 Task: Check the sale-to-list ratio of den in the last 3 years.
Action: Mouse moved to (1076, 241)
Screenshot: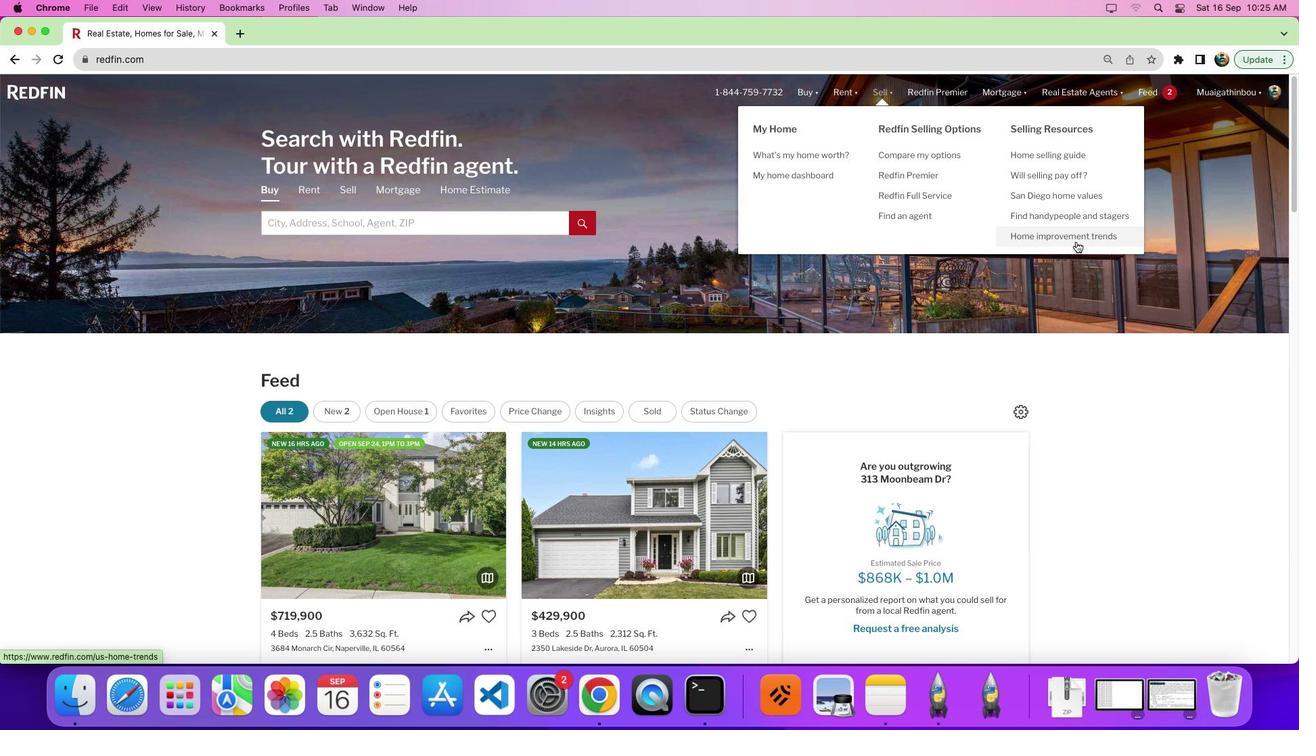 
Action: Mouse pressed left at (1076, 241)
Screenshot: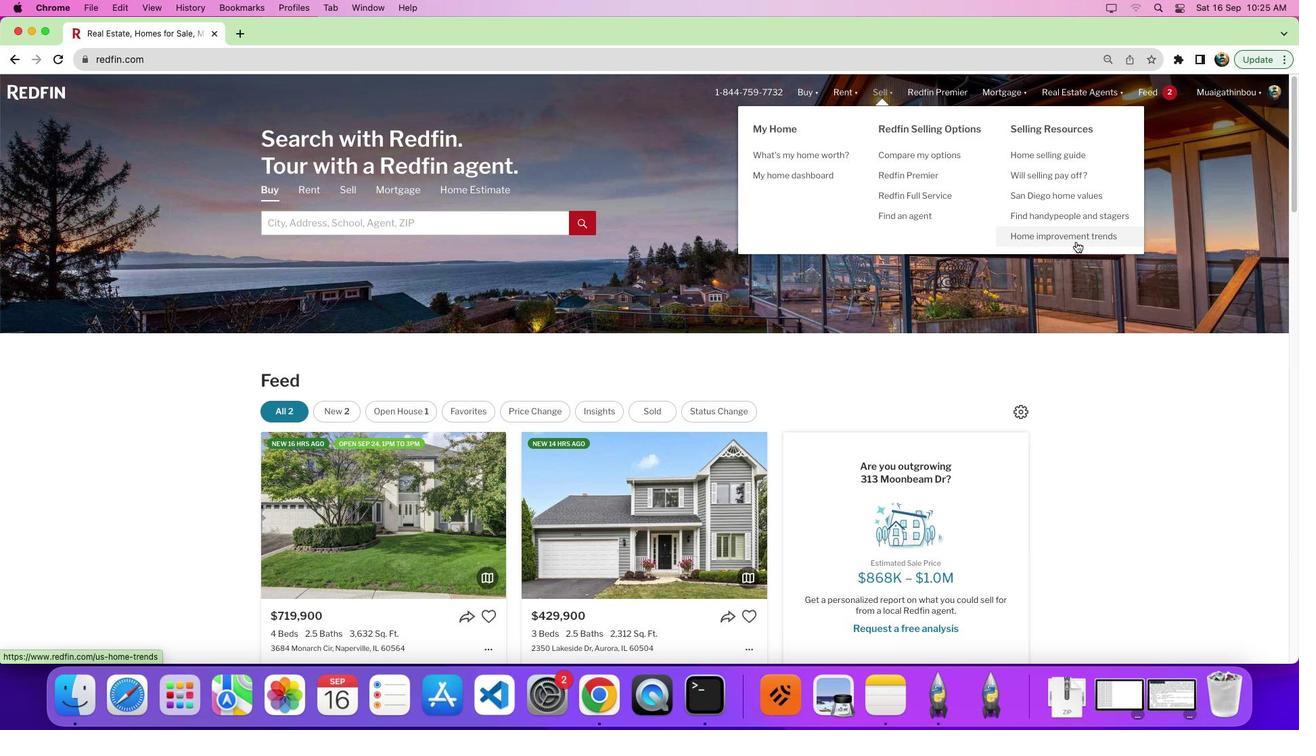 
Action: Mouse pressed left at (1076, 241)
Screenshot: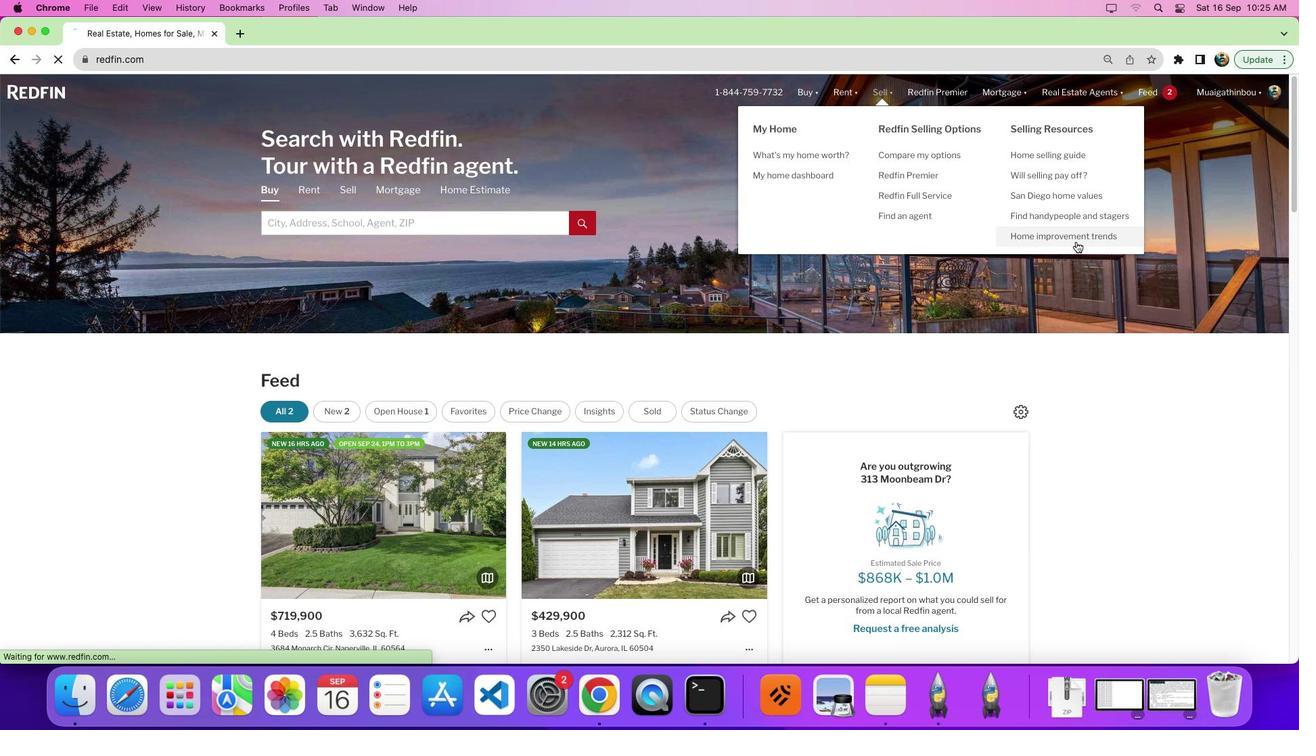 
Action: Mouse moved to (348, 258)
Screenshot: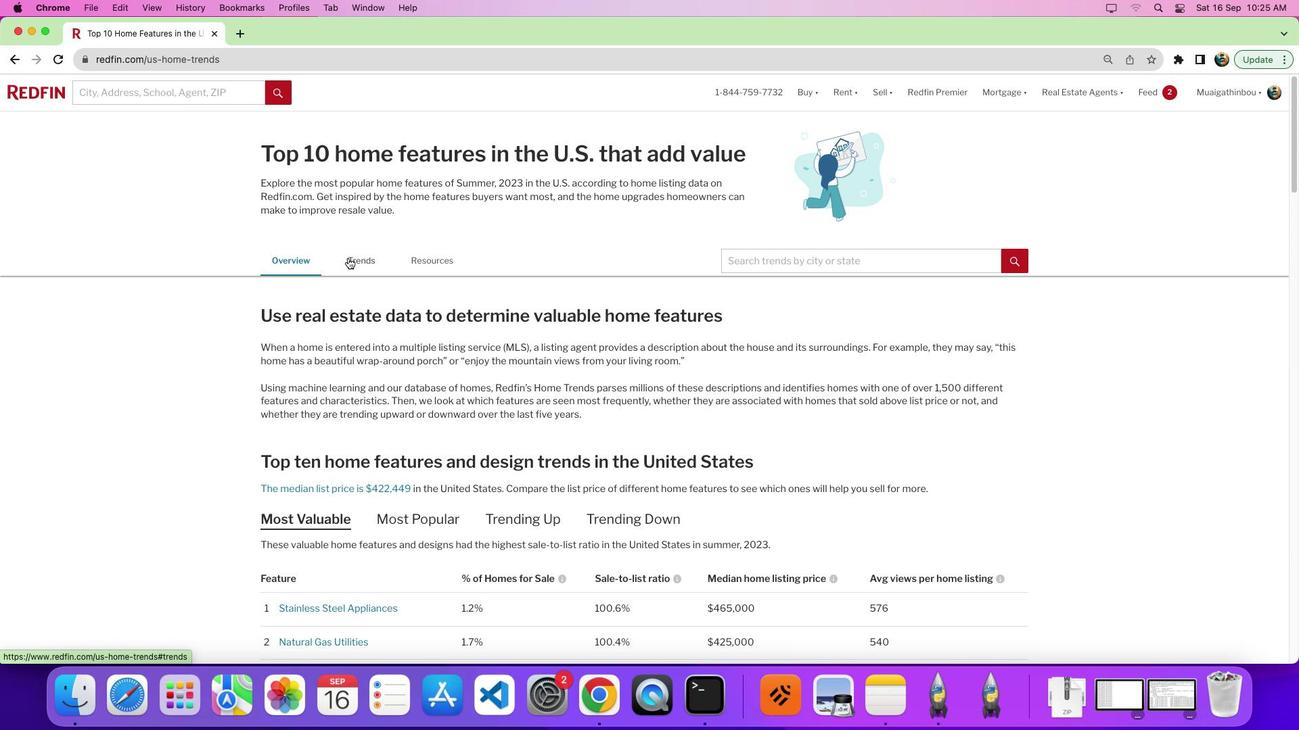 
Action: Mouse pressed left at (348, 258)
Screenshot: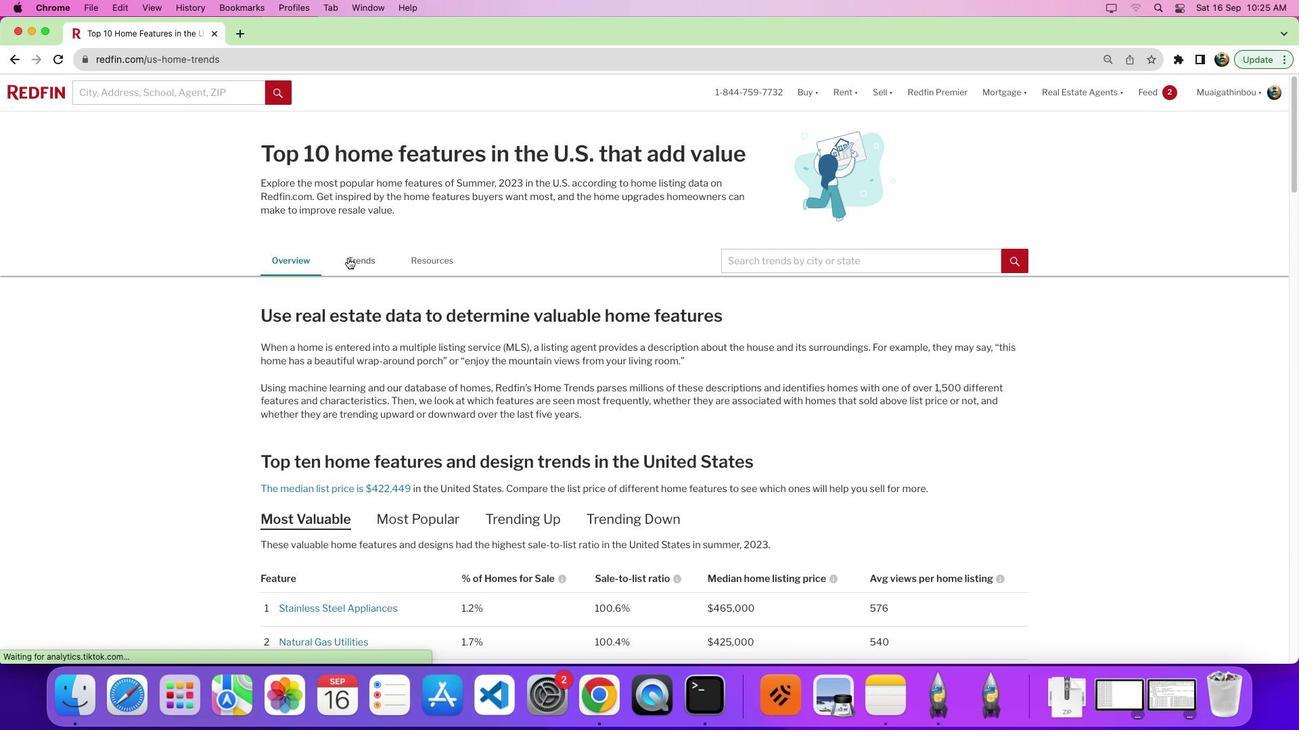 
Action: Mouse pressed left at (348, 258)
Screenshot: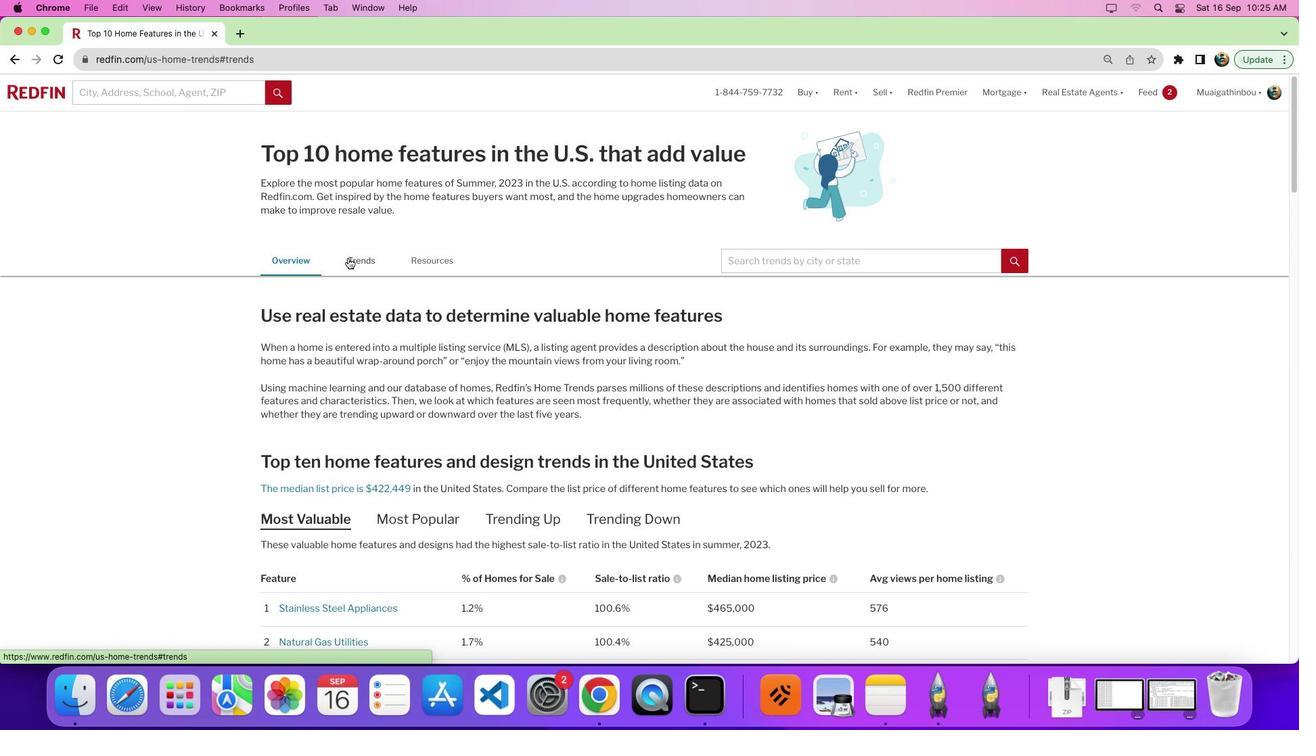 
Action: Mouse moved to (452, 245)
Screenshot: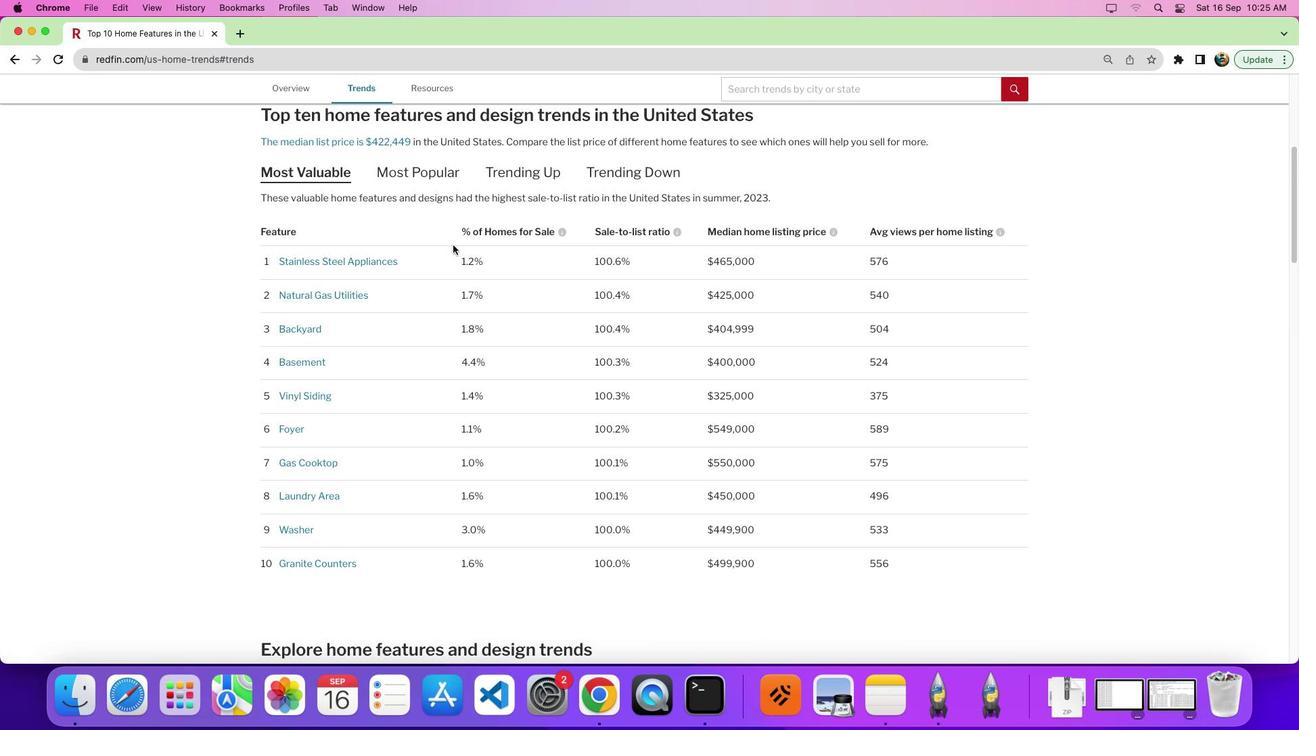 
Action: Mouse scrolled (452, 245) with delta (0, 0)
Screenshot: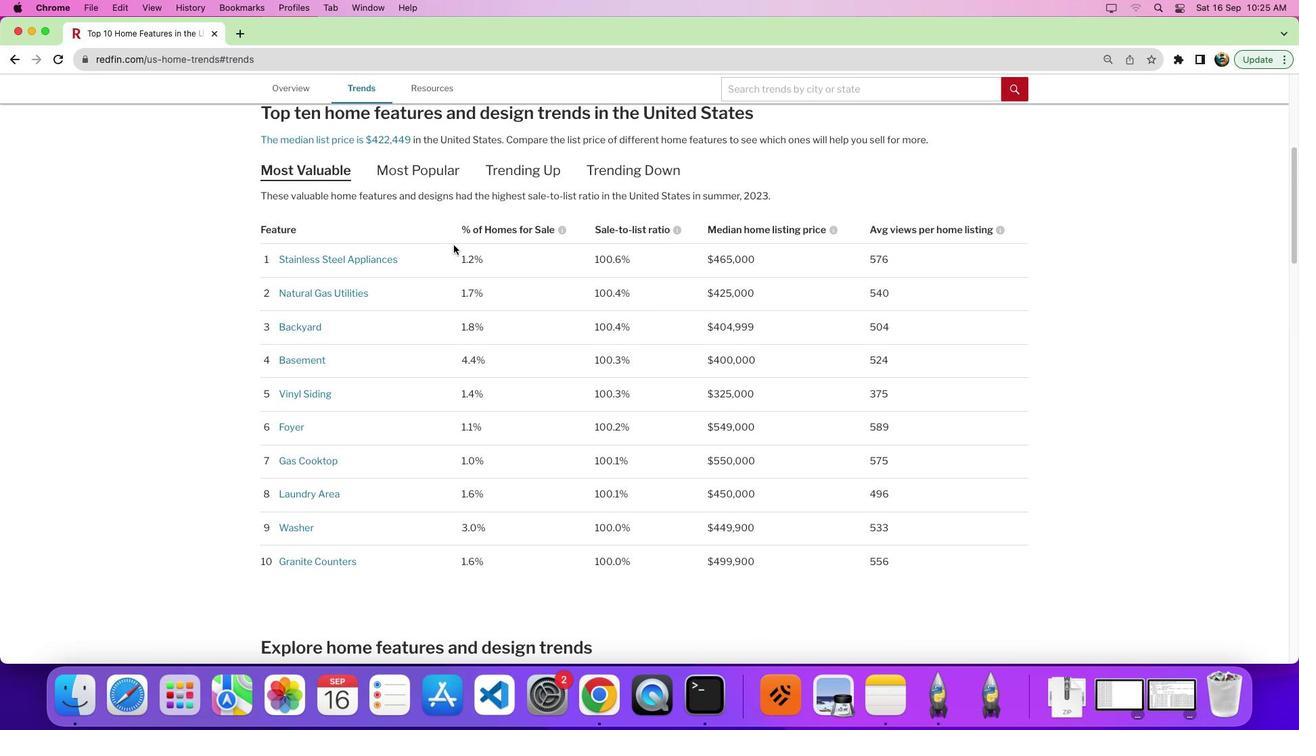 
Action: Mouse scrolled (452, 245) with delta (0, 0)
Screenshot: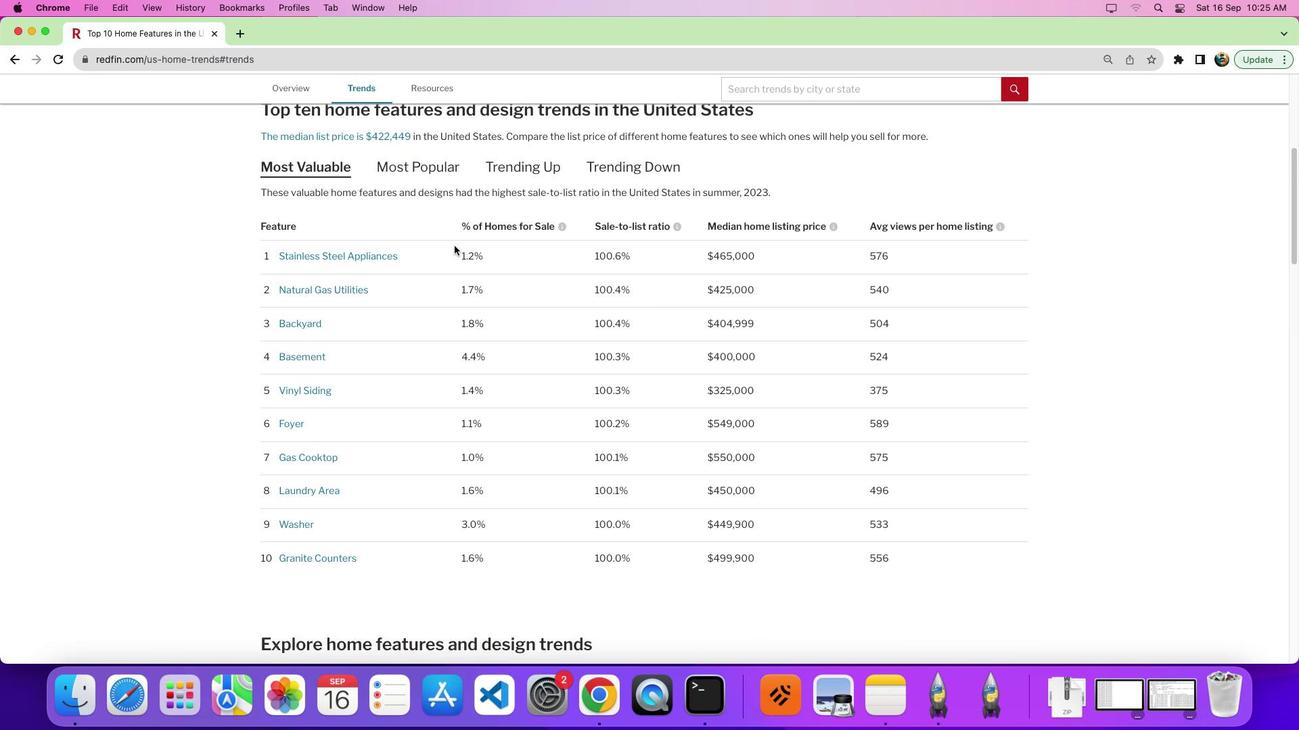 
Action: Mouse moved to (453, 245)
Screenshot: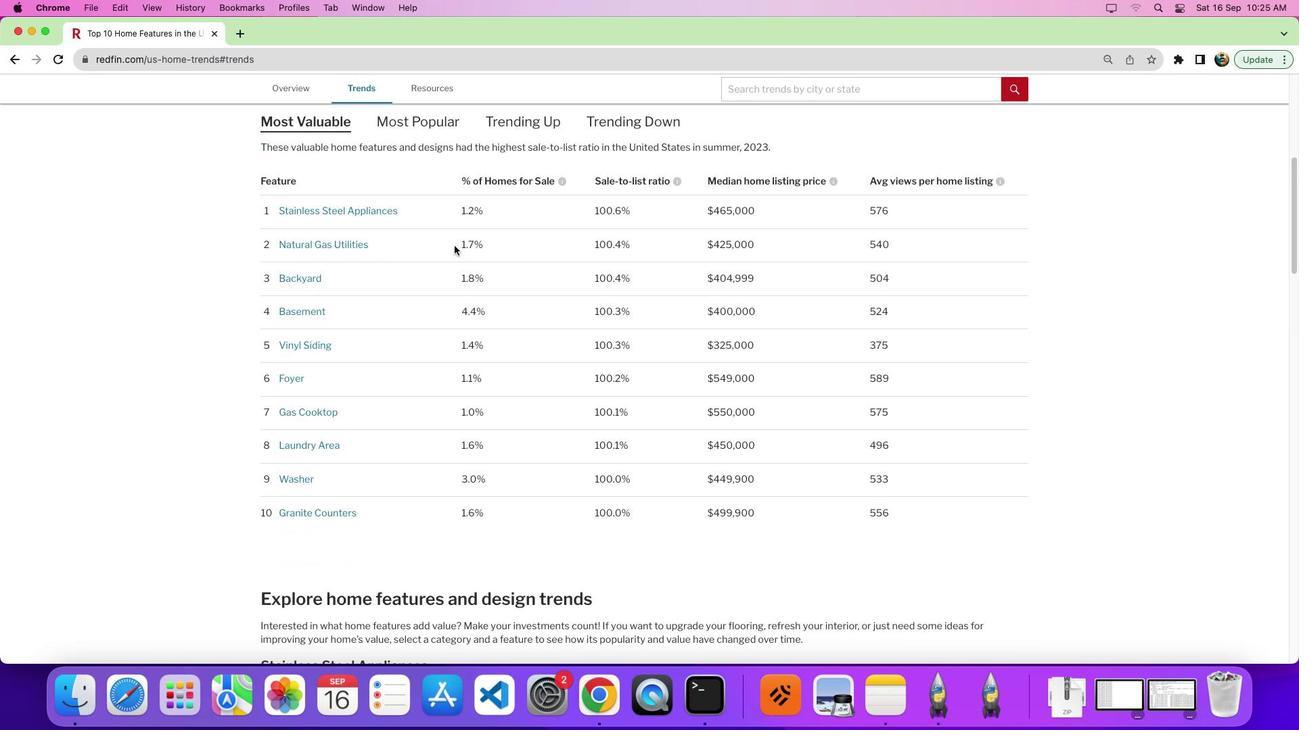
Action: Mouse scrolled (453, 245) with delta (0, -4)
Screenshot: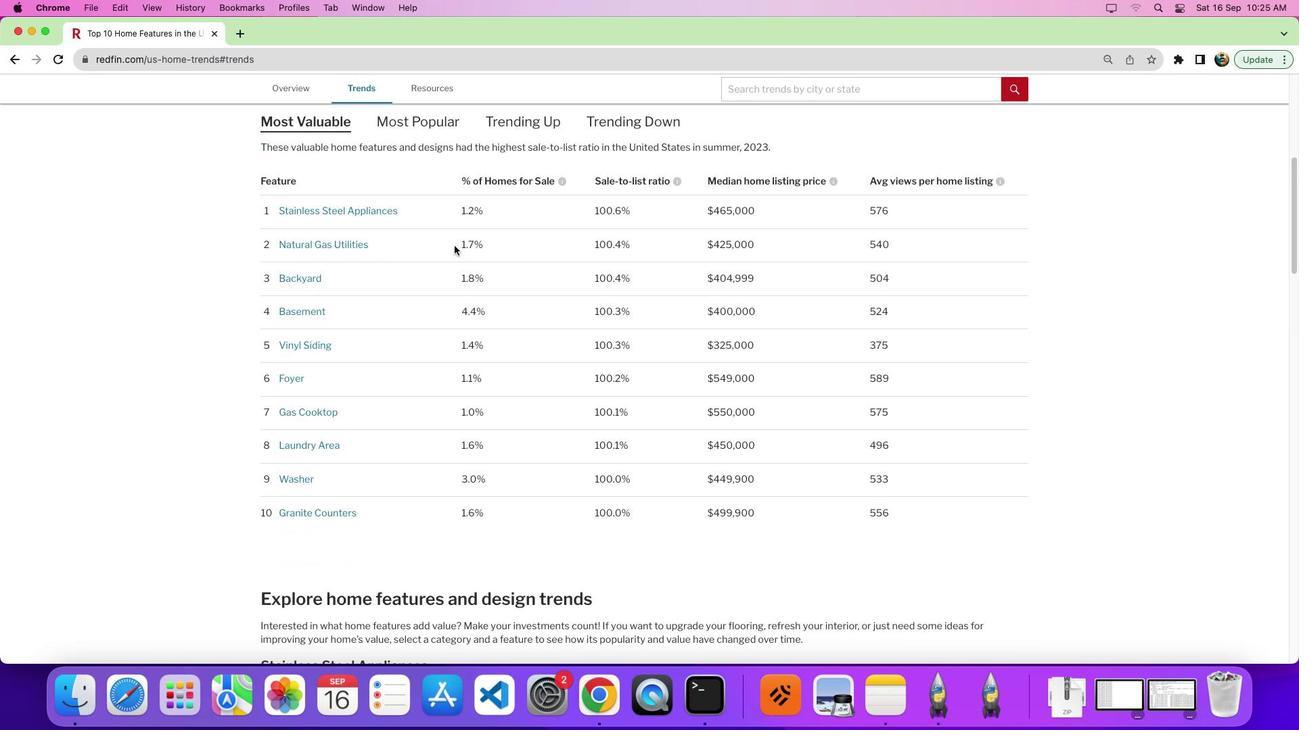 
Action: Mouse moved to (461, 247)
Screenshot: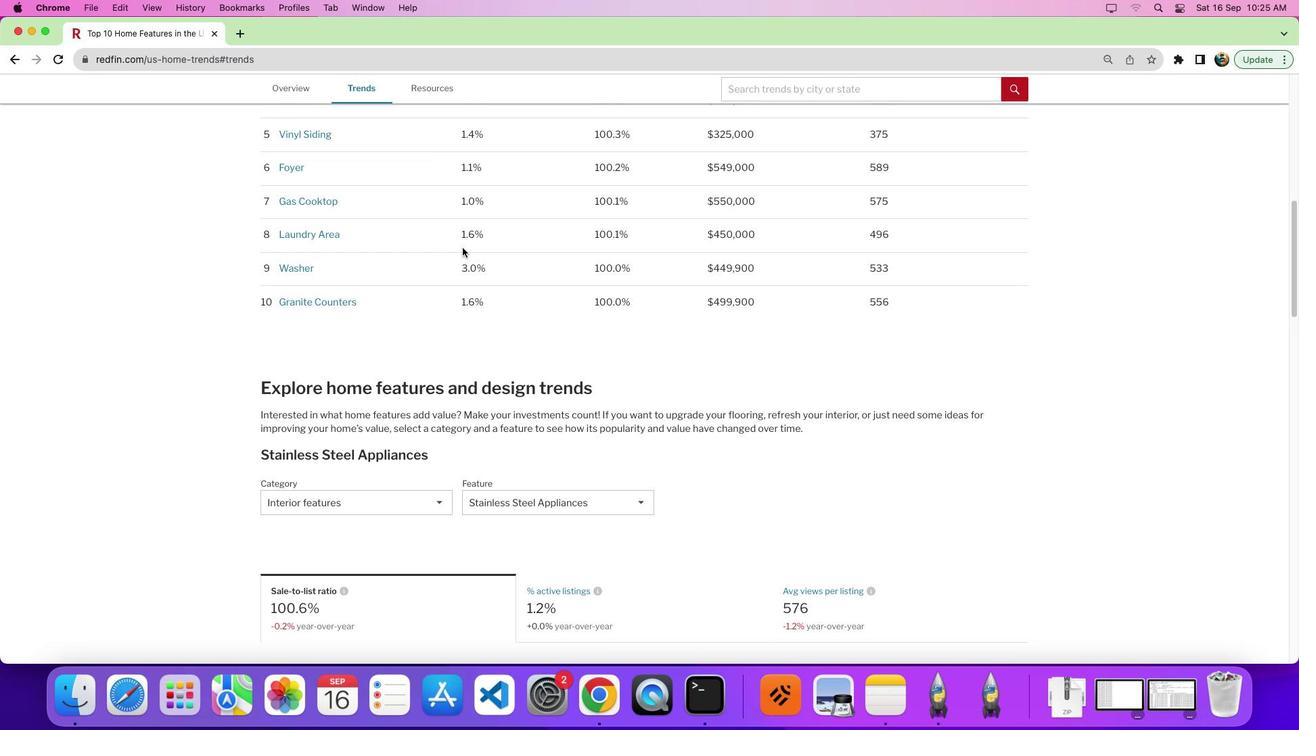 
Action: Mouse scrolled (461, 247) with delta (0, 0)
Screenshot: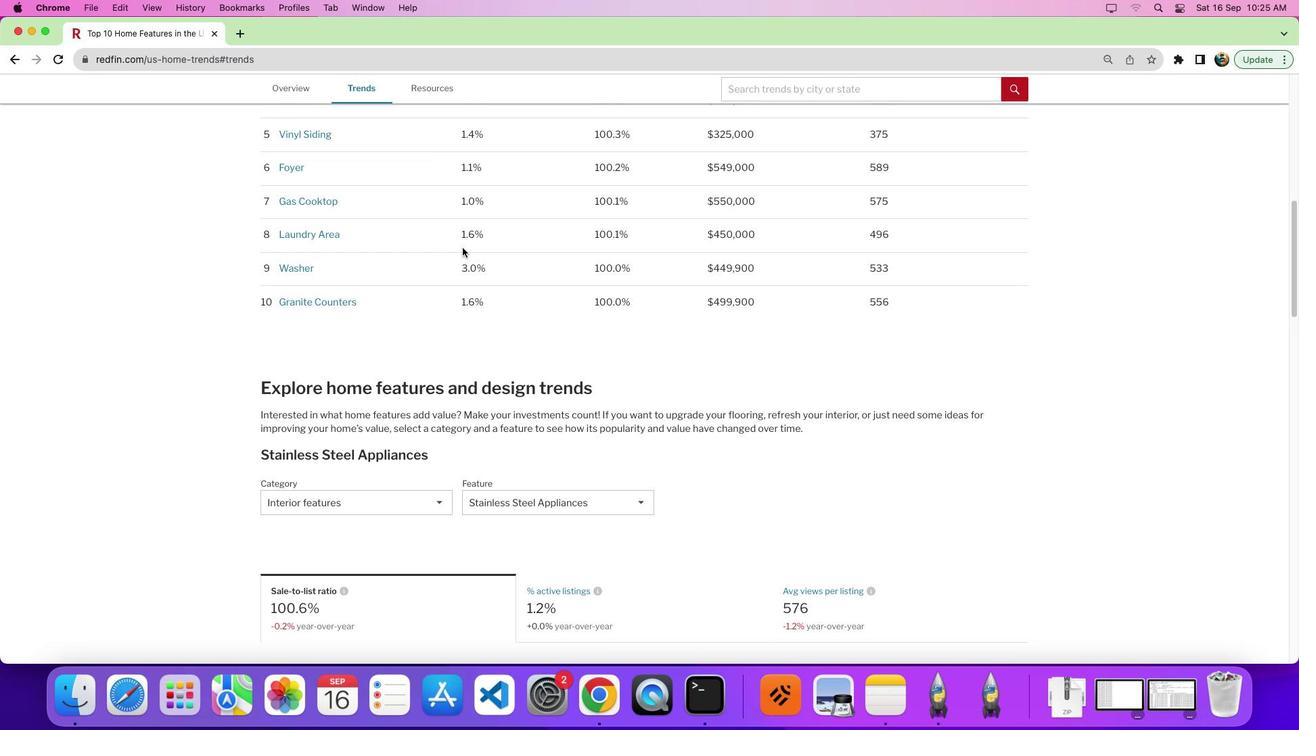 
Action: Mouse moved to (463, 249)
Screenshot: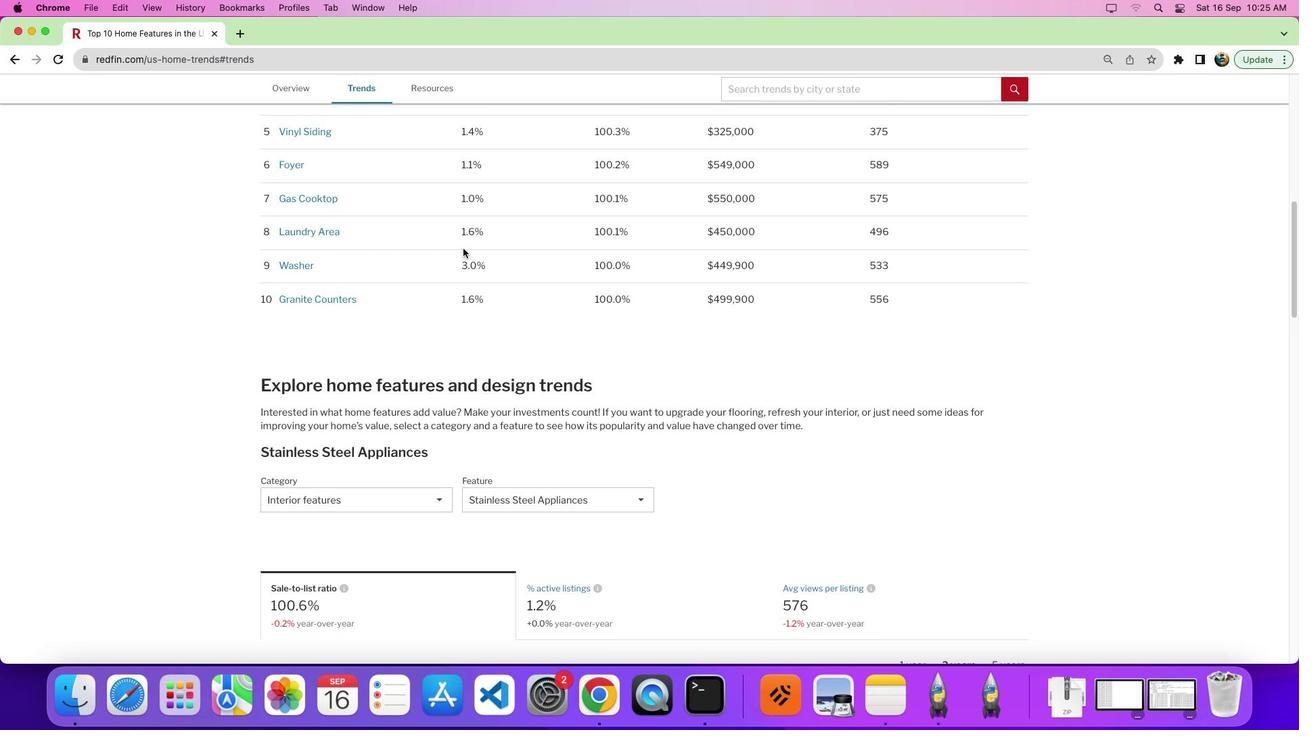 
Action: Mouse scrolled (463, 249) with delta (0, 0)
Screenshot: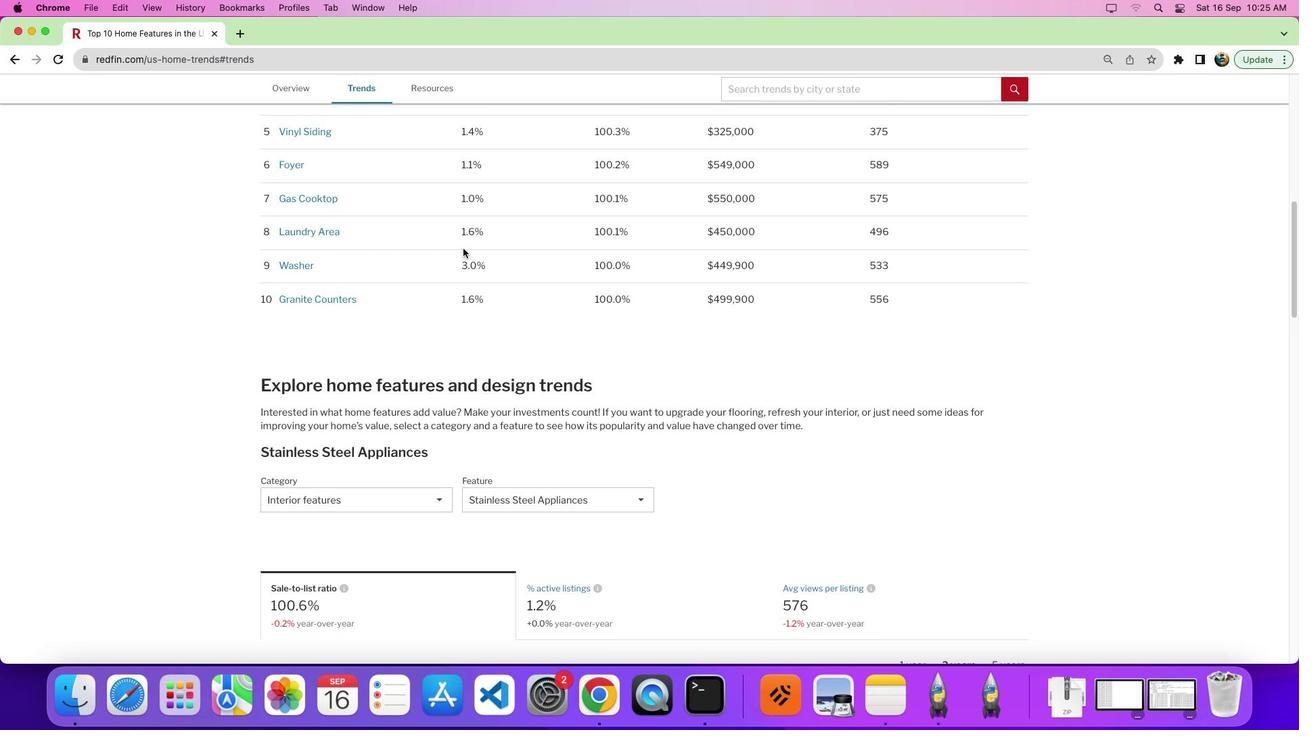 
Action: Mouse moved to (464, 251)
Screenshot: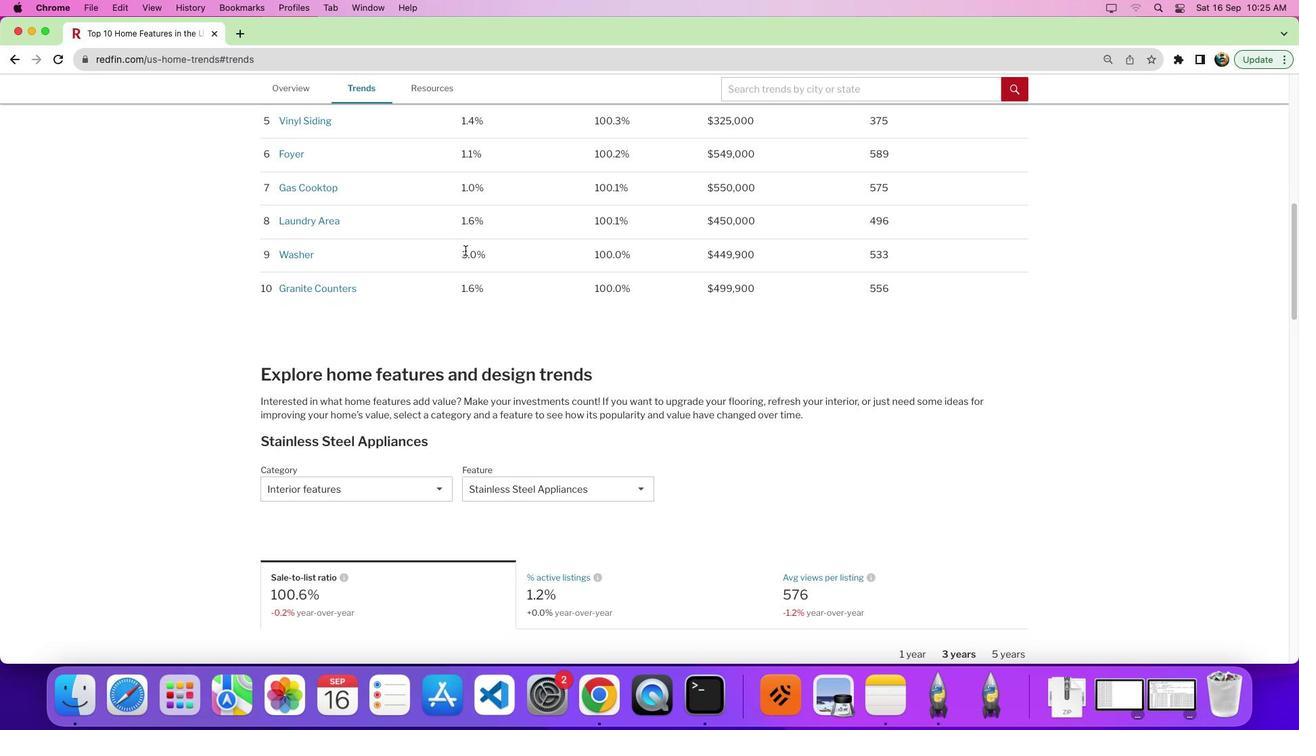 
Action: Mouse scrolled (464, 251) with delta (0, 0)
Screenshot: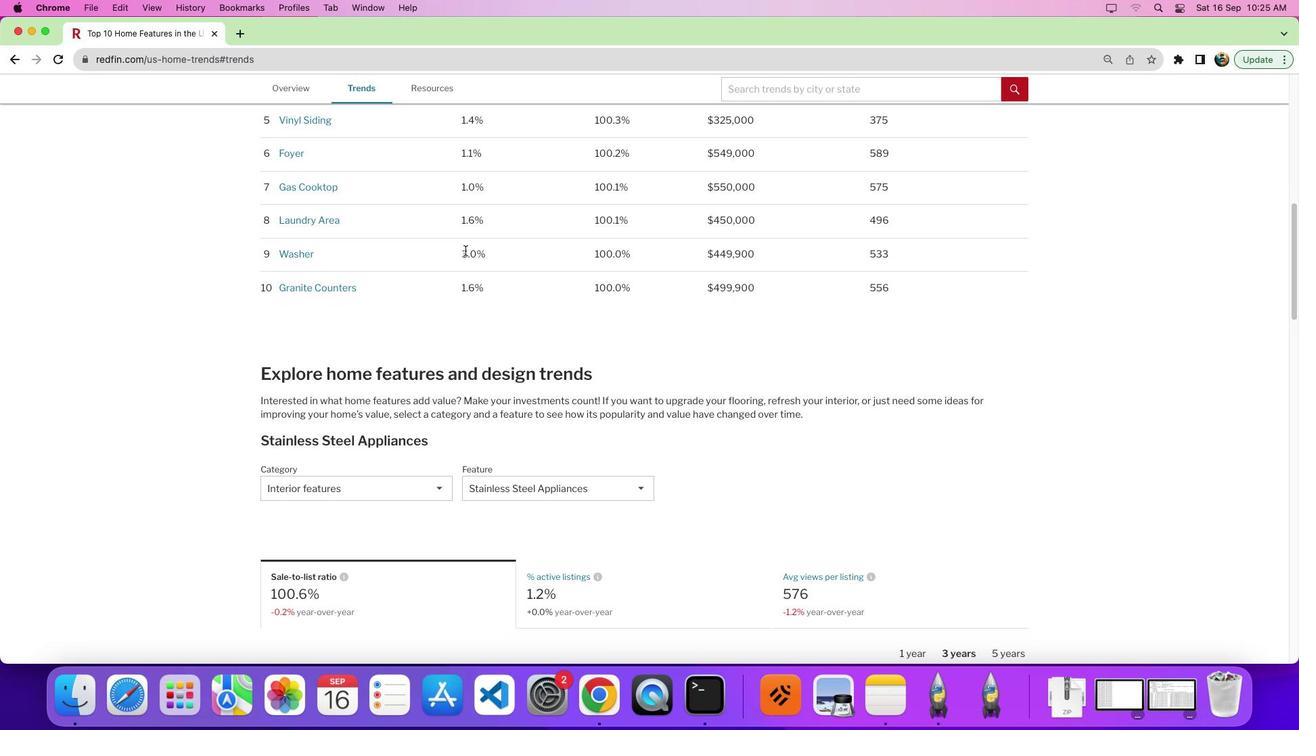 
Action: Mouse scrolled (464, 251) with delta (0, 0)
Screenshot: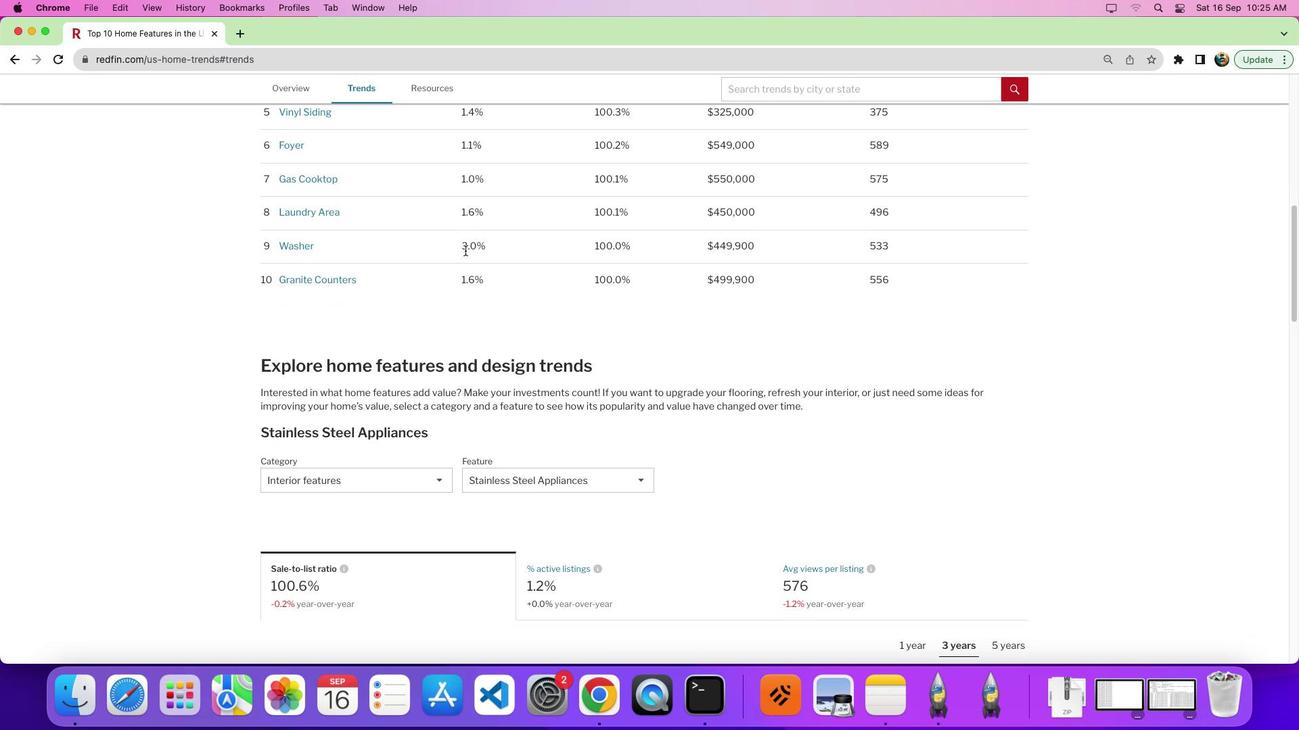 
Action: Mouse scrolled (464, 251) with delta (0, -2)
Screenshot: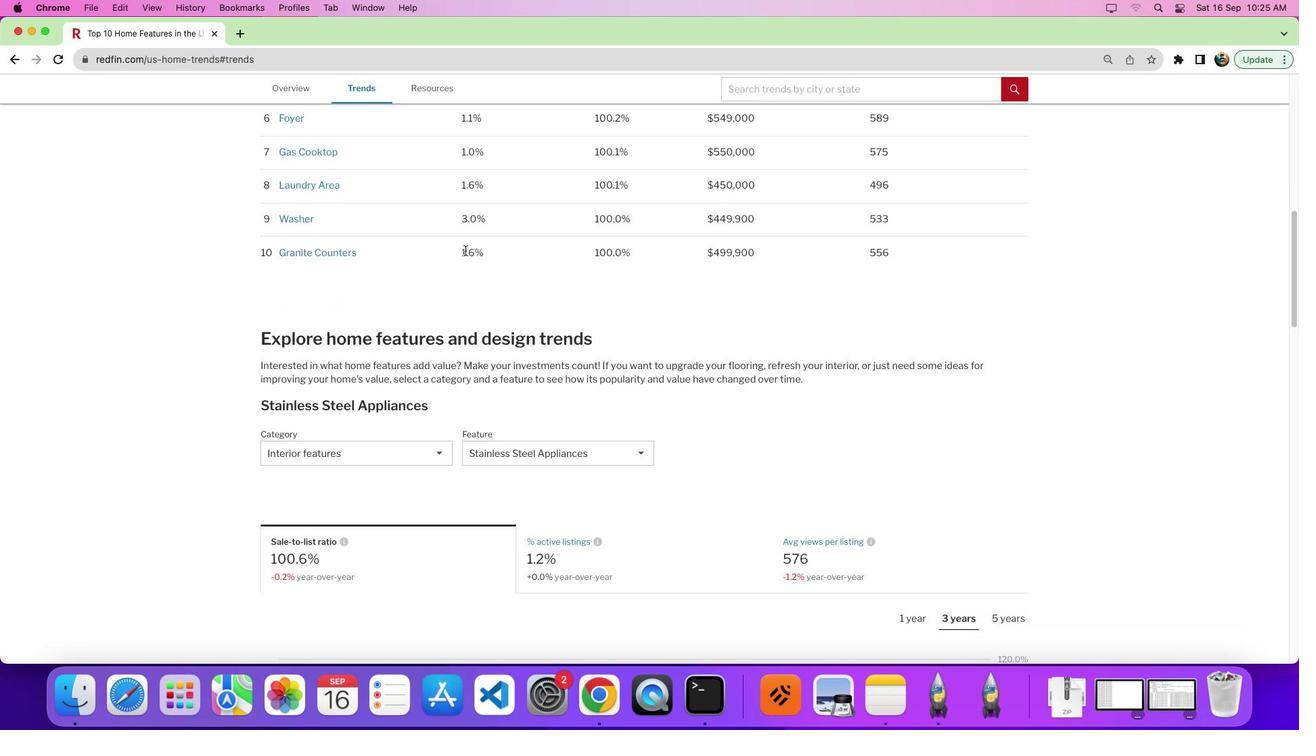 
Action: Mouse moved to (469, 253)
Screenshot: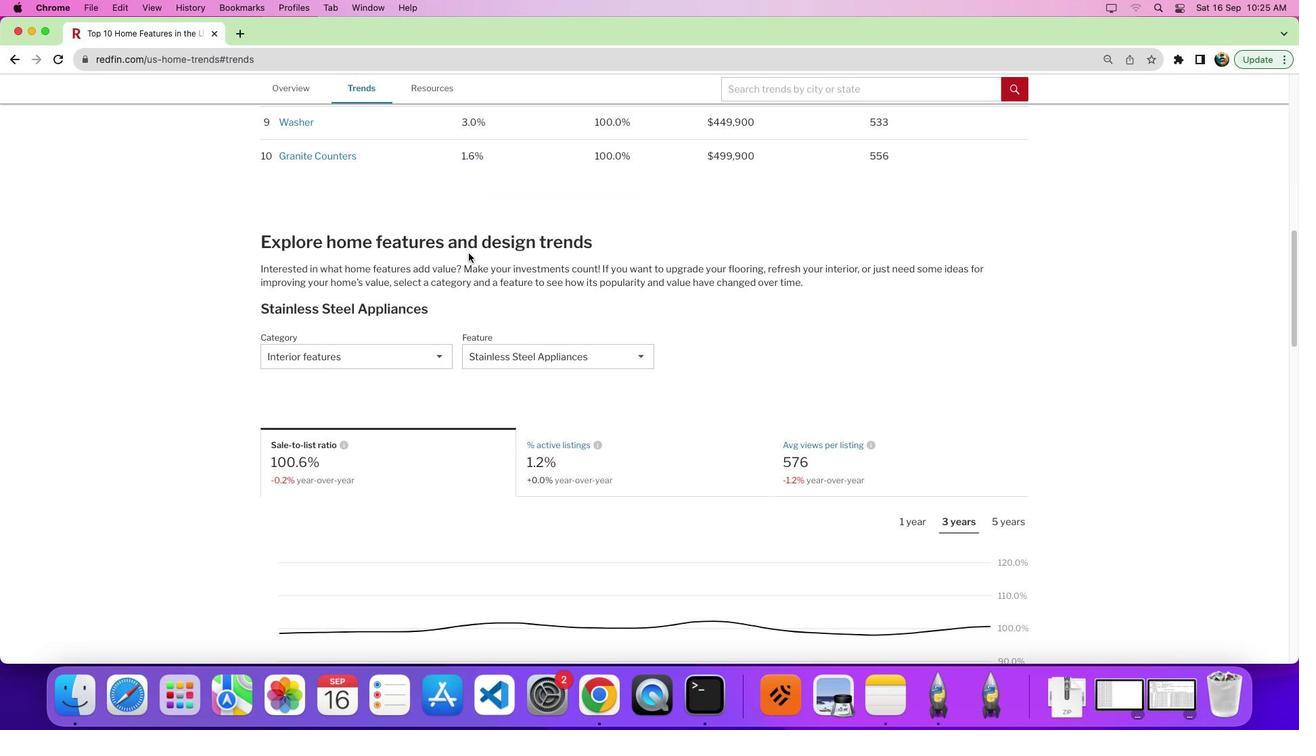 
Action: Mouse scrolled (469, 253) with delta (0, 0)
Screenshot: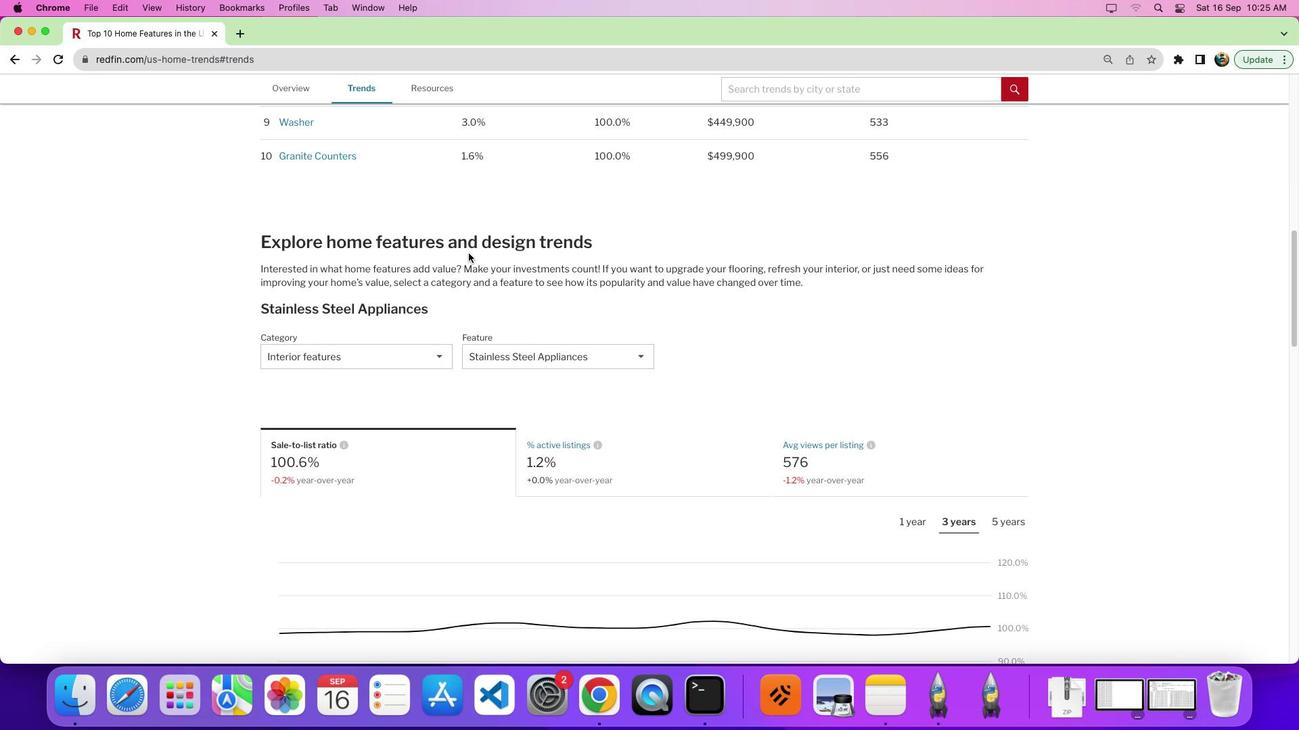
Action: Mouse scrolled (469, 253) with delta (0, 0)
Screenshot: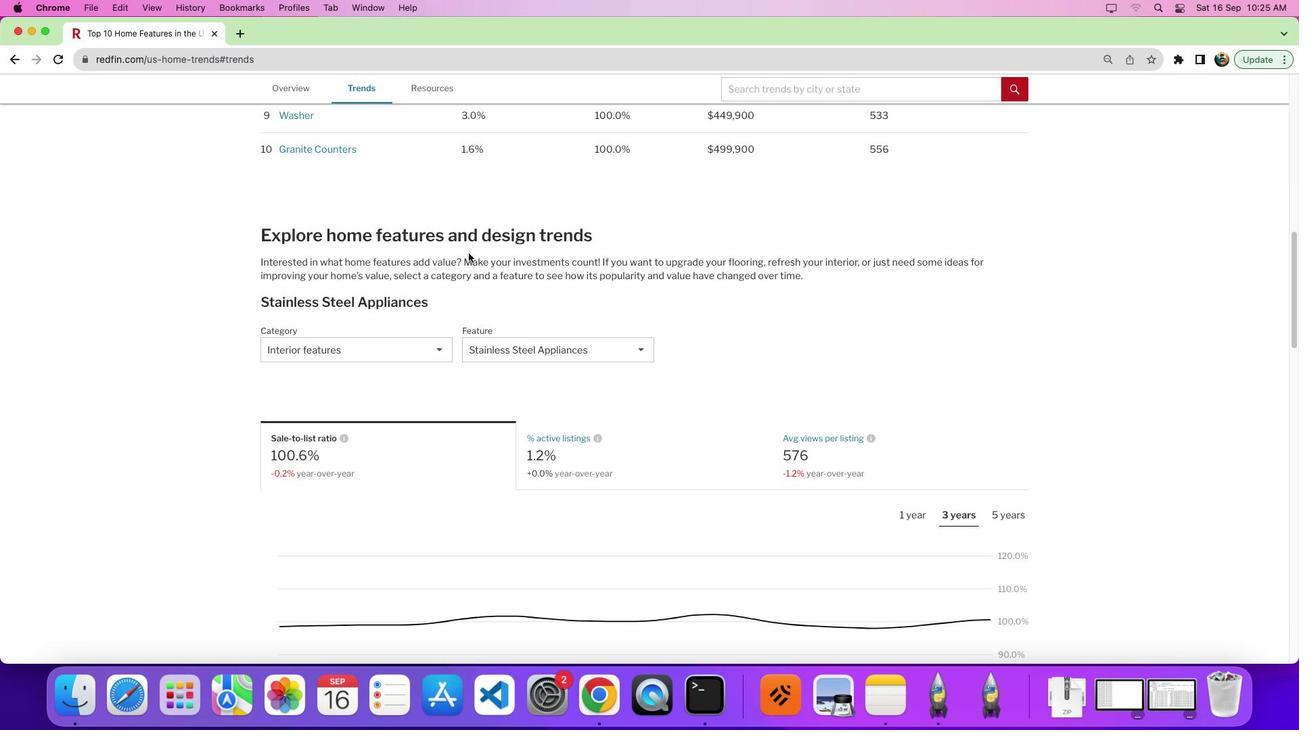 
Action: Mouse moved to (513, 304)
Screenshot: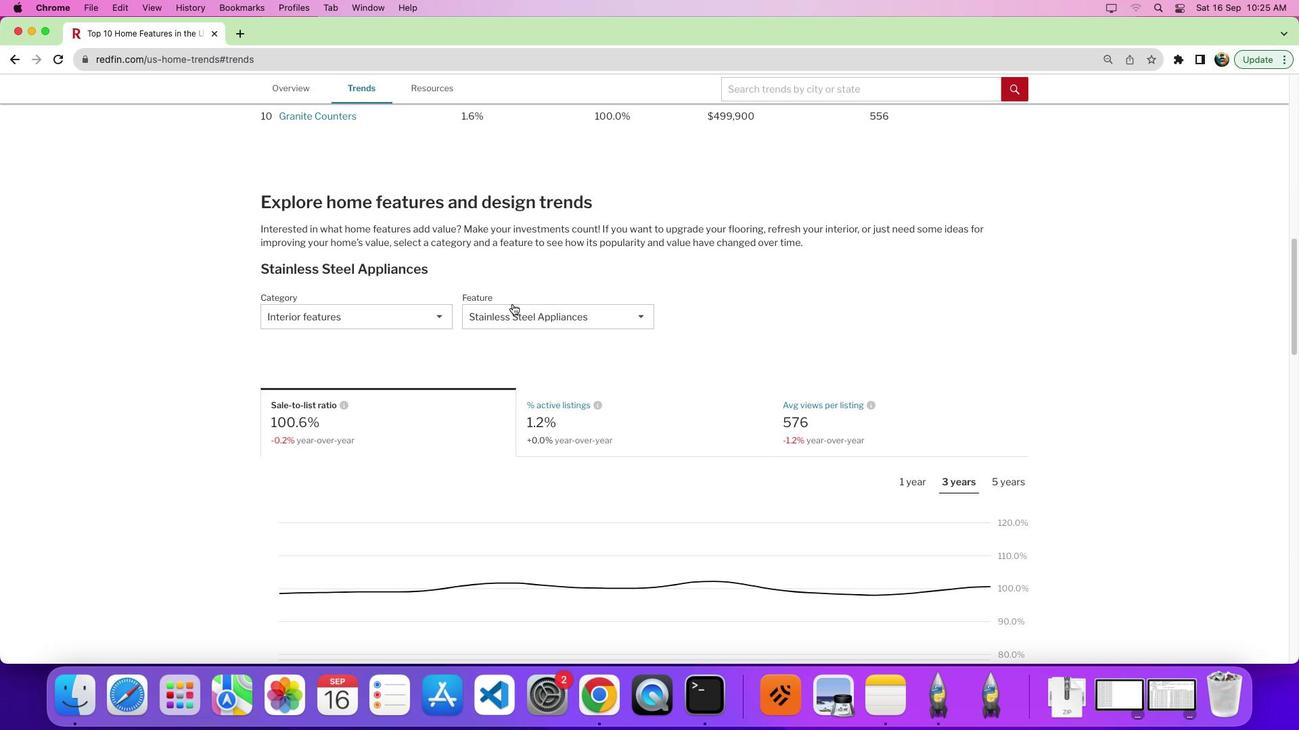 
Action: Mouse pressed left at (513, 304)
Screenshot: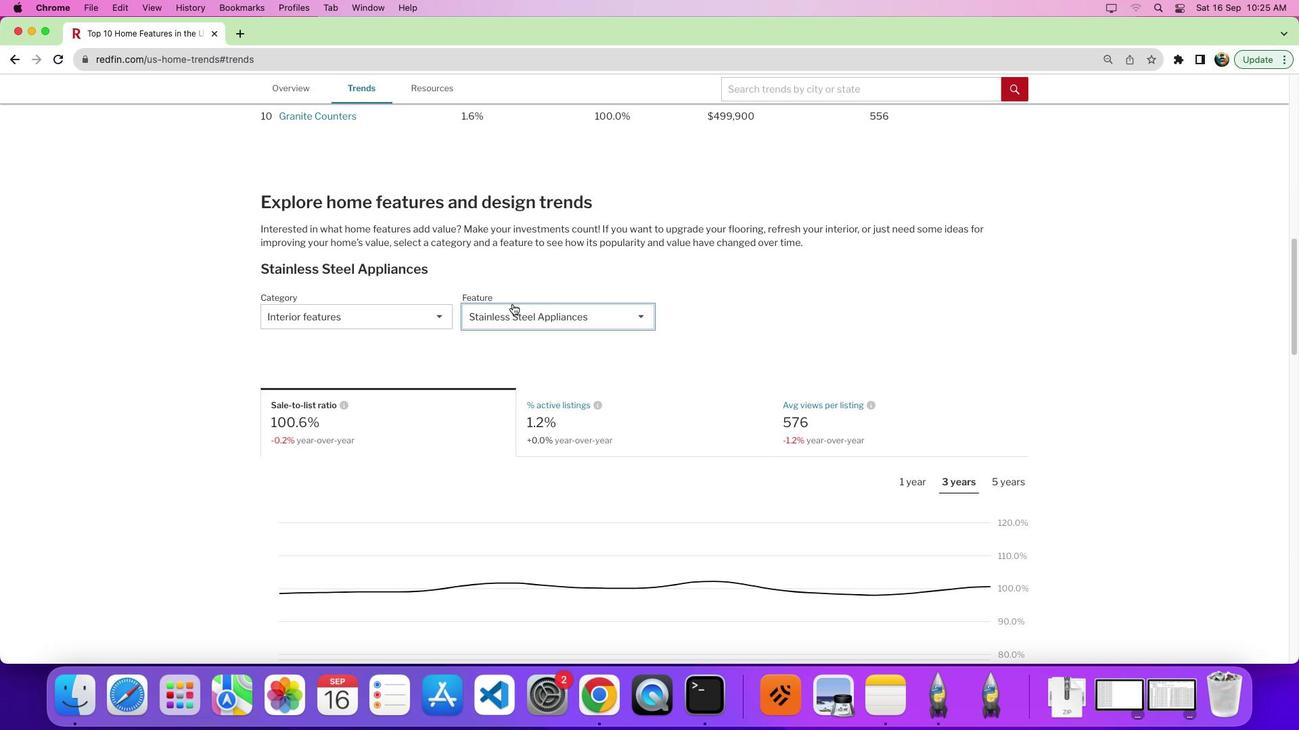 
Action: Mouse moved to (565, 390)
Screenshot: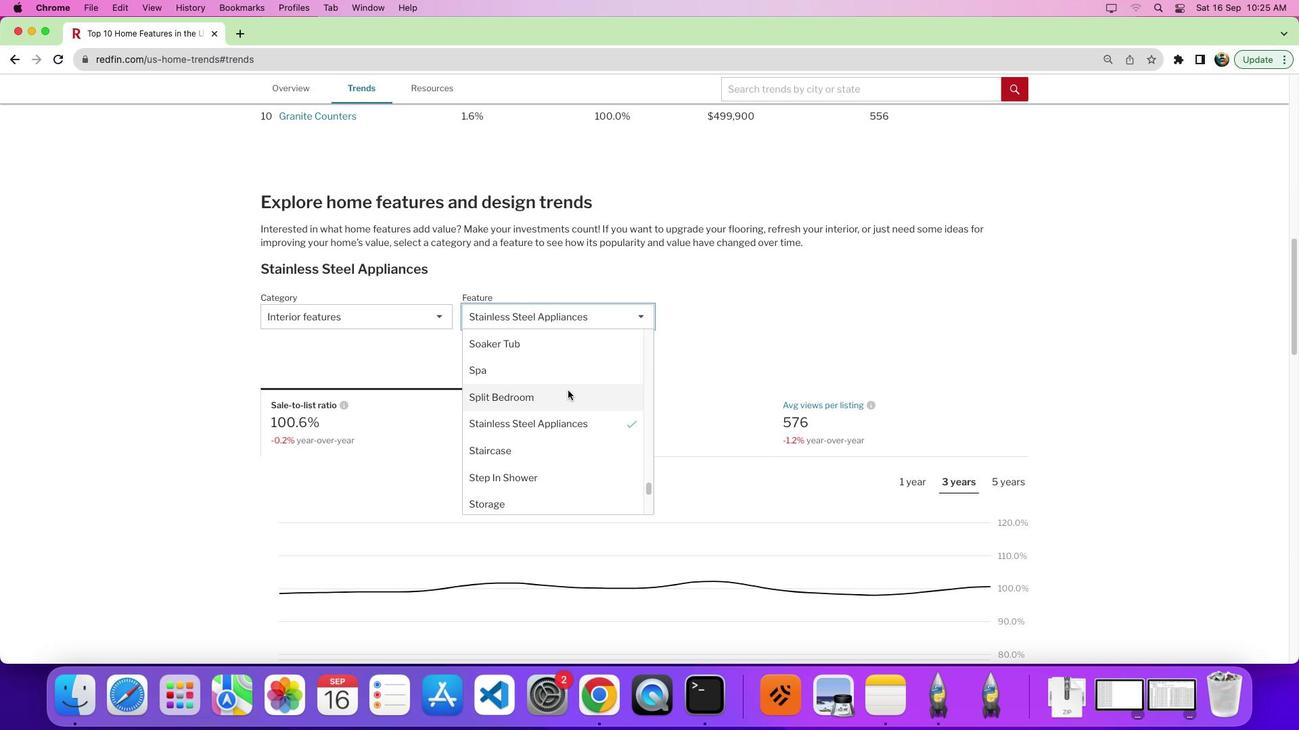 
Action: Mouse scrolled (565, 390) with delta (0, 0)
Screenshot: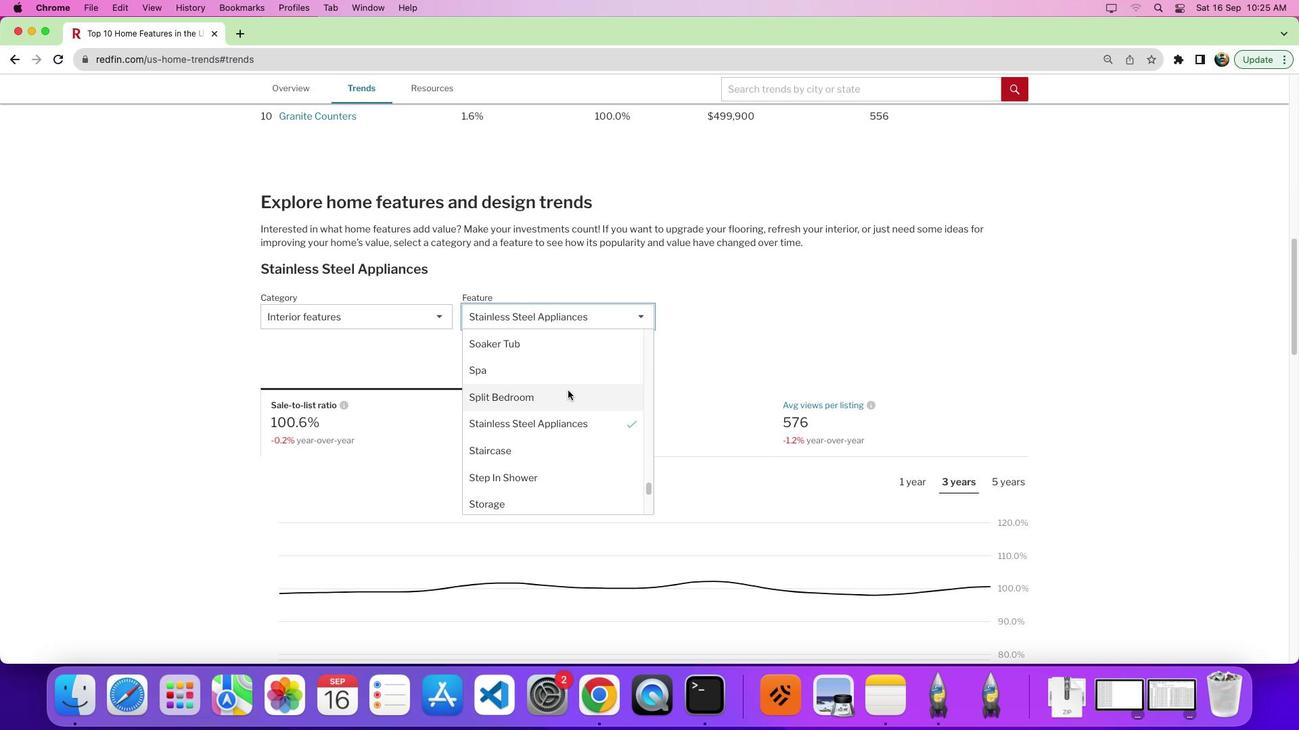
Action: Mouse moved to (567, 390)
Screenshot: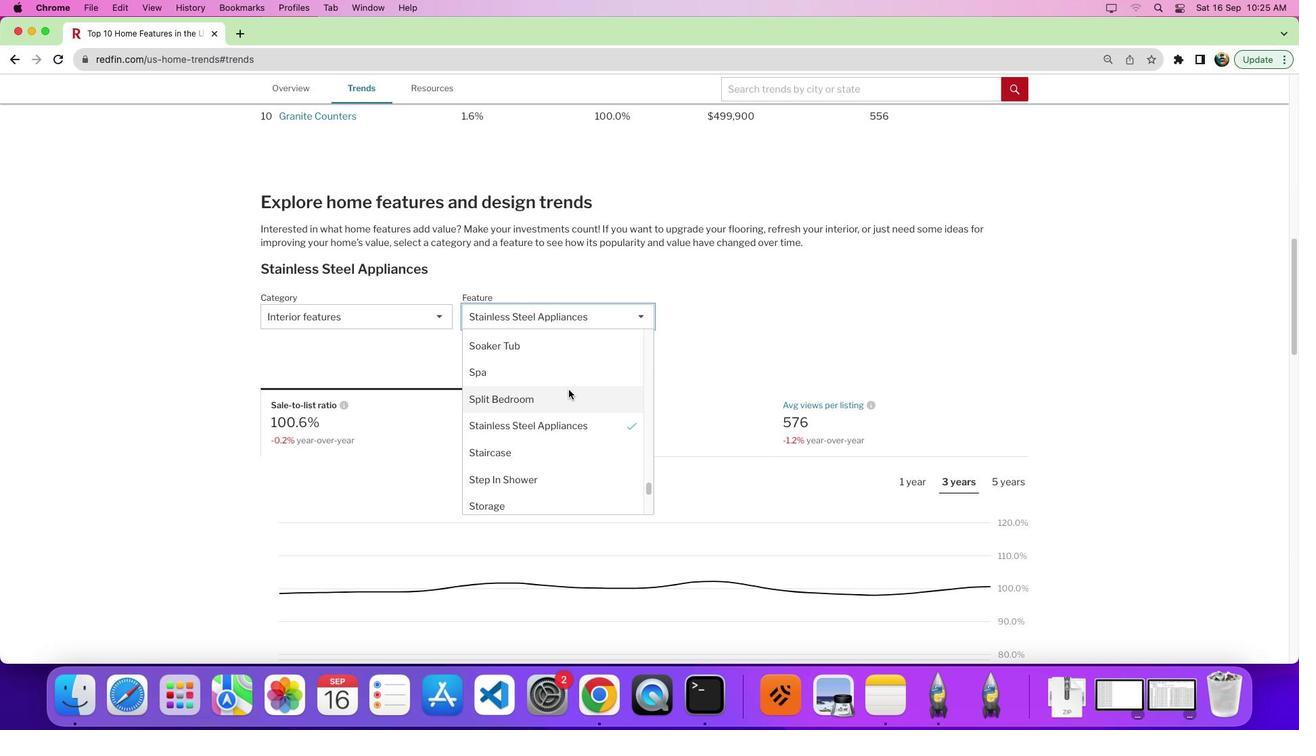 
Action: Mouse scrolled (567, 390) with delta (0, 0)
Screenshot: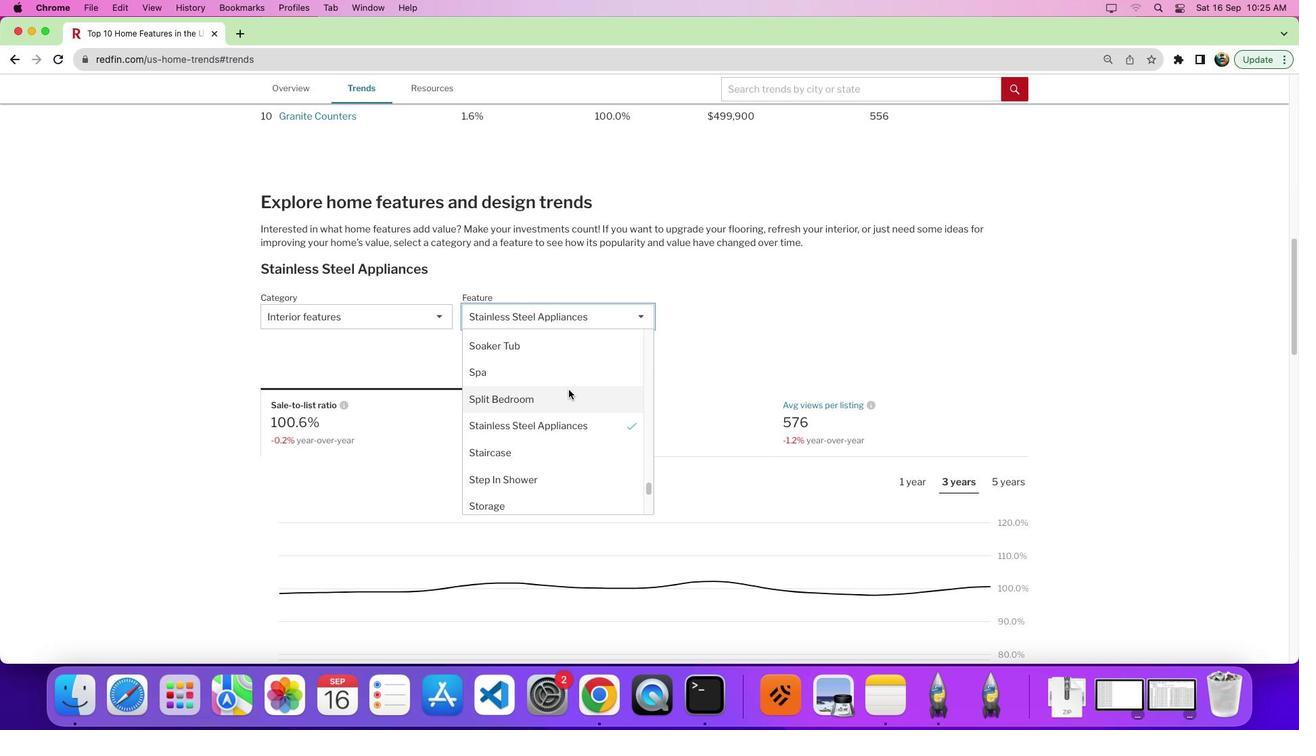 
Action: Mouse moved to (568, 390)
Screenshot: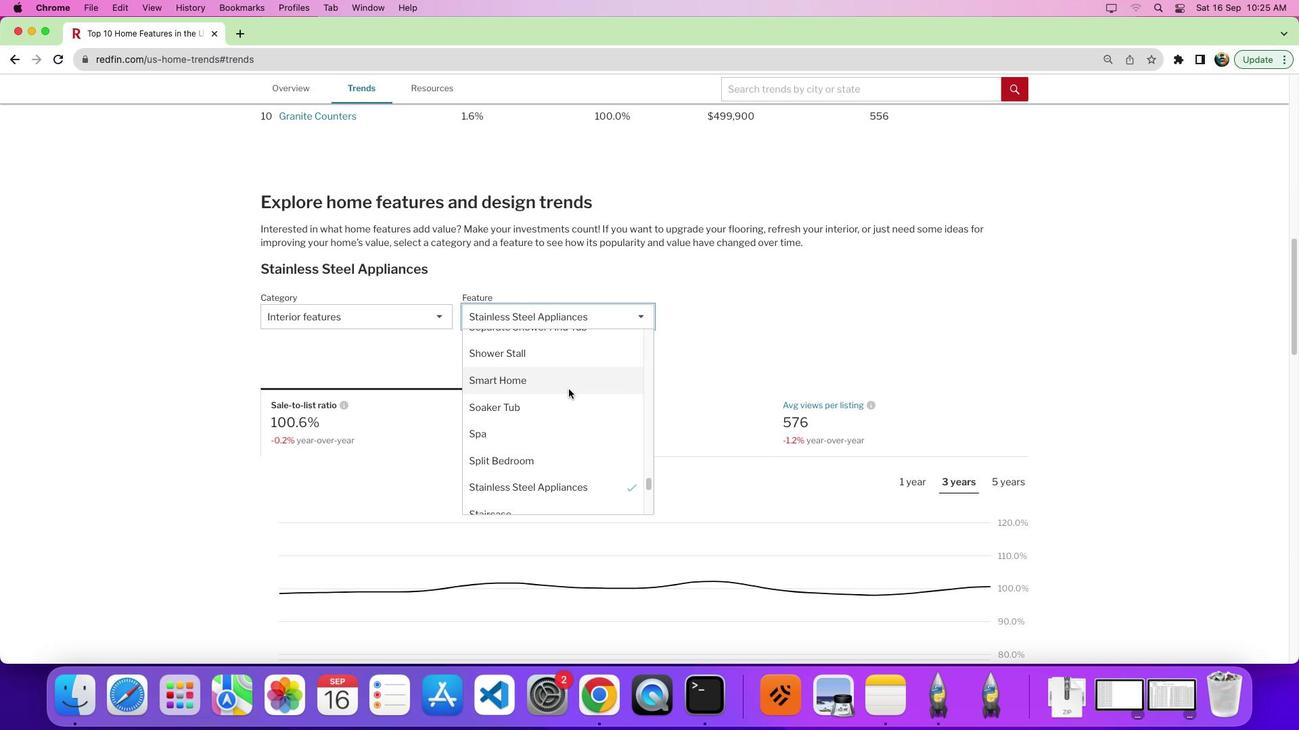 
Action: Mouse scrolled (568, 390) with delta (0, 5)
Screenshot: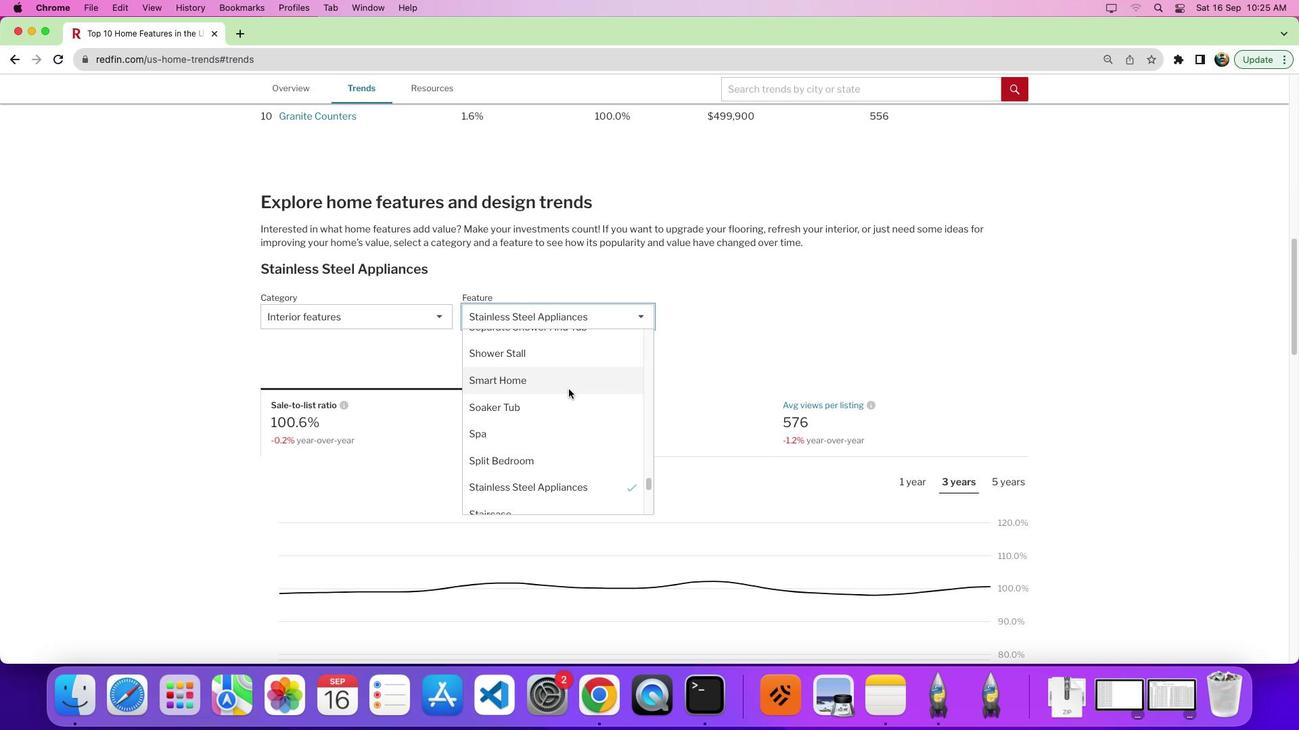 
Action: Mouse moved to (569, 388)
Screenshot: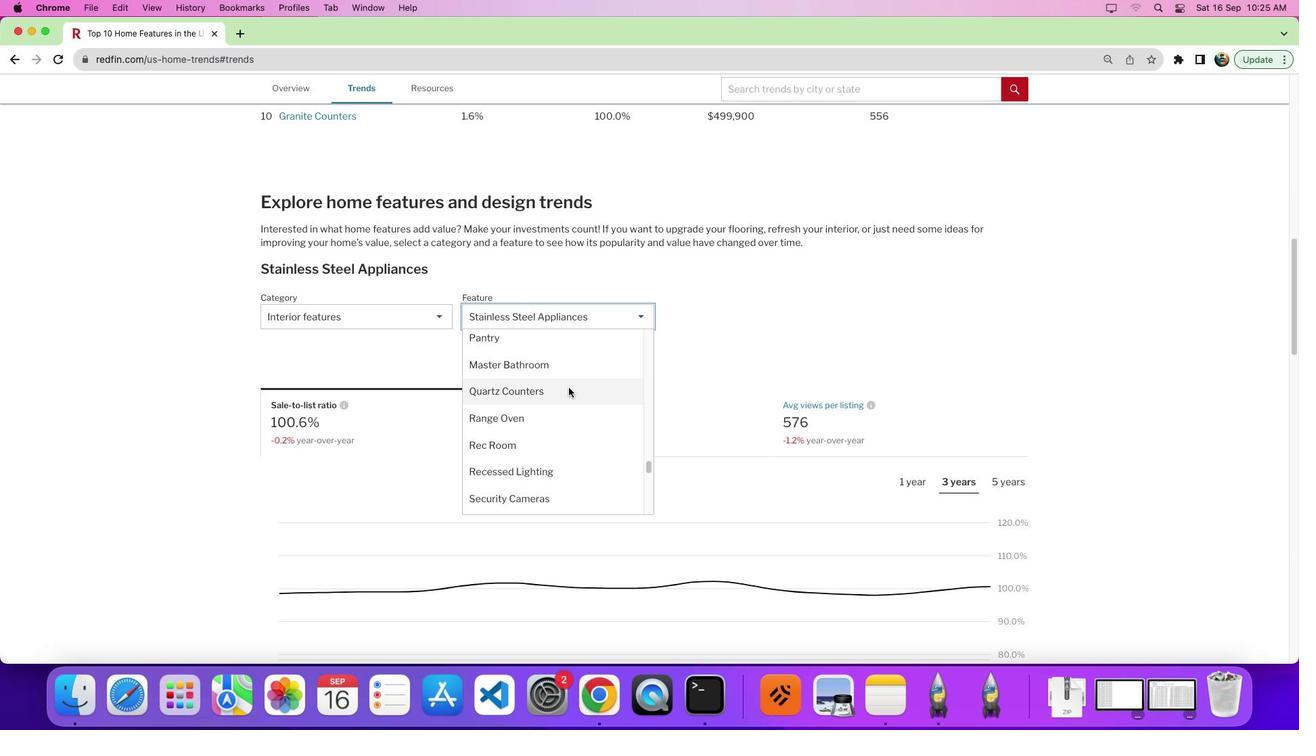 
Action: Mouse scrolled (569, 388) with delta (0, 0)
Screenshot: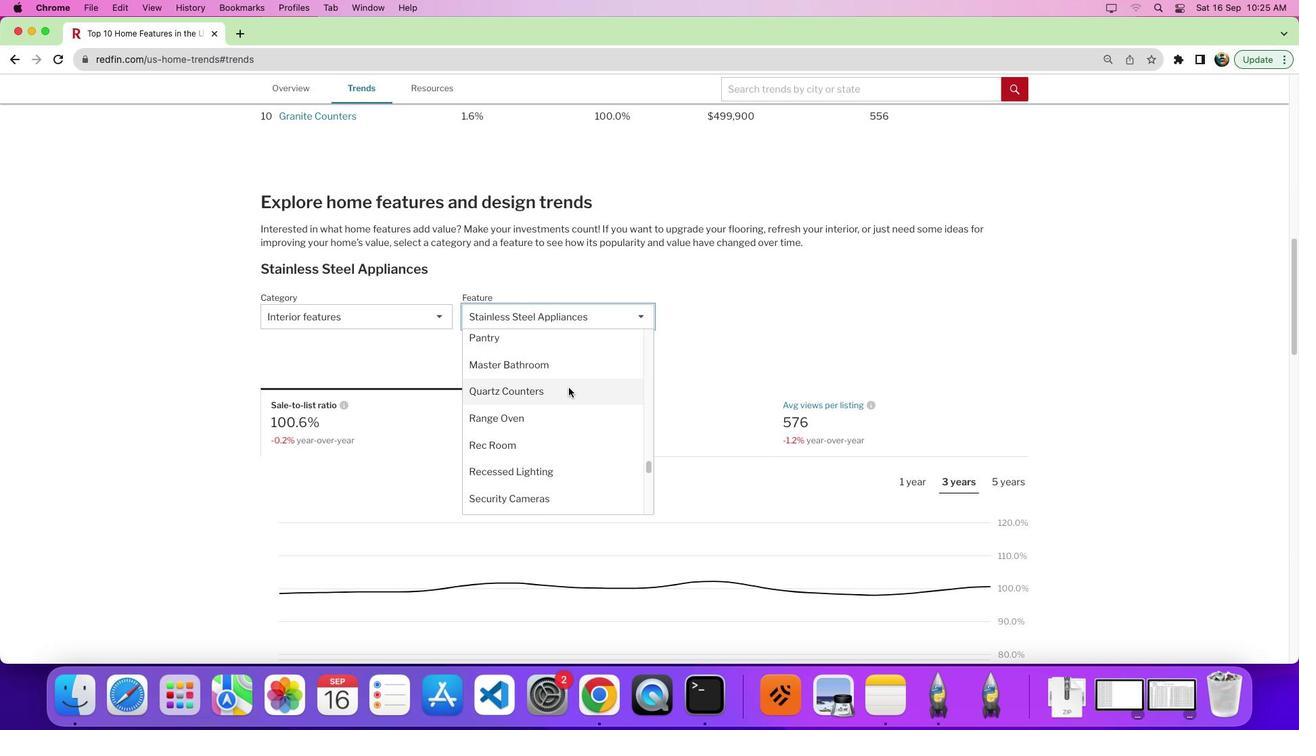 
Action: Mouse scrolled (569, 388) with delta (0, 0)
Screenshot: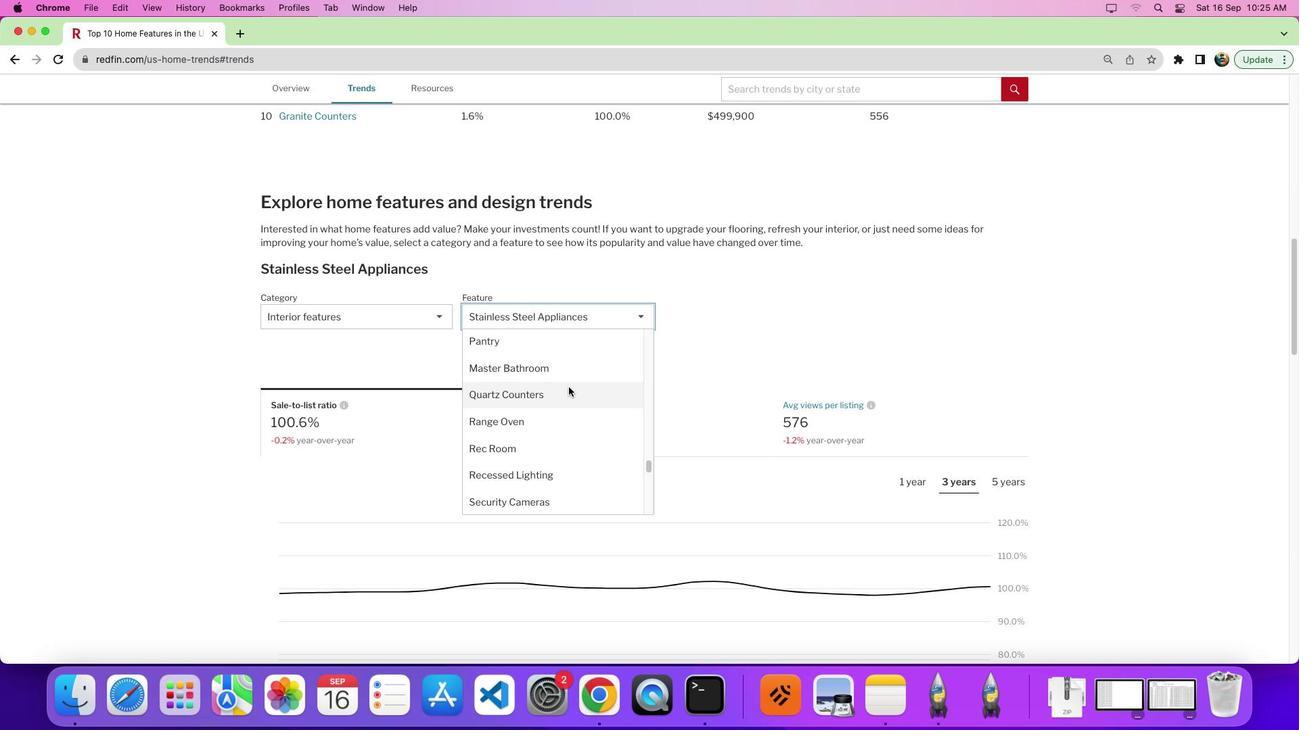 
Action: Mouse moved to (569, 387)
Screenshot: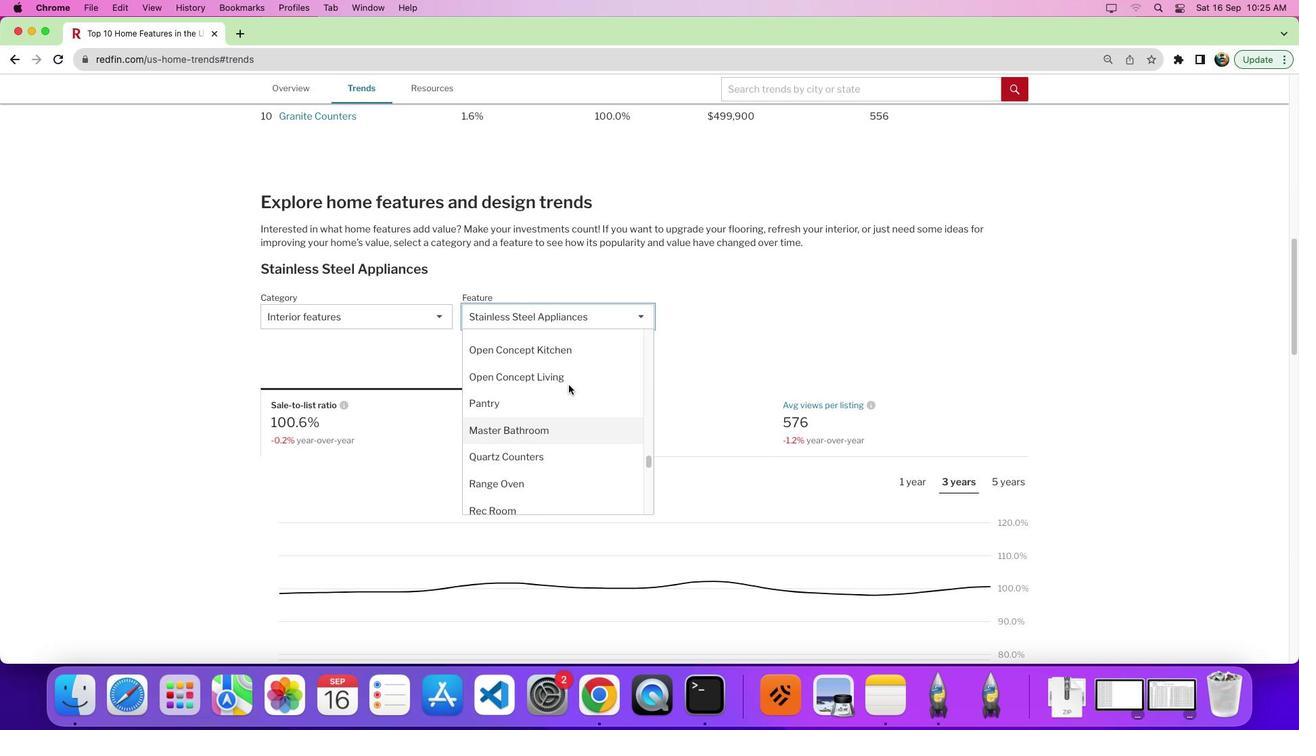 
Action: Mouse scrolled (569, 387) with delta (0, 5)
Screenshot: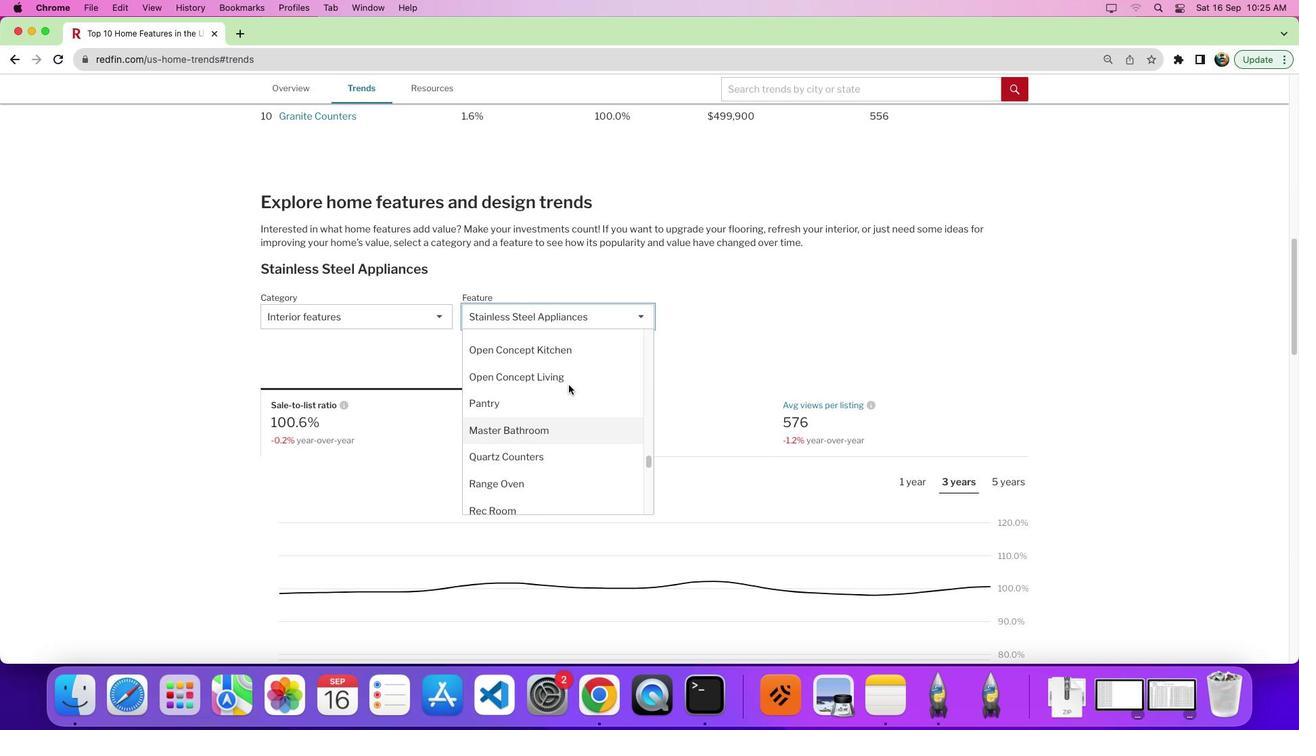 
Action: Mouse moved to (569, 378)
Screenshot: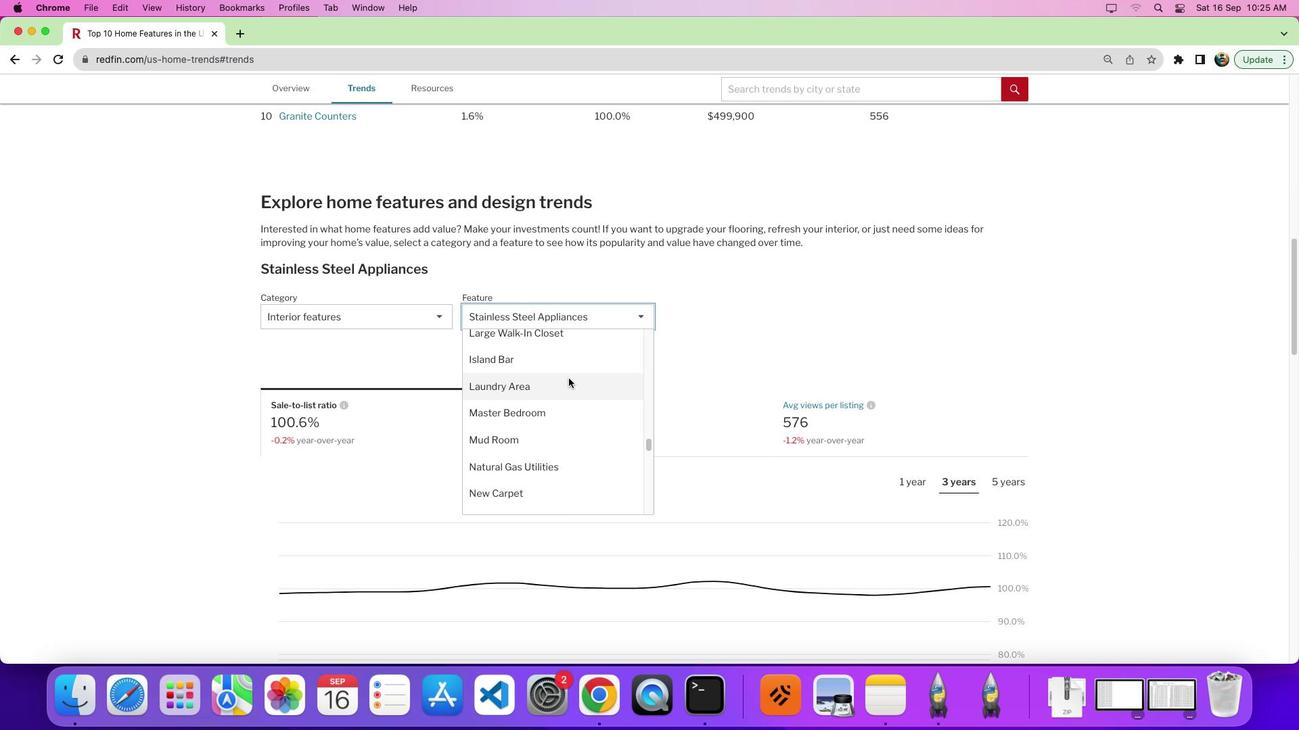 
Action: Mouse scrolled (569, 378) with delta (0, 0)
Screenshot: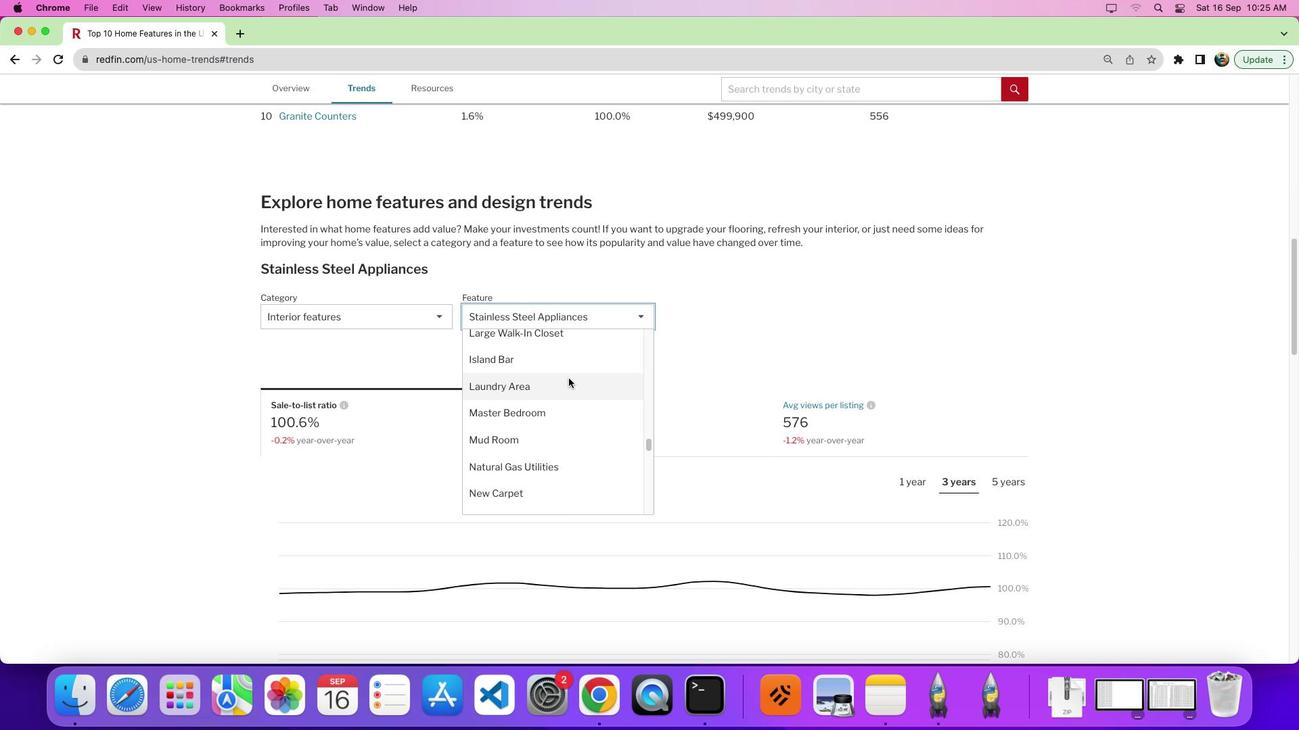 
Action: Mouse scrolled (569, 378) with delta (0, 0)
Screenshot: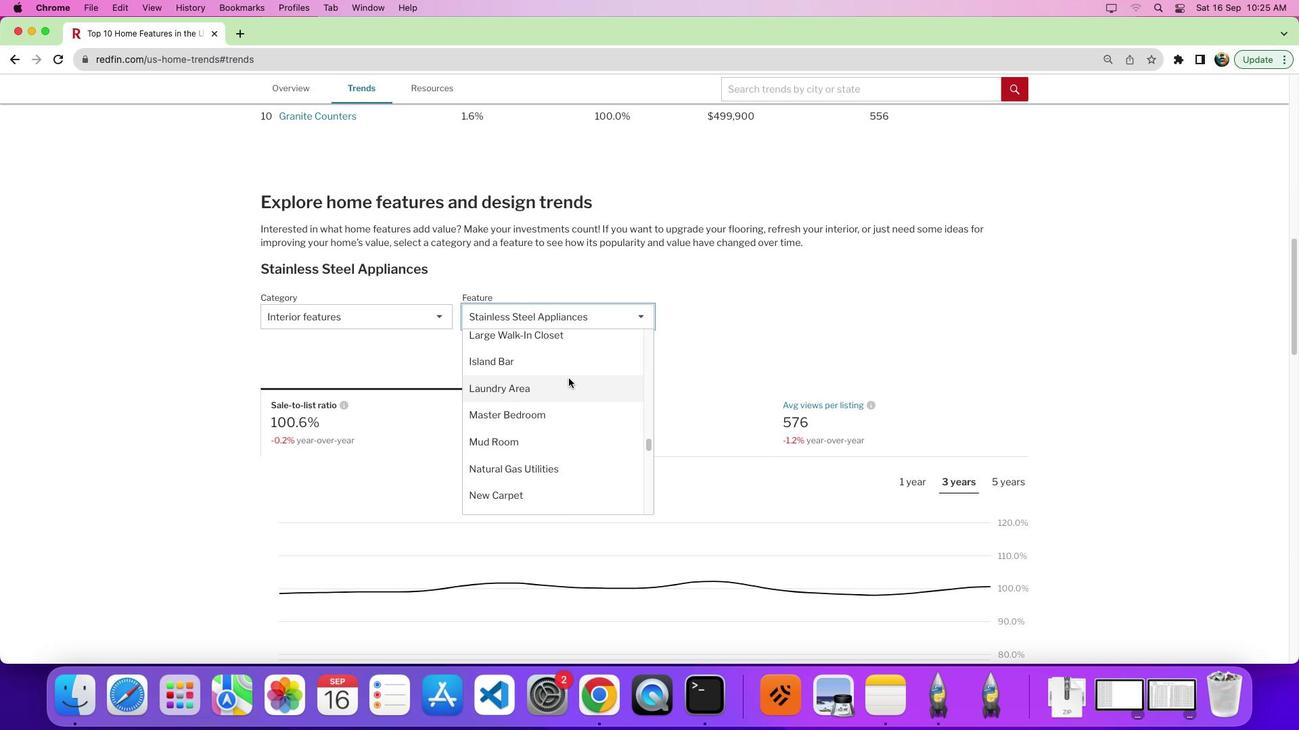 
Action: Mouse moved to (569, 376)
Screenshot: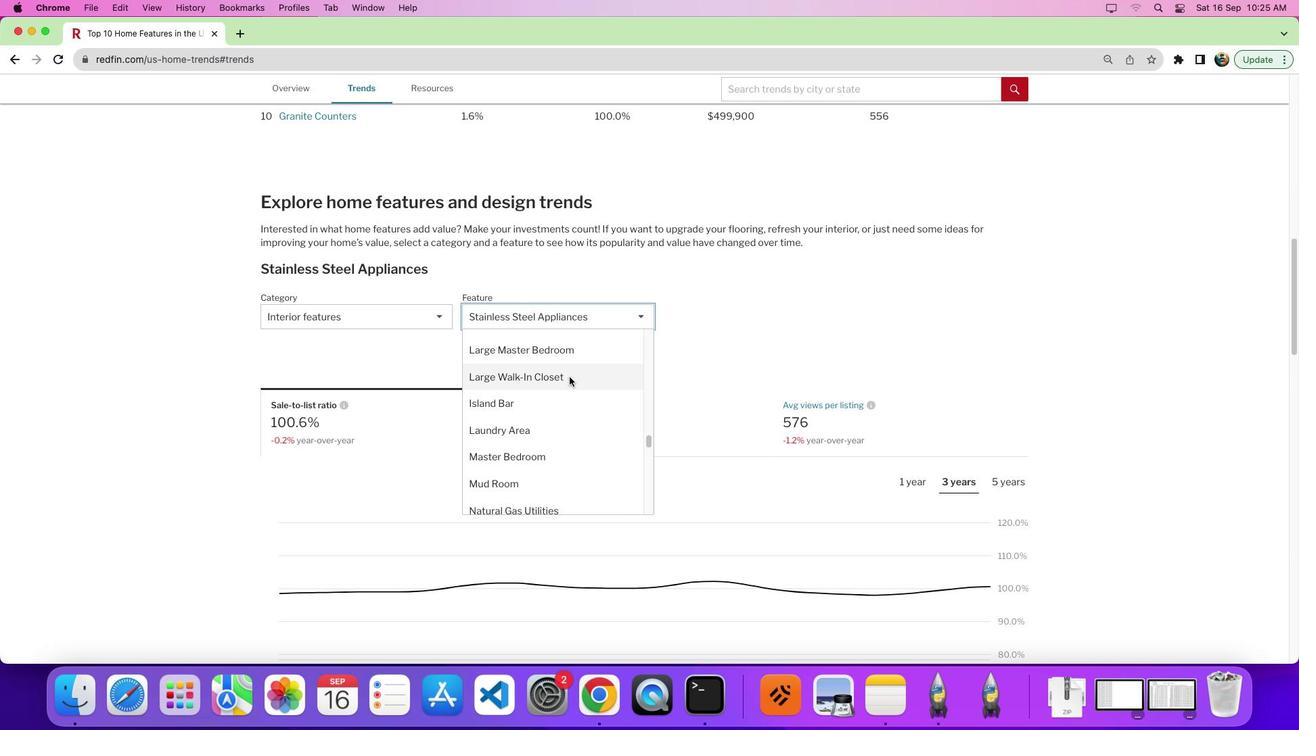
Action: Mouse scrolled (569, 376) with delta (0, 0)
Screenshot: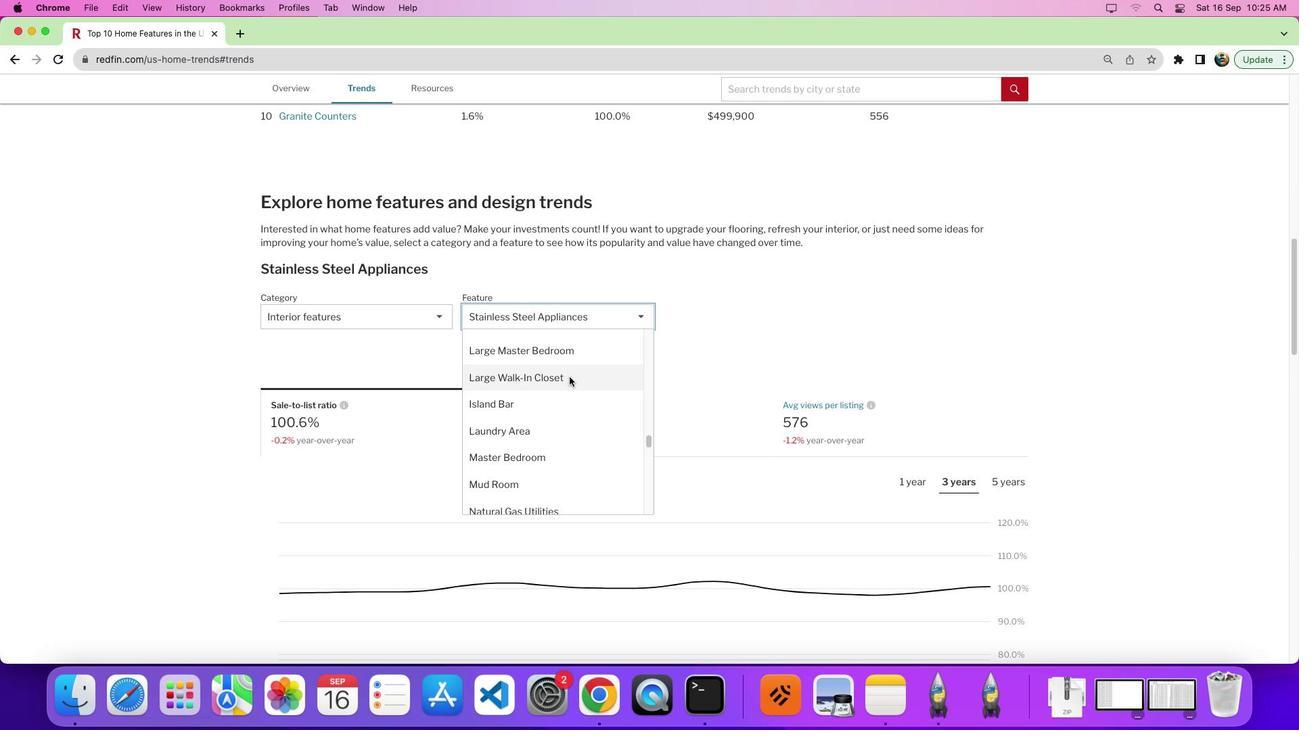 
Action: Mouse scrolled (569, 376) with delta (0, 0)
Screenshot: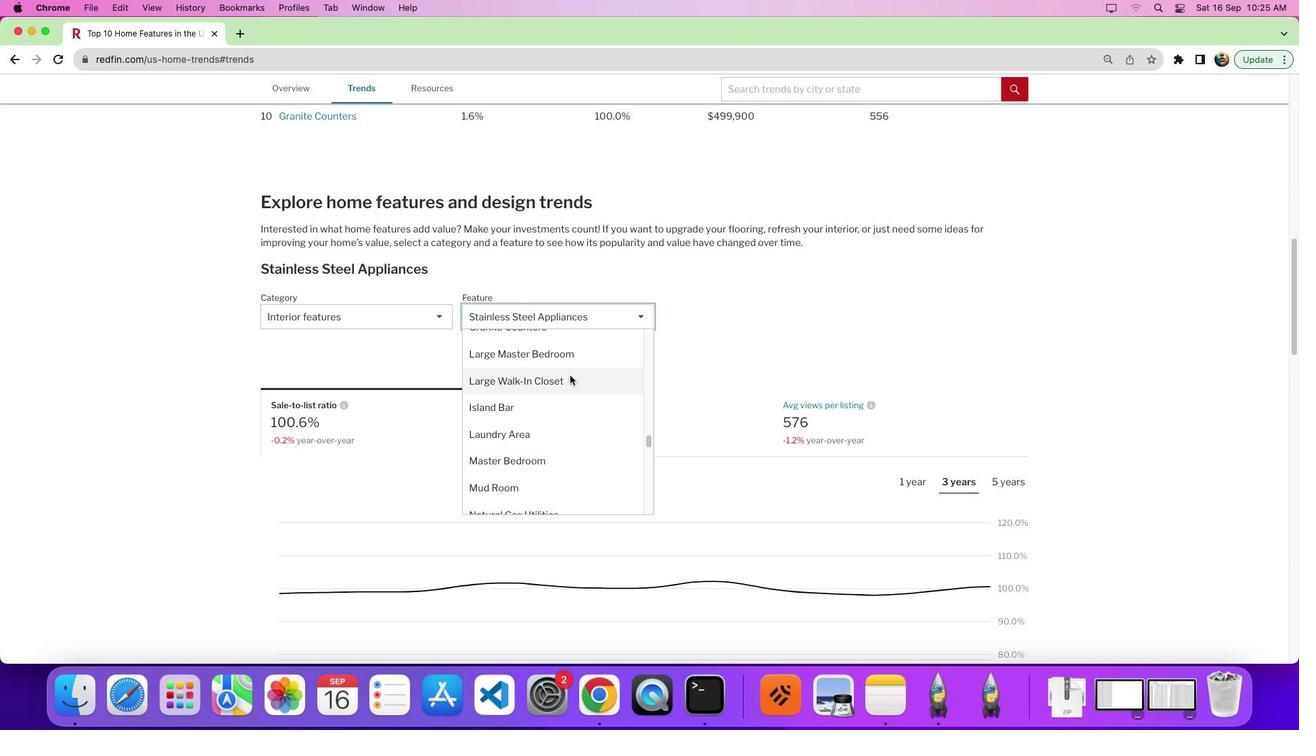 
Action: Mouse scrolled (569, 376) with delta (0, 4)
Screenshot: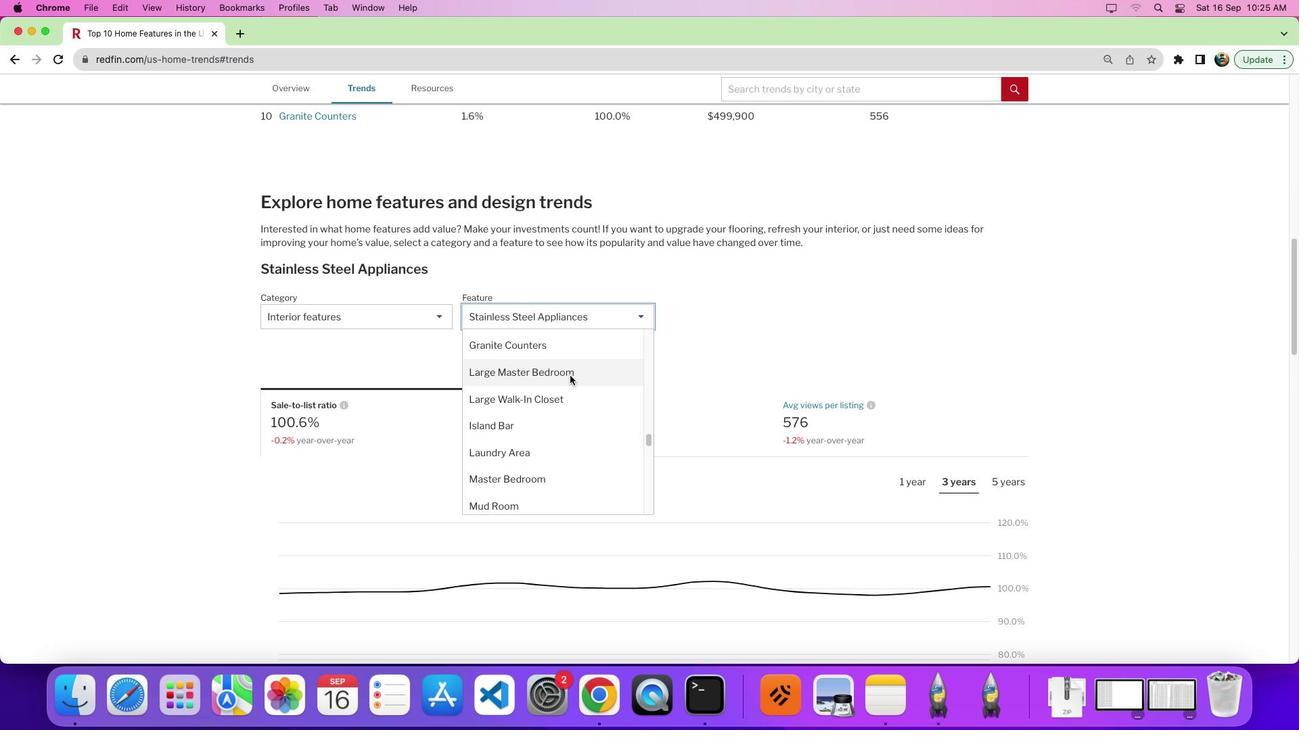 
Action: Mouse moved to (567, 373)
Screenshot: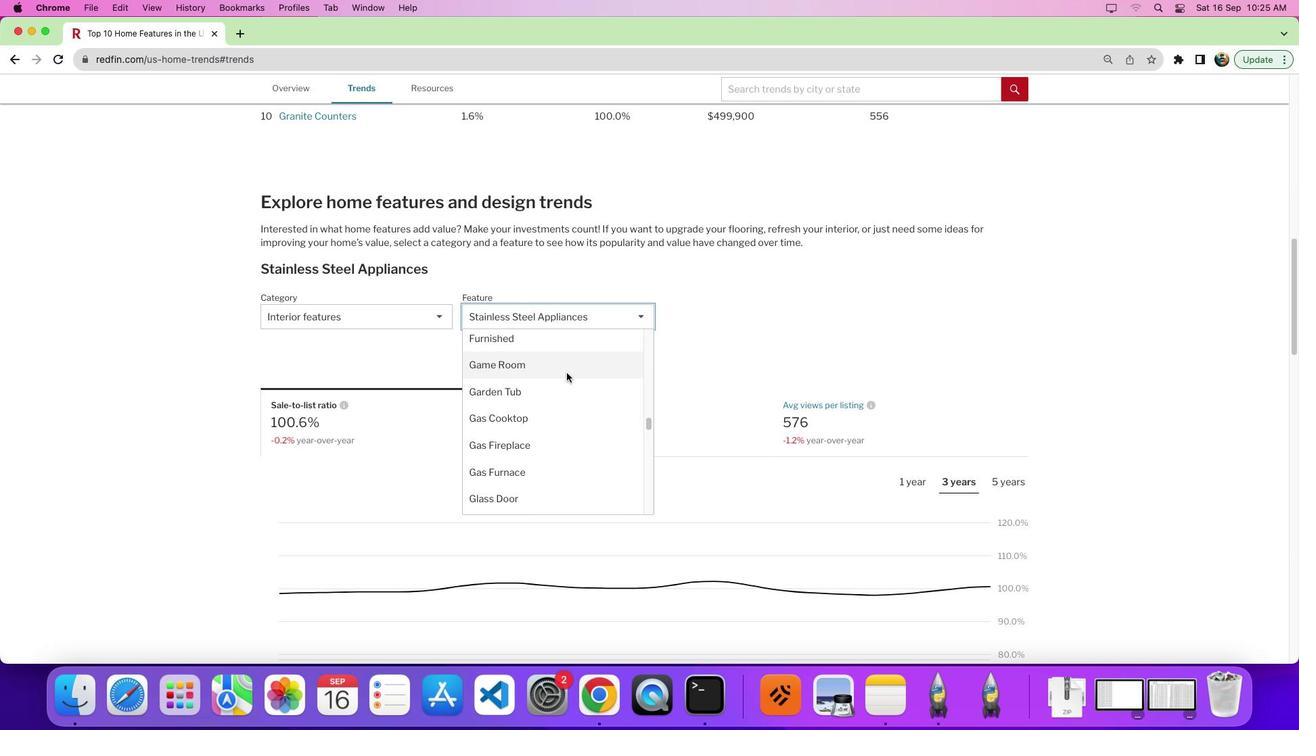 
Action: Mouse scrolled (567, 373) with delta (0, 0)
Screenshot: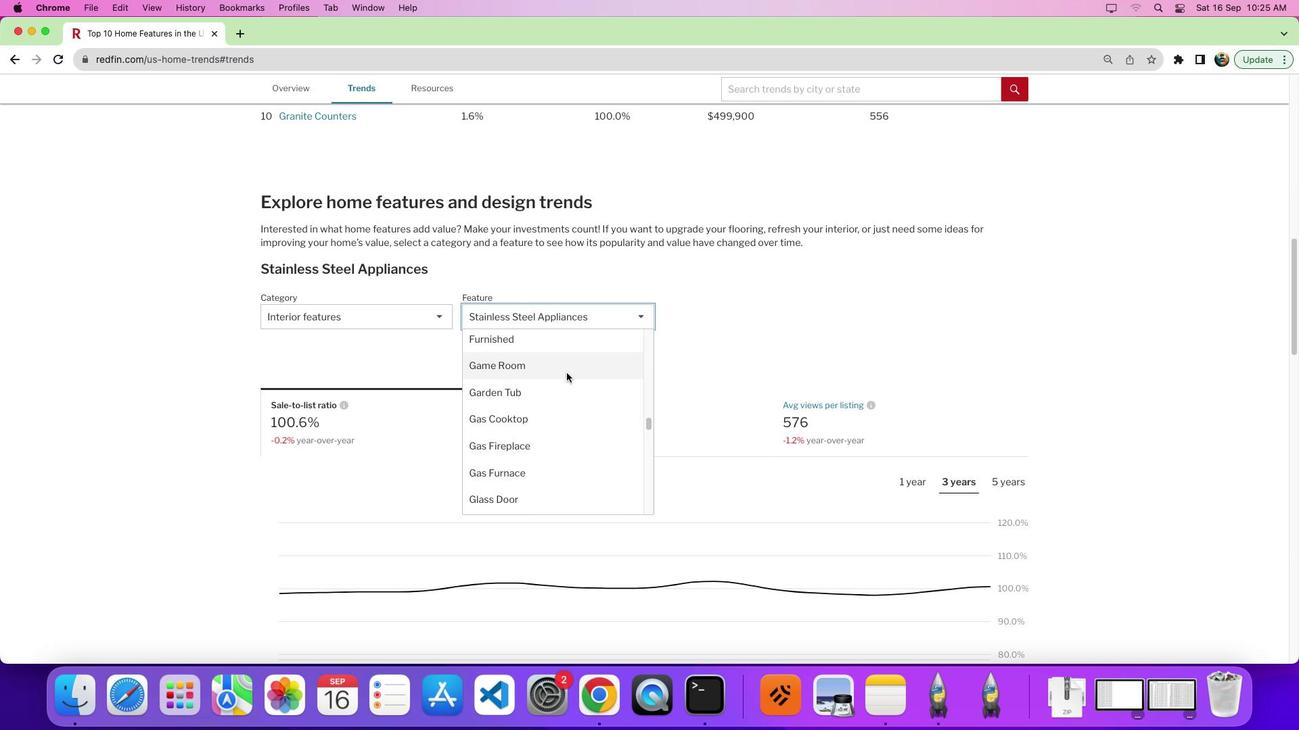 
Action: Mouse scrolled (567, 373) with delta (0, 0)
Screenshot: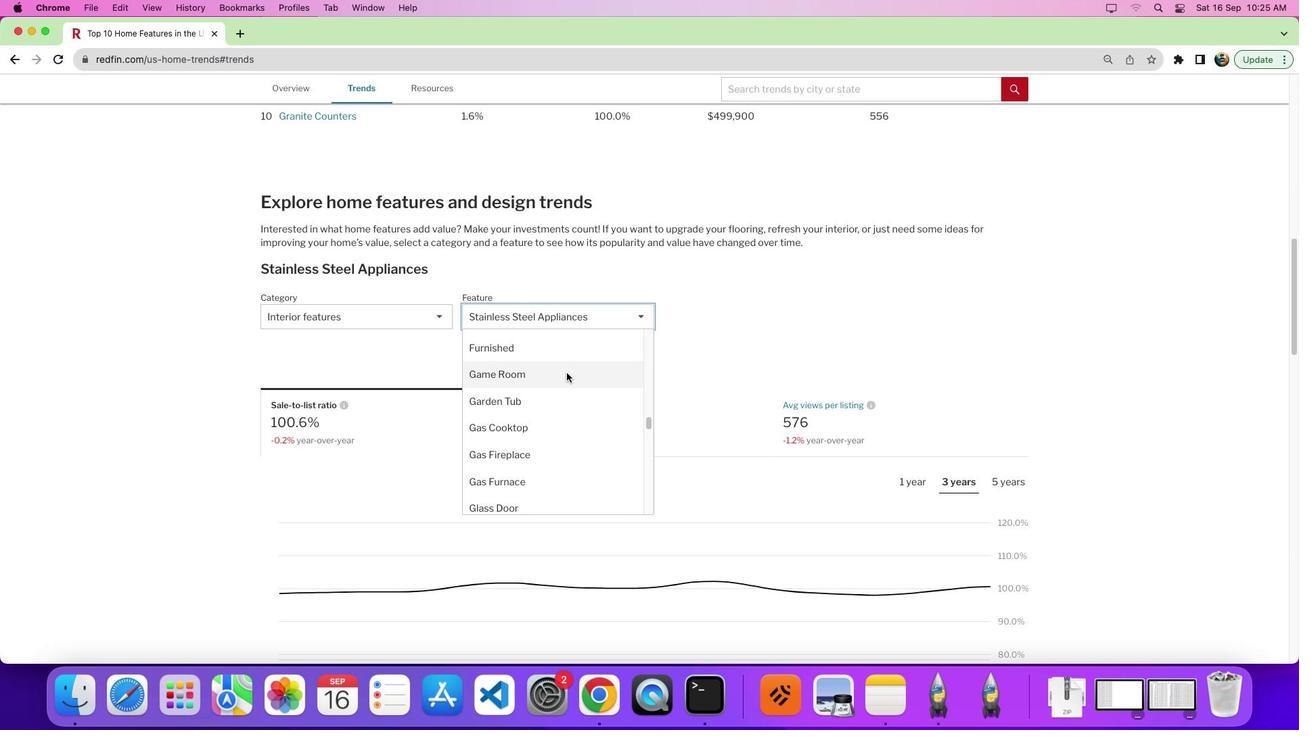 
Action: Mouse moved to (568, 368)
Screenshot: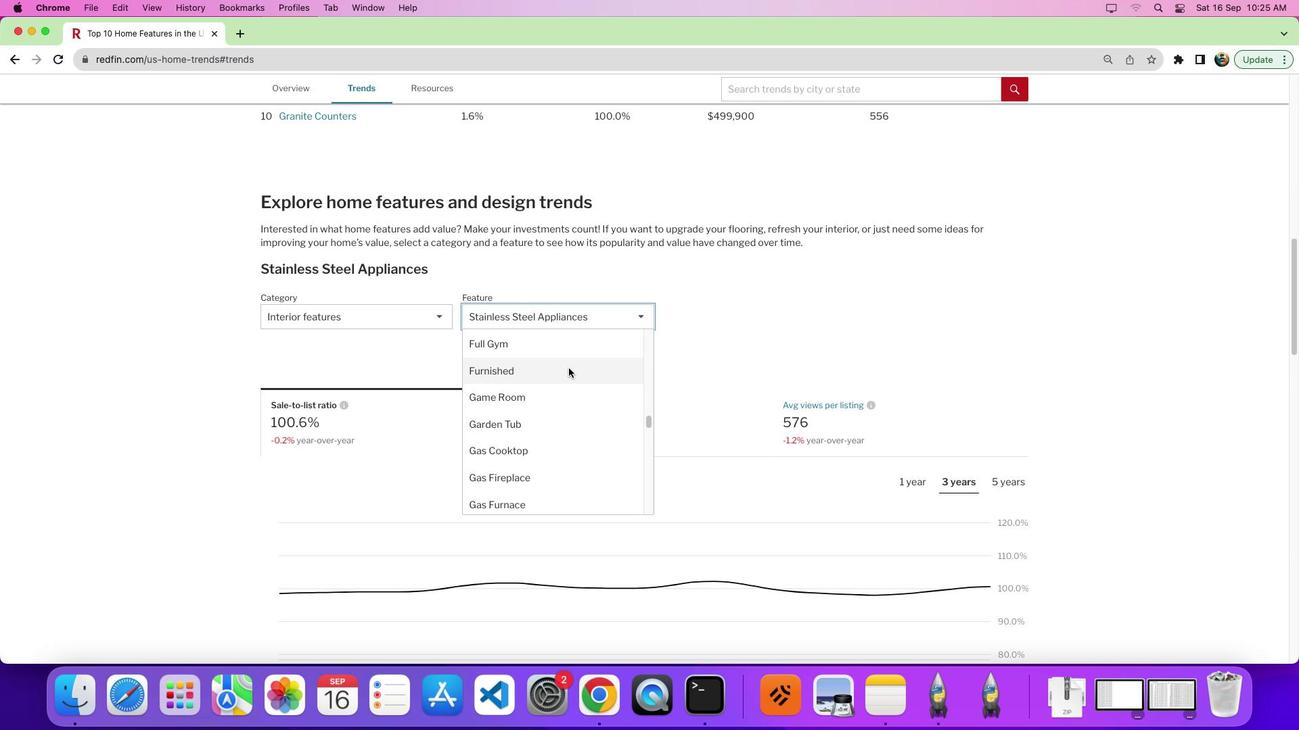 
Action: Mouse scrolled (568, 368) with delta (0, 0)
Screenshot: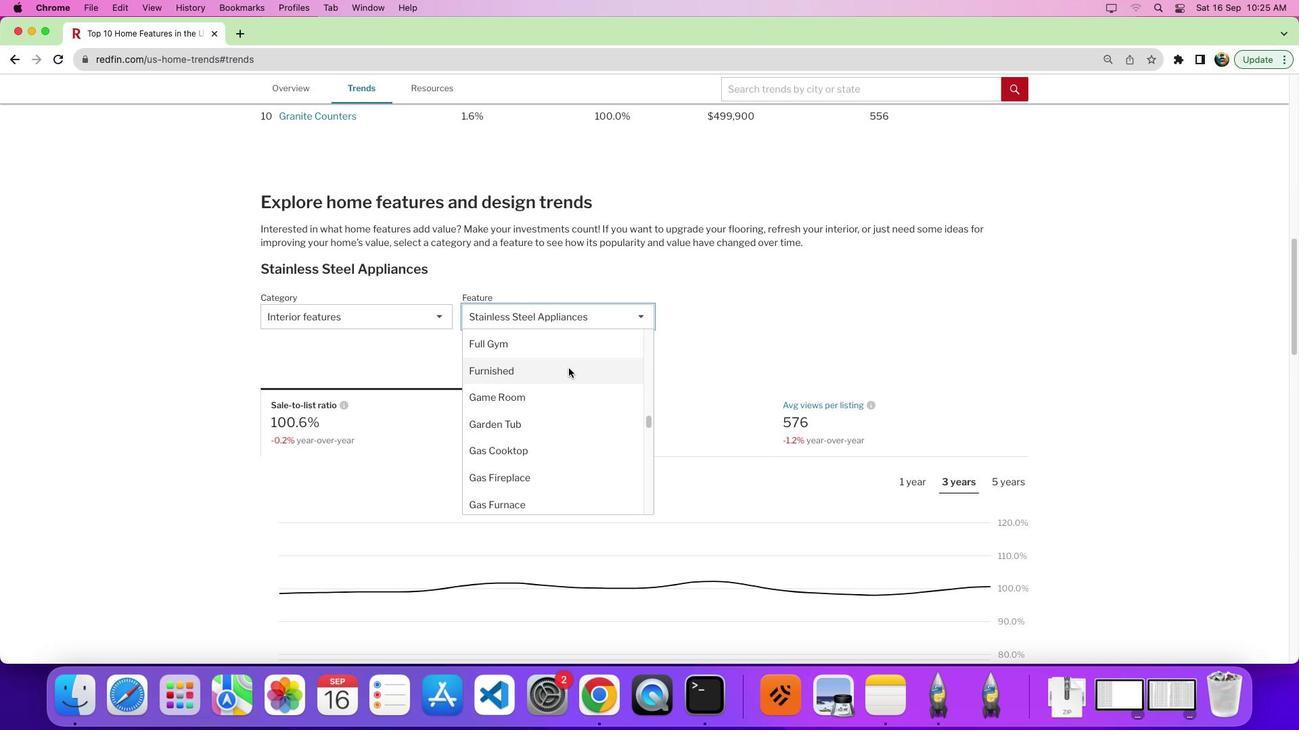 
Action: Mouse scrolled (568, 368) with delta (0, 0)
Screenshot: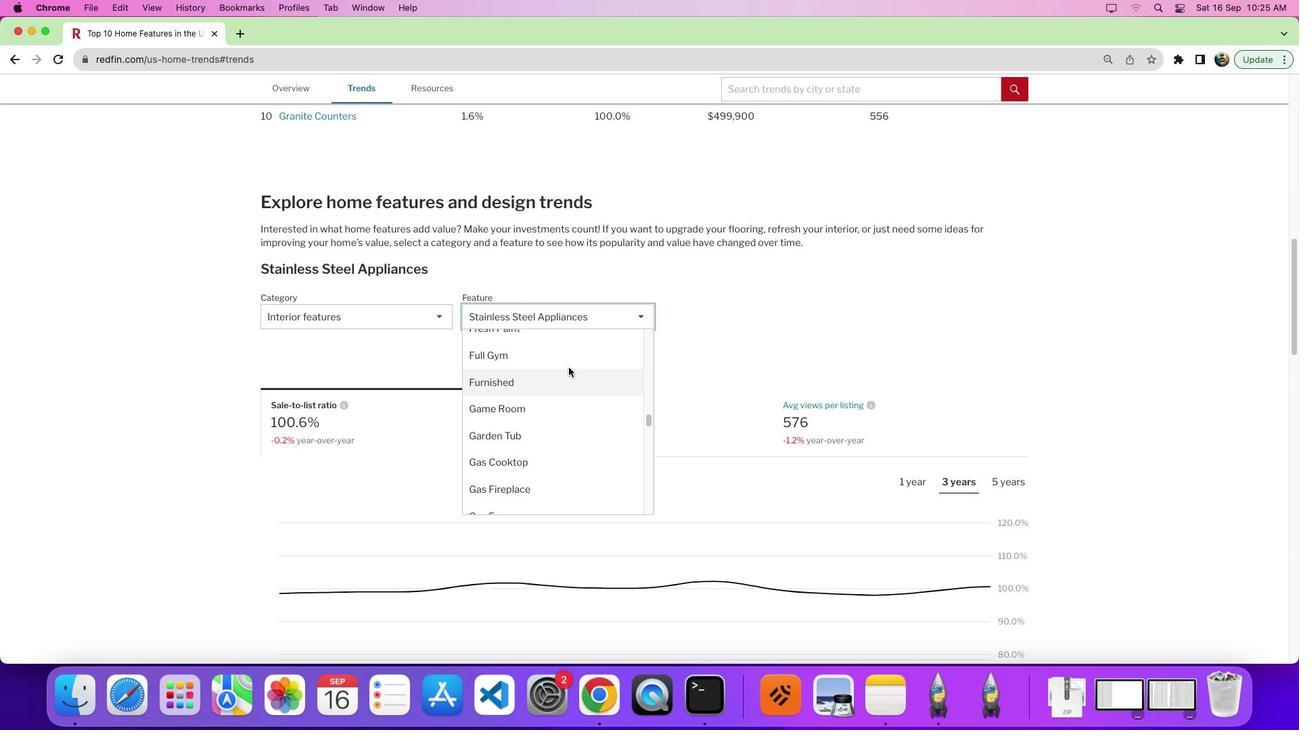 
Action: Mouse scrolled (568, 368) with delta (0, 4)
Screenshot: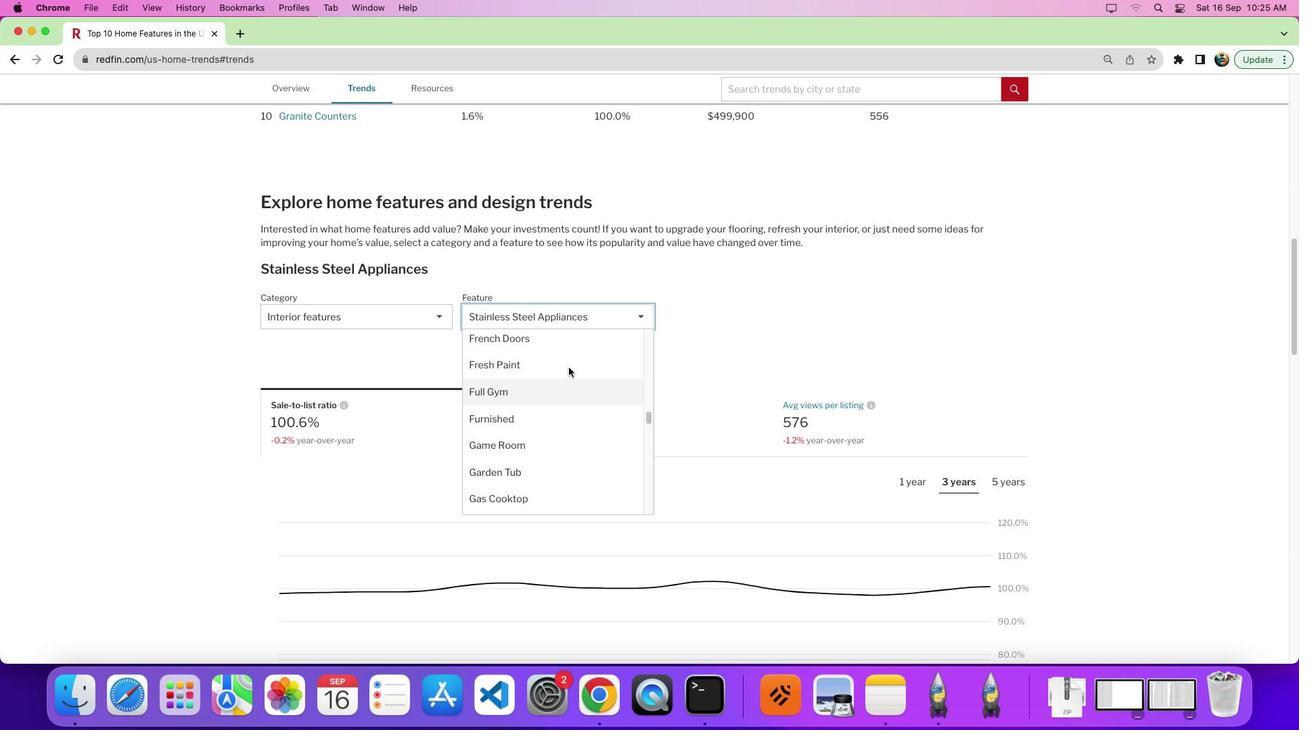 
Action: Mouse moved to (568, 367)
Screenshot: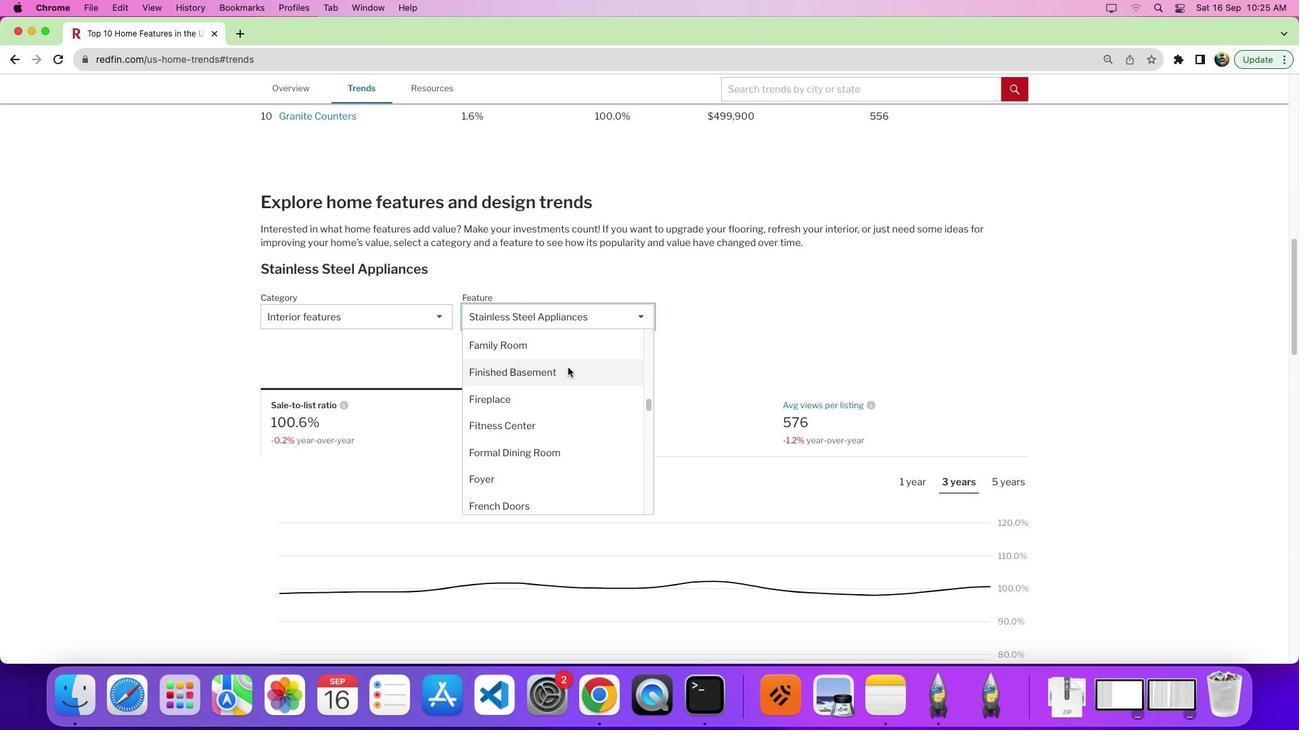 
Action: Mouse scrolled (568, 367) with delta (0, 0)
Screenshot: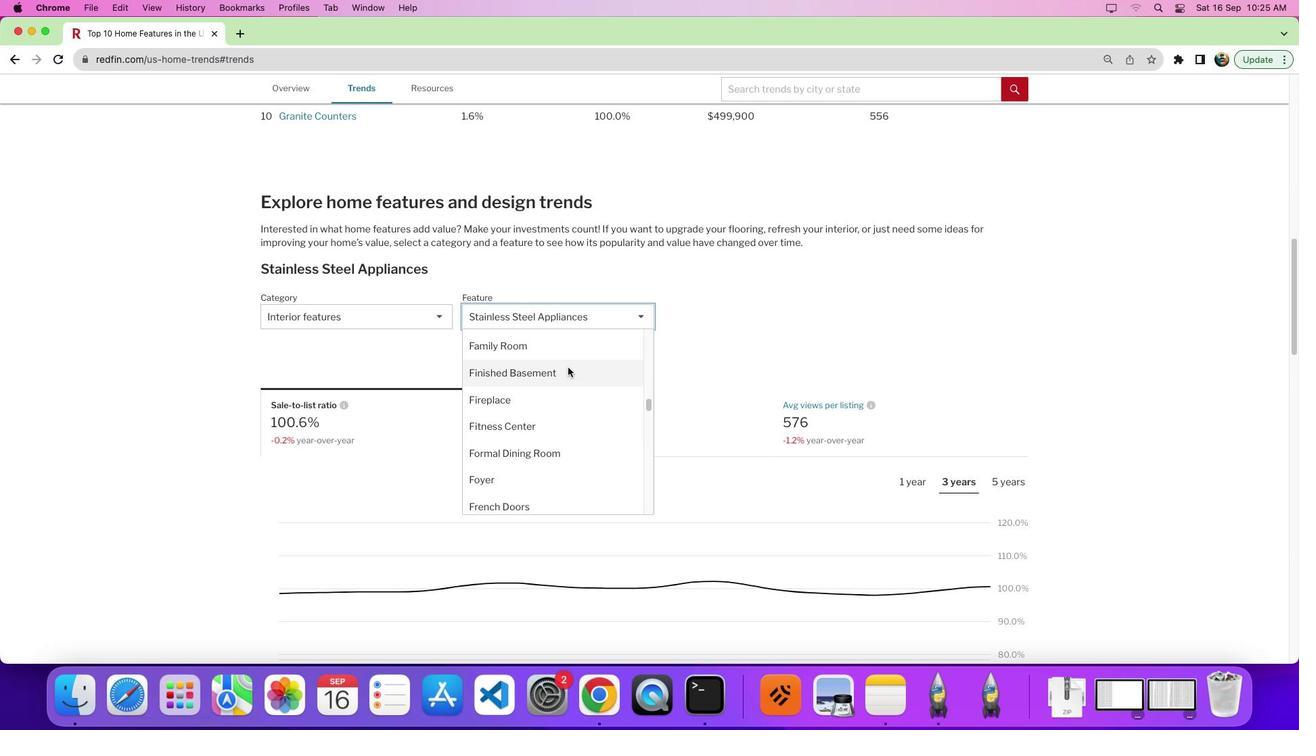 
Action: Mouse scrolled (568, 367) with delta (0, 0)
Screenshot: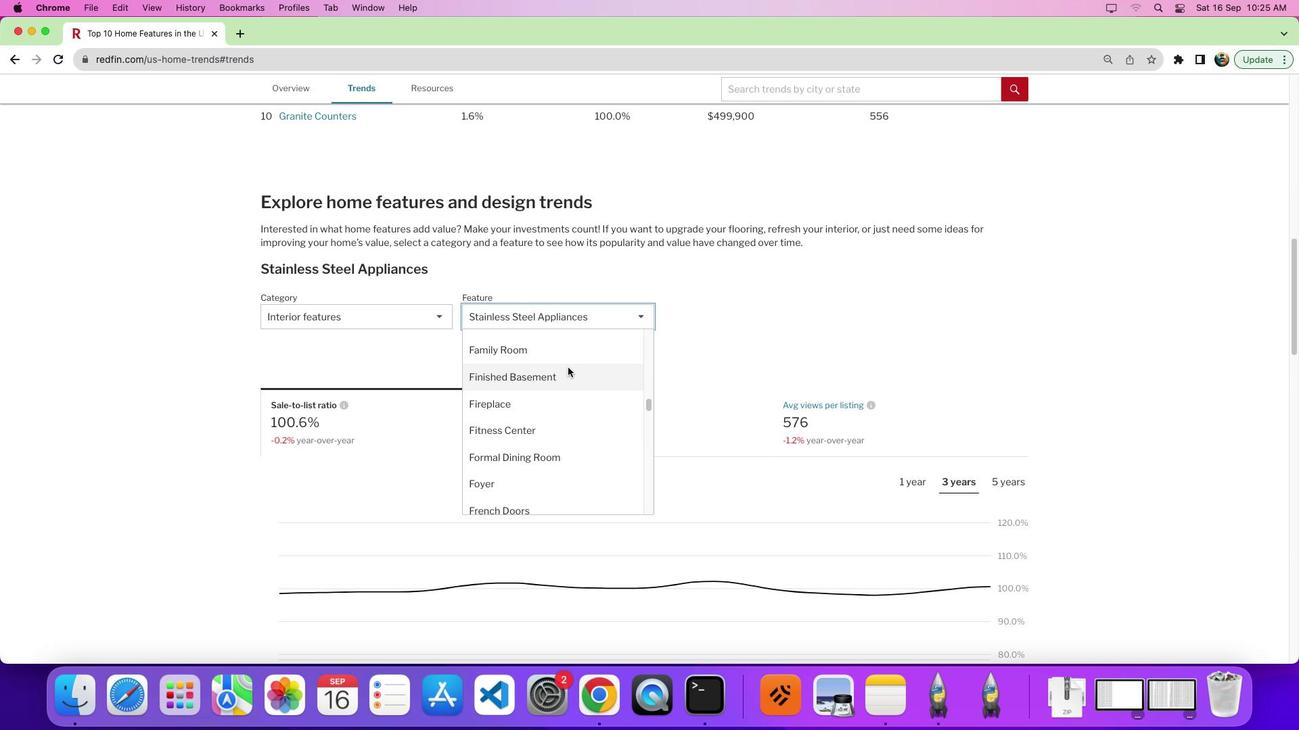 
Action: Mouse scrolled (568, 367) with delta (0, 0)
Screenshot: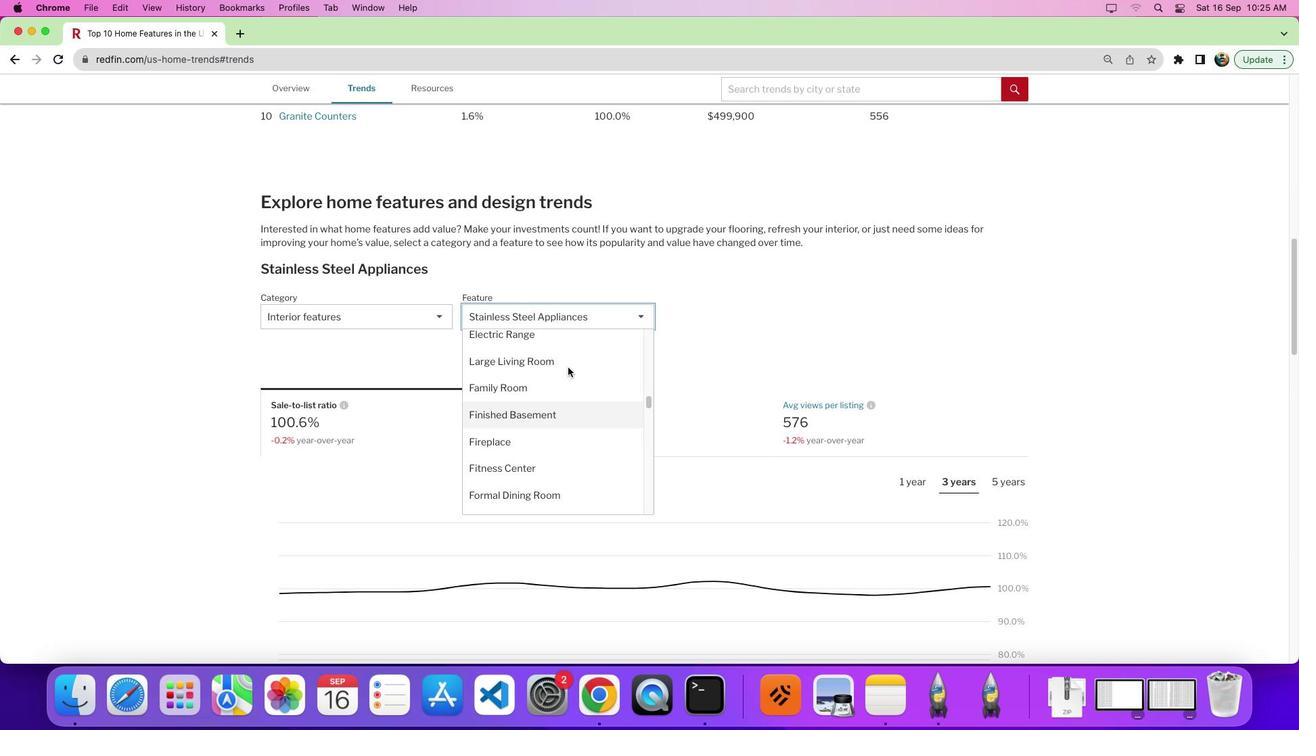 
Action: Mouse scrolled (568, 367) with delta (0, 0)
Screenshot: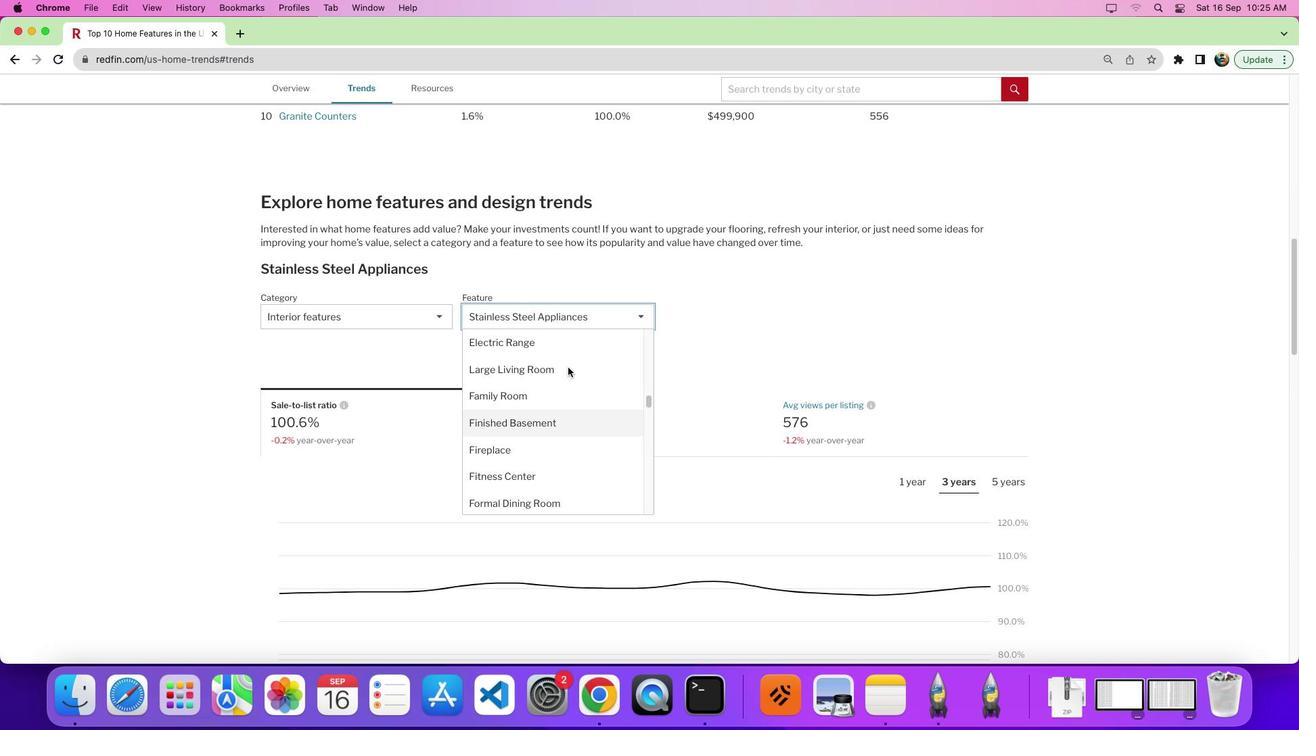 
Action: Mouse scrolled (568, 367) with delta (0, 0)
Screenshot: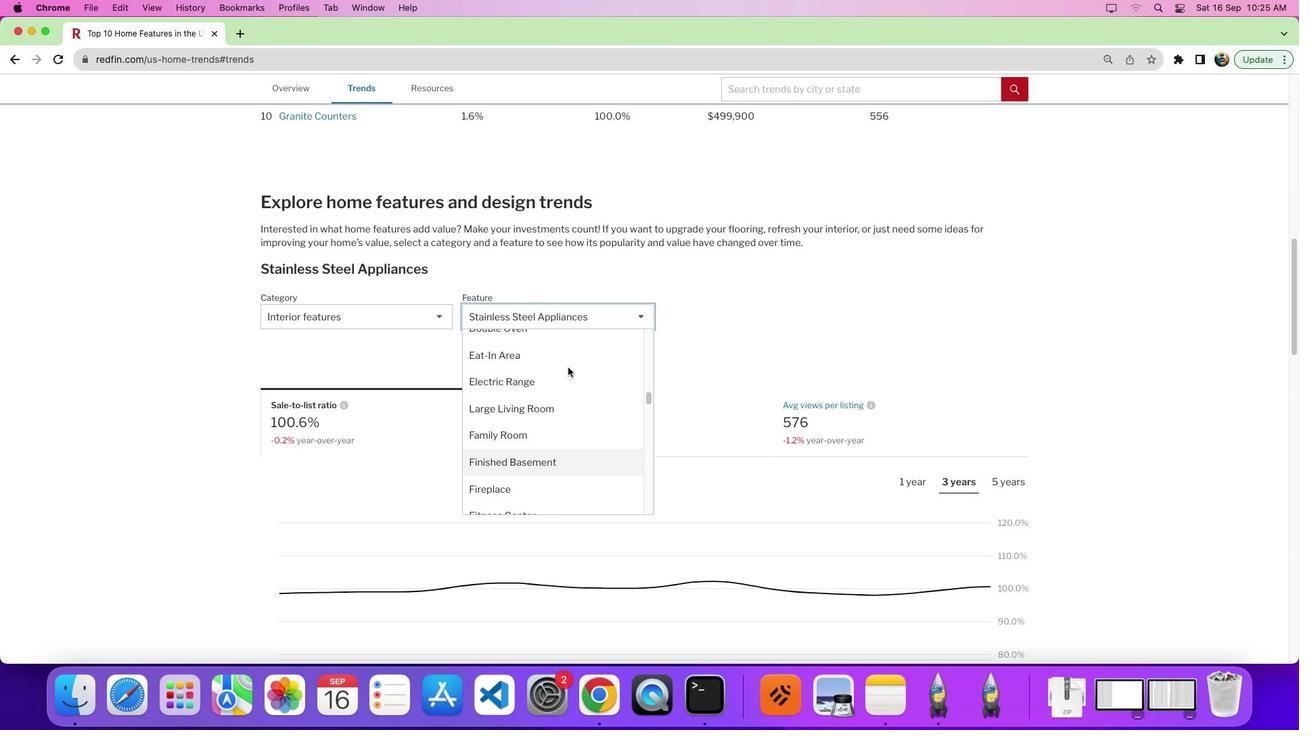 
Action: Mouse scrolled (568, 367) with delta (0, 0)
Screenshot: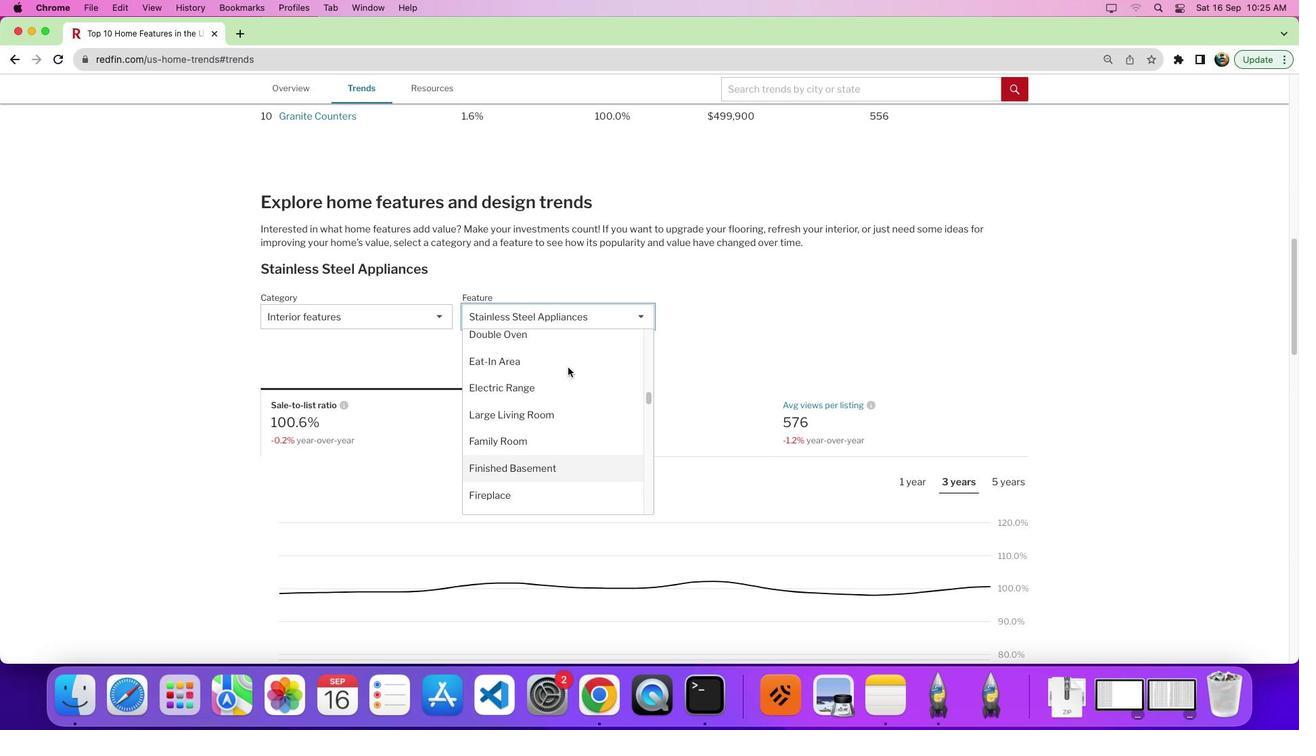 
Action: Mouse scrolled (568, 367) with delta (0, 0)
Screenshot: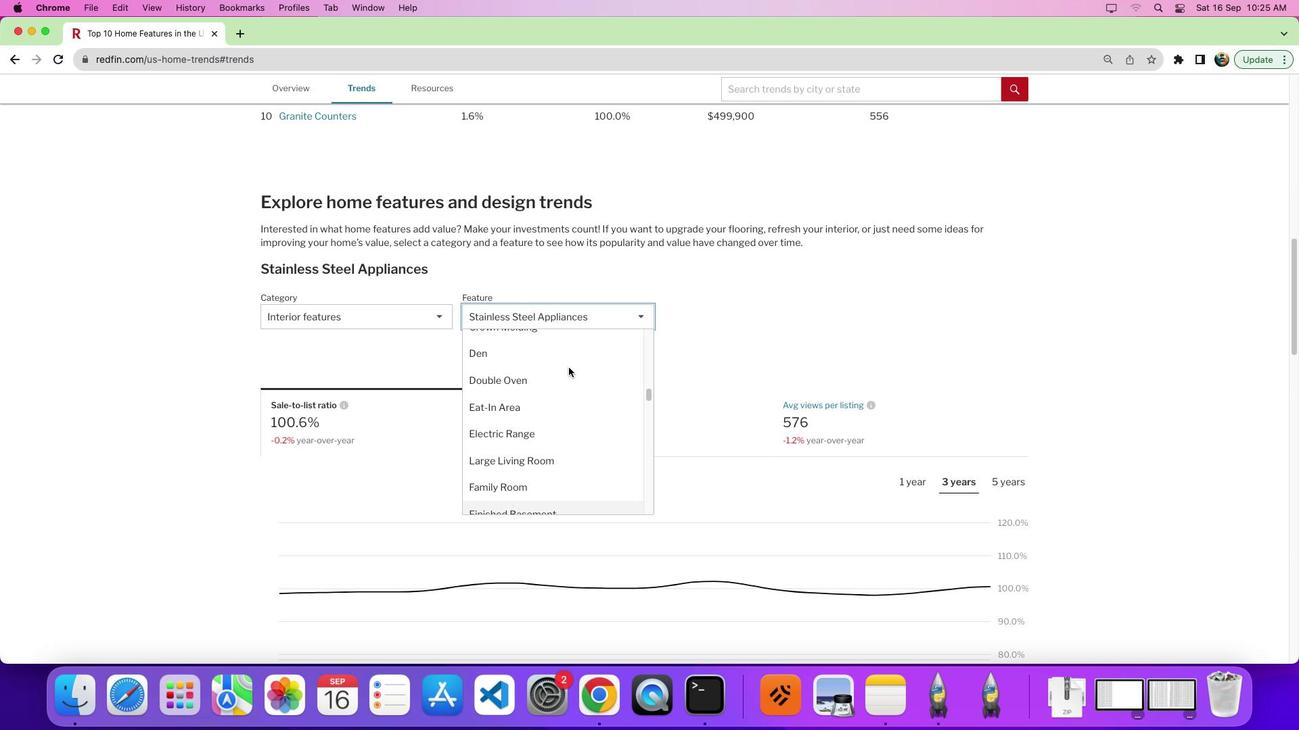 
Action: Mouse scrolled (568, 367) with delta (0, 0)
Screenshot: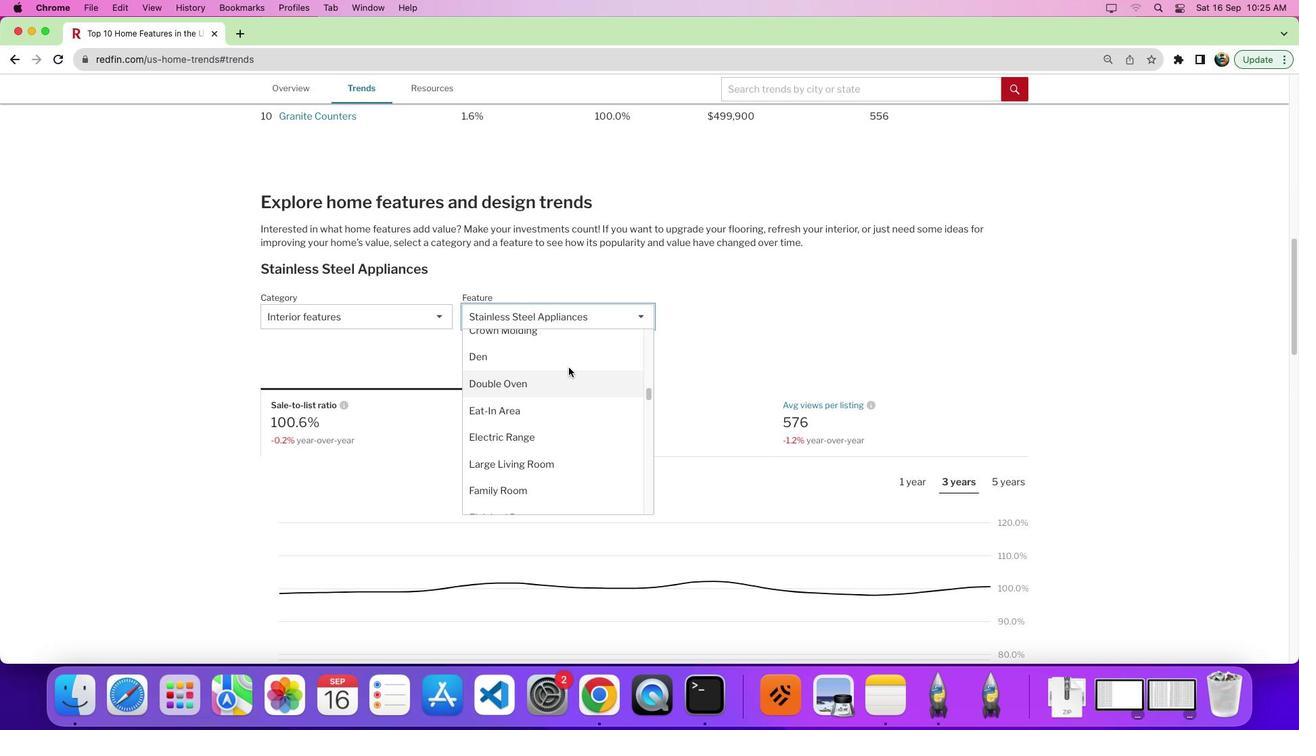 
Action: Mouse moved to (568, 368)
Screenshot: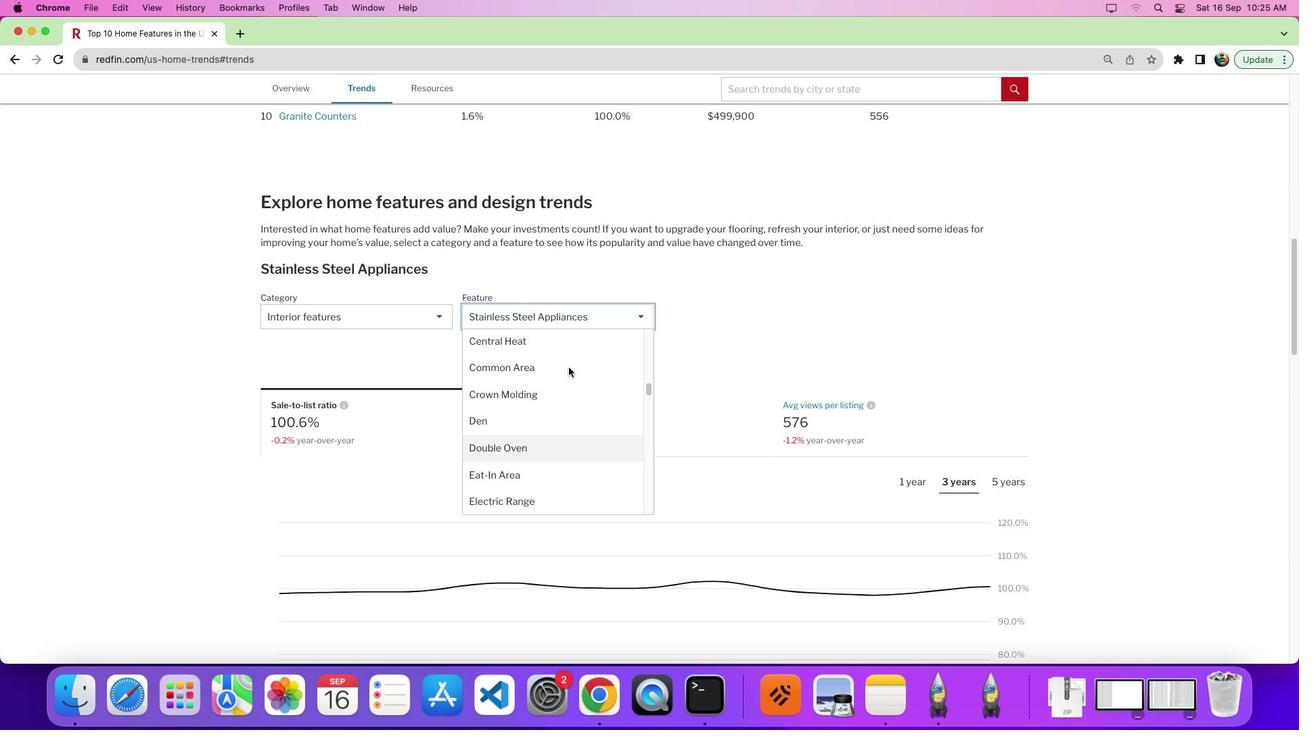 
Action: Mouse scrolled (568, 368) with delta (0, 4)
Screenshot: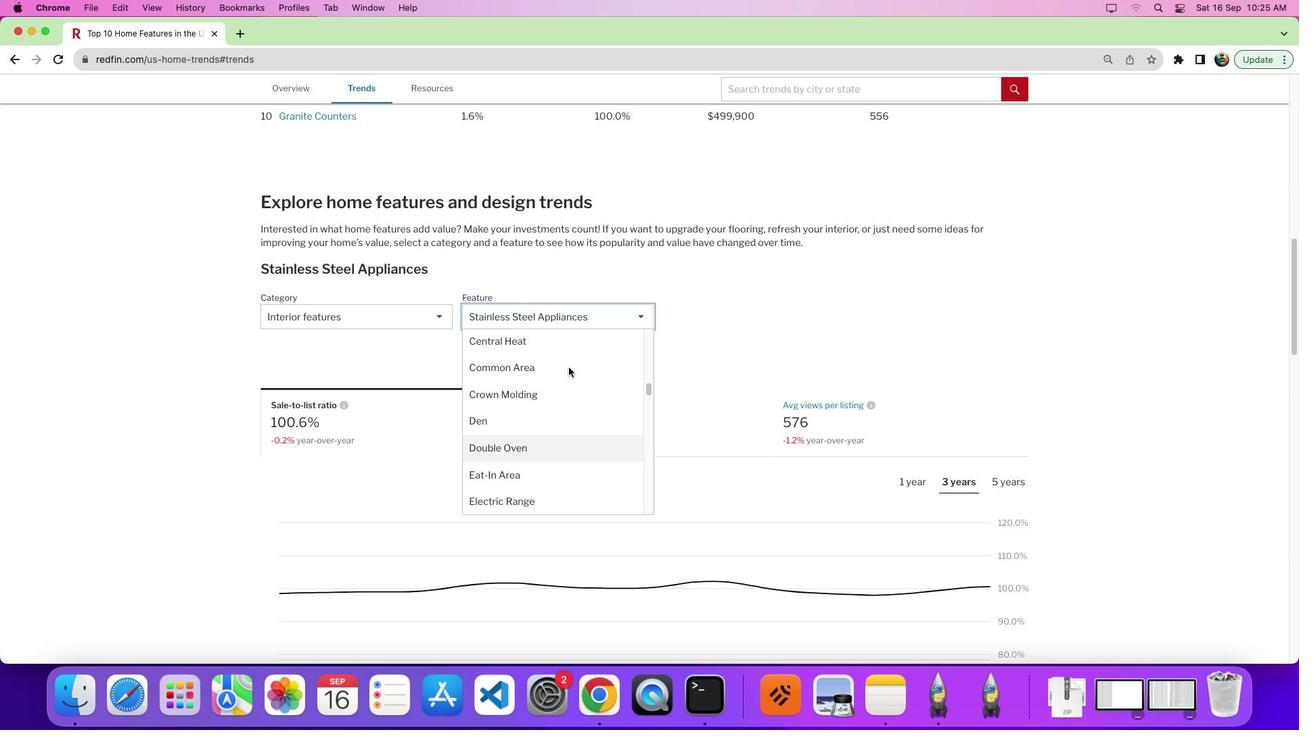 
Action: Mouse moved to (542, 385)
Screenshot: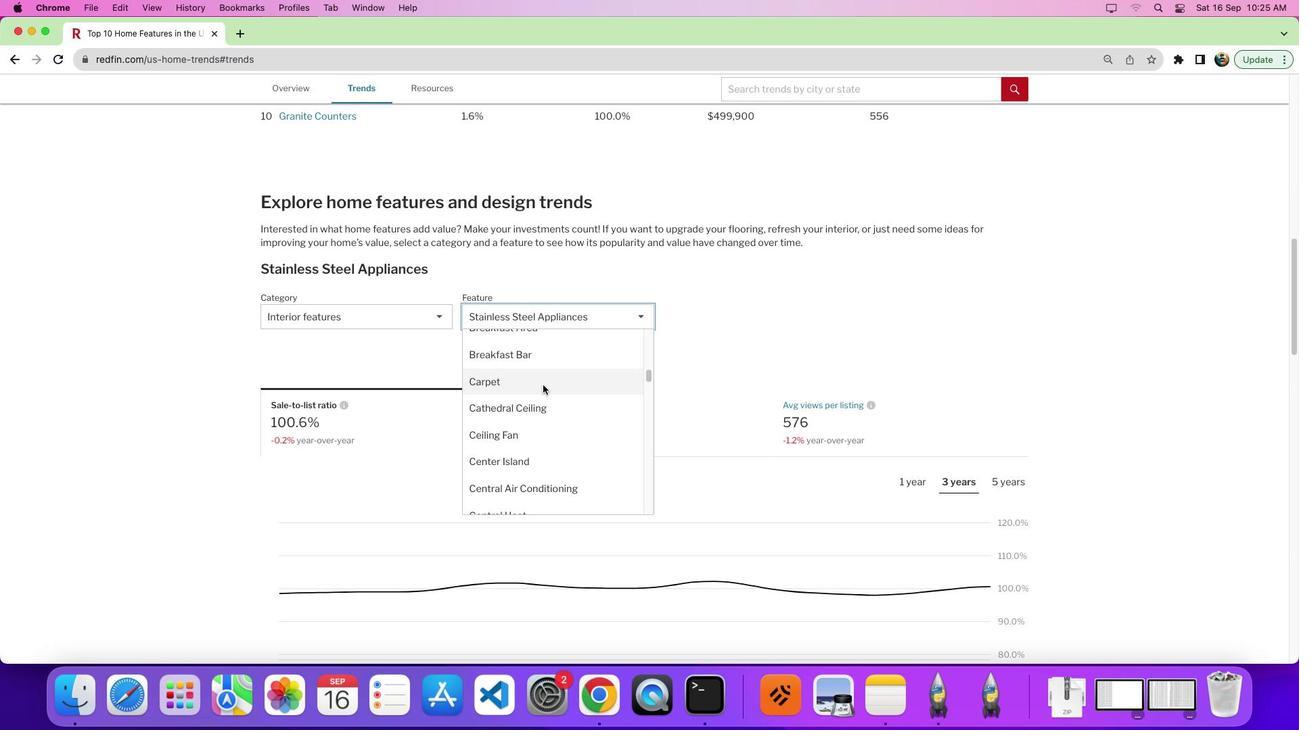 
Action: Mouse scrolled (542, 385) with delta (0, 0)
Screenshot: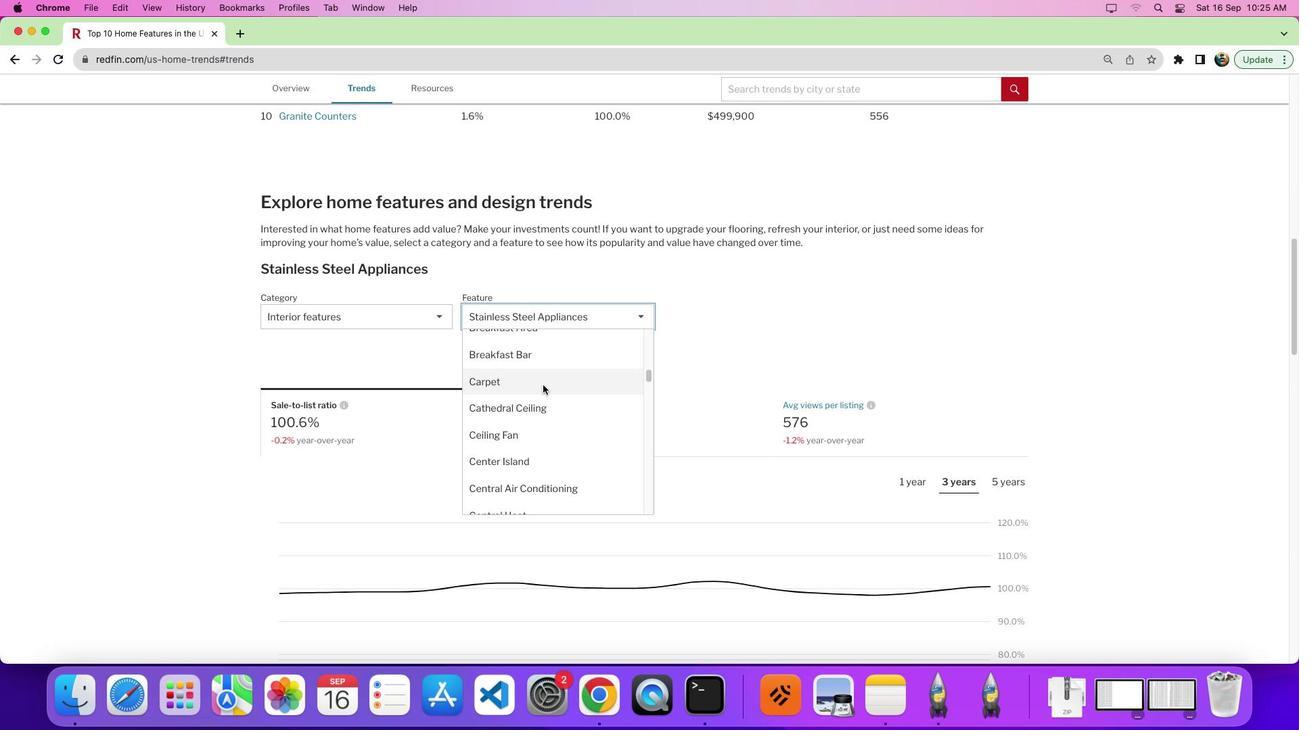 
Action: Mouse moved to (542, 385)
Screenshot: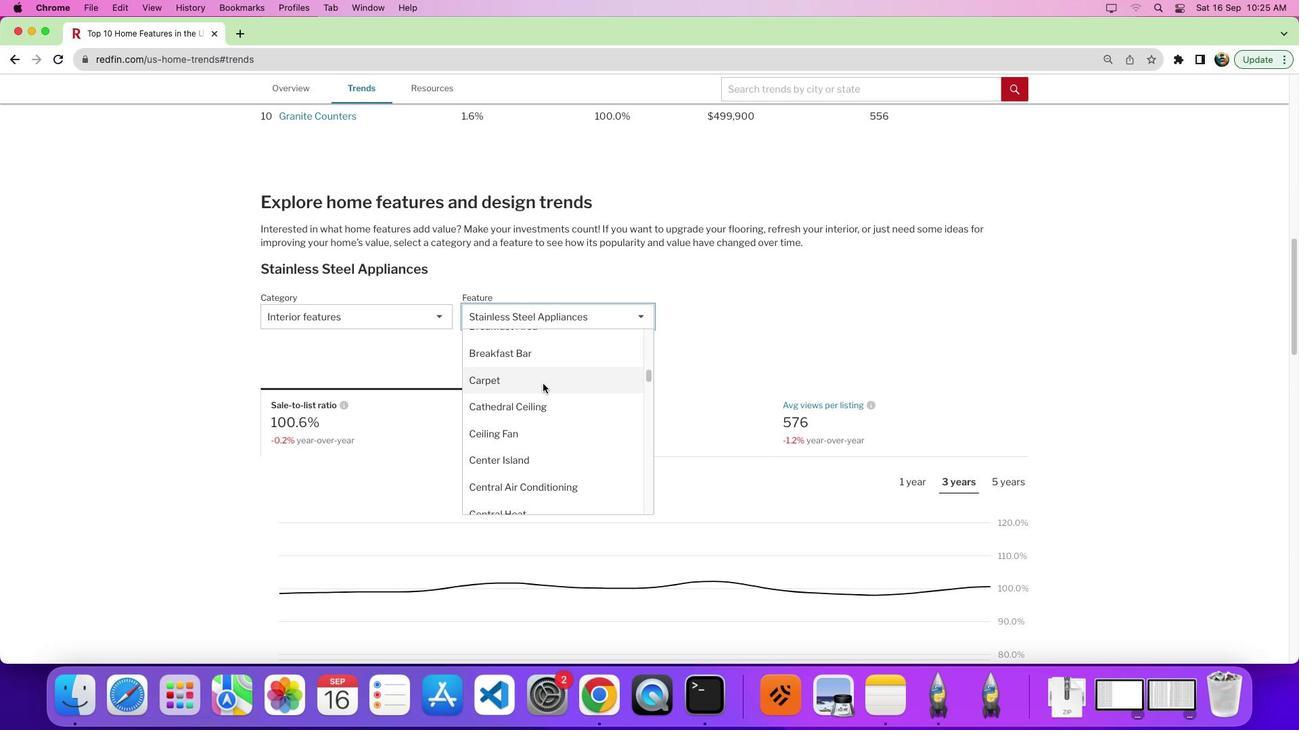 
Action: Mouse scrolled (542, 385) with delta (0, 0)
Screenshot: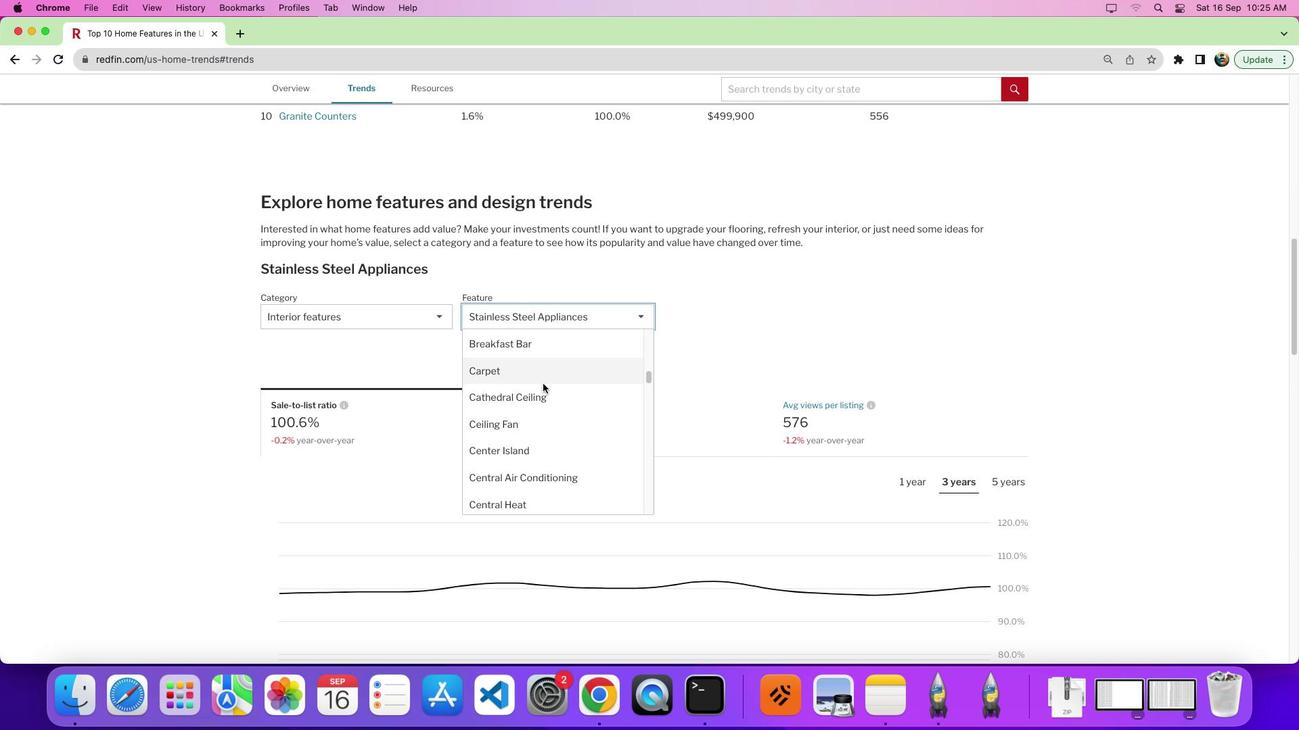 
Action: Mouse moved to (543, 383)
Screenshot: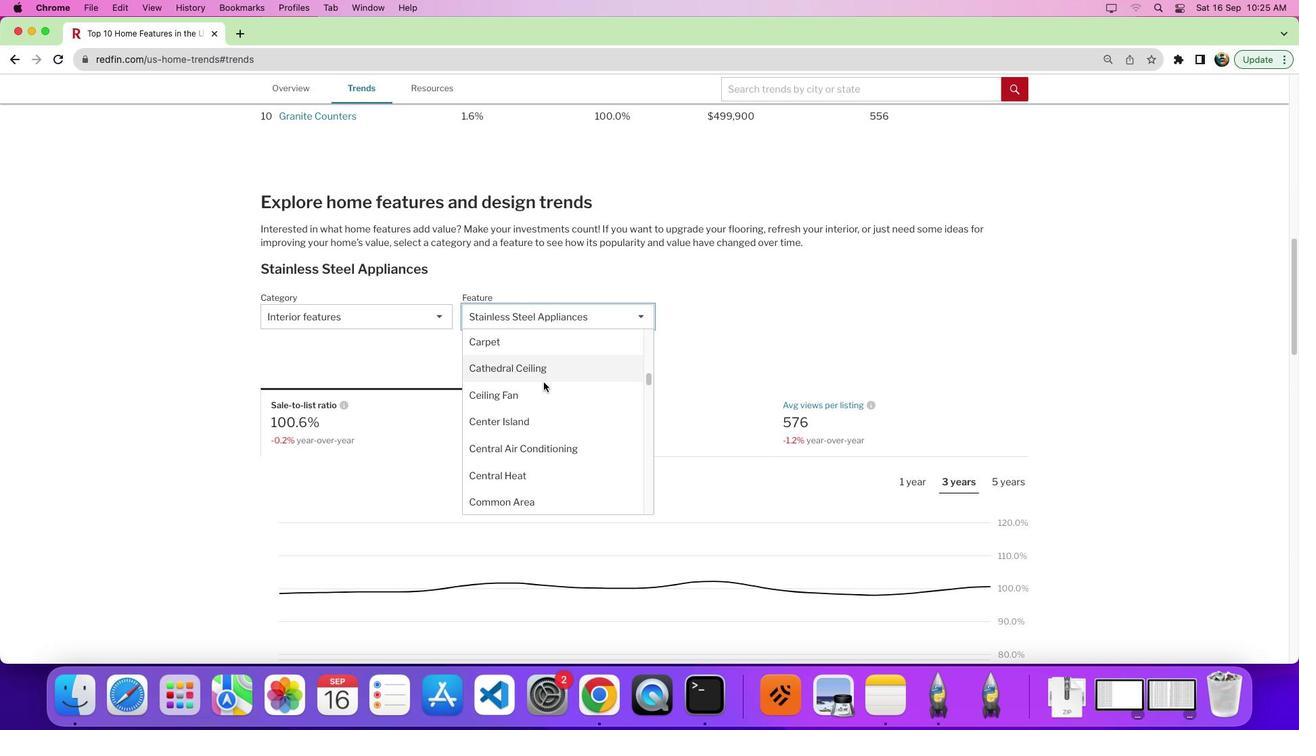 
Action: Mouse scrolled (543, 383) with delta (0, 0)
Screenshot: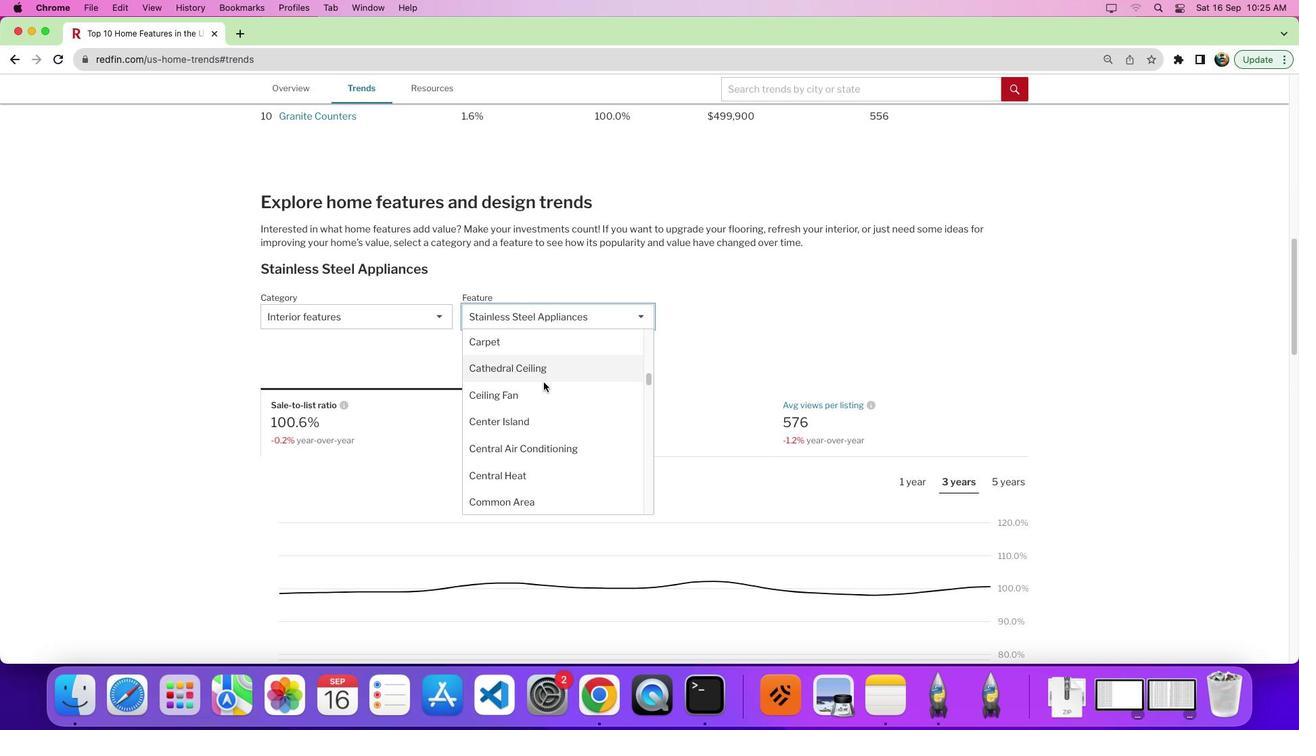 
Action: Mouse scrolled (543, 383) with delta (0, 0)
Screenshot: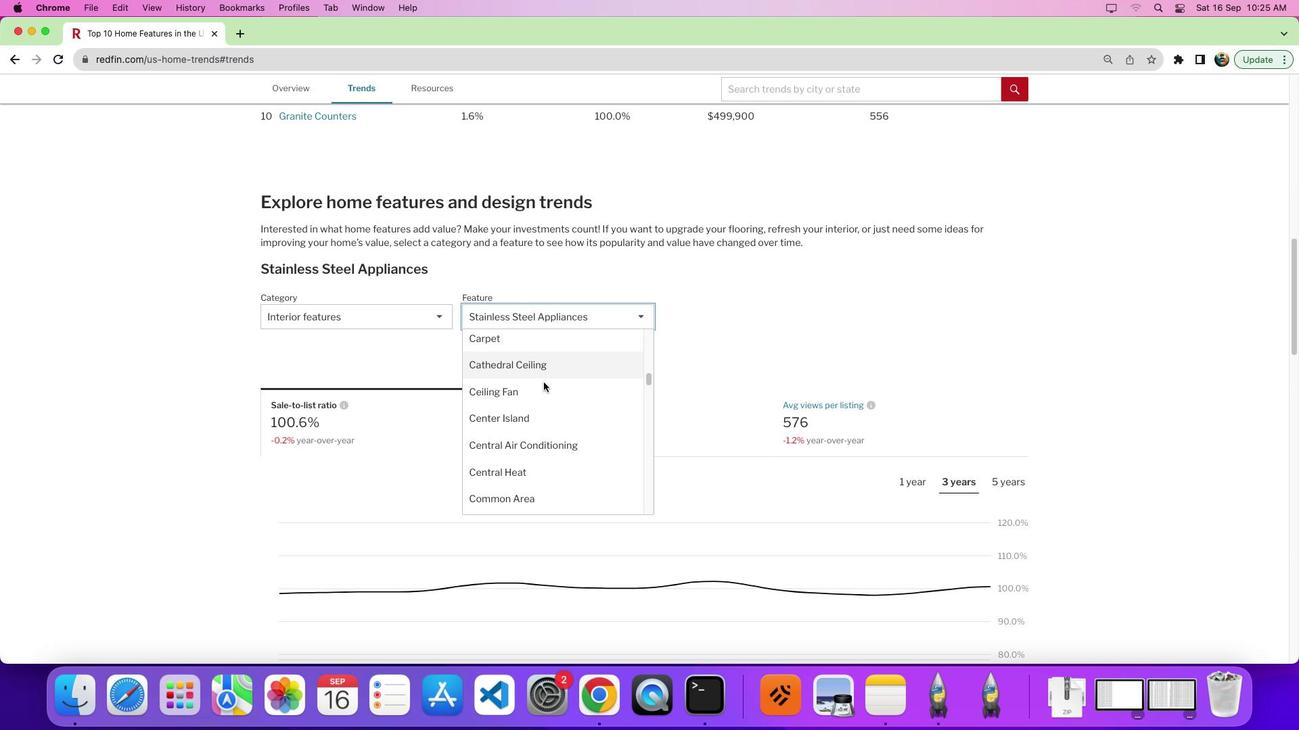 
Action: Mouse scrolled (543, 383) with delta (0, 0)
Screenshot: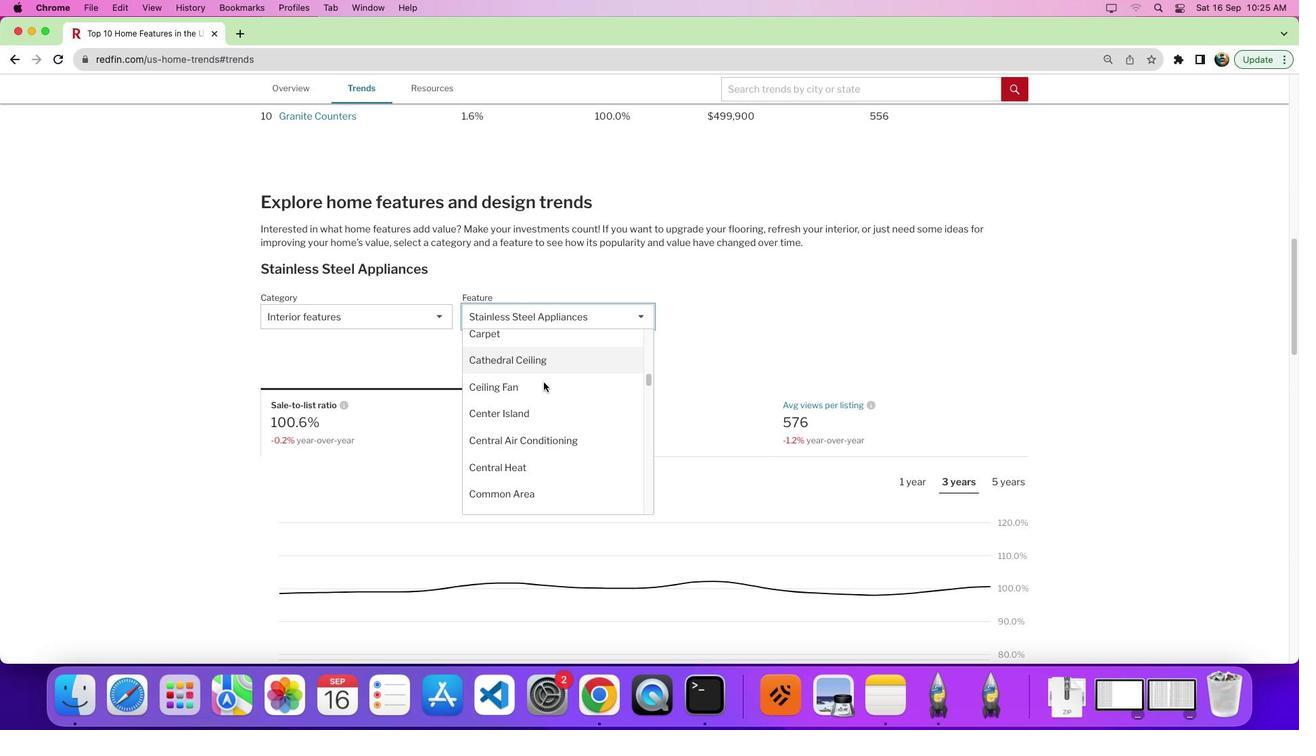 
Action: Mouse scrolled (543, 383) with delta (0, 0)
Screenshot: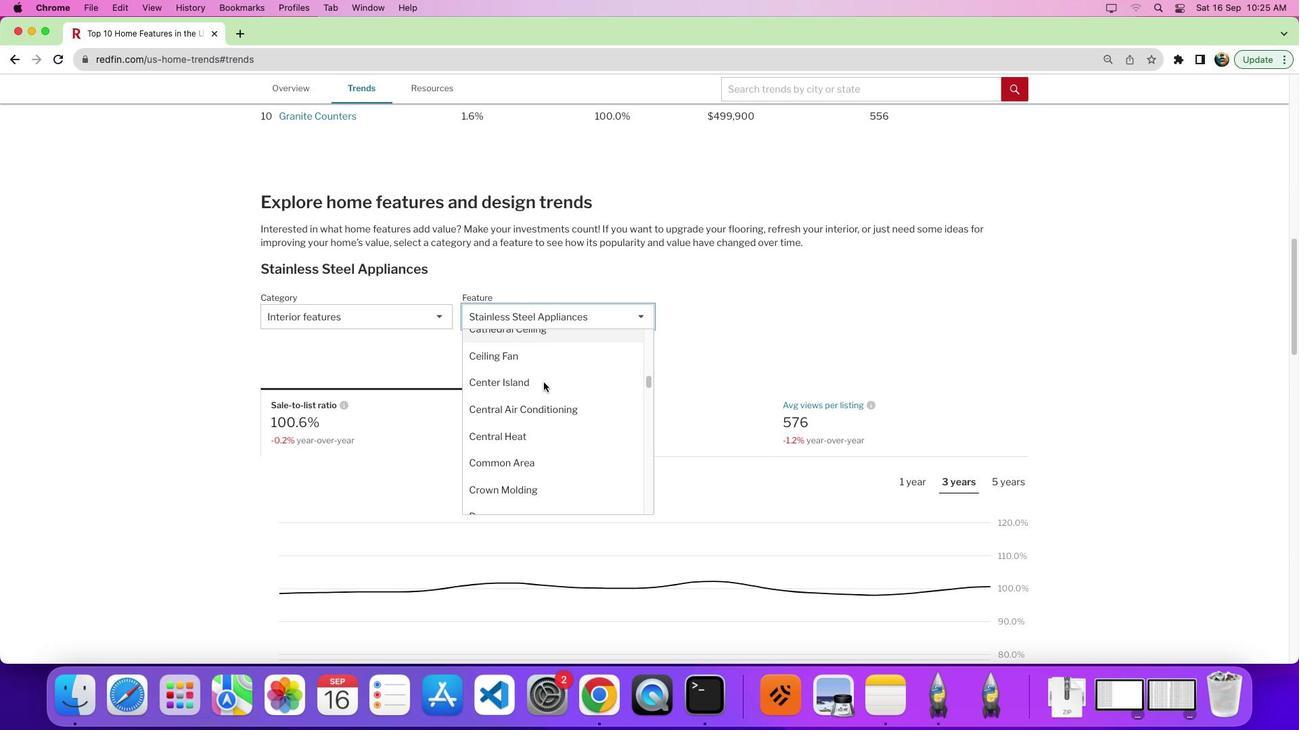 
Action: Mouse moved to (543, 385)
Screenshot: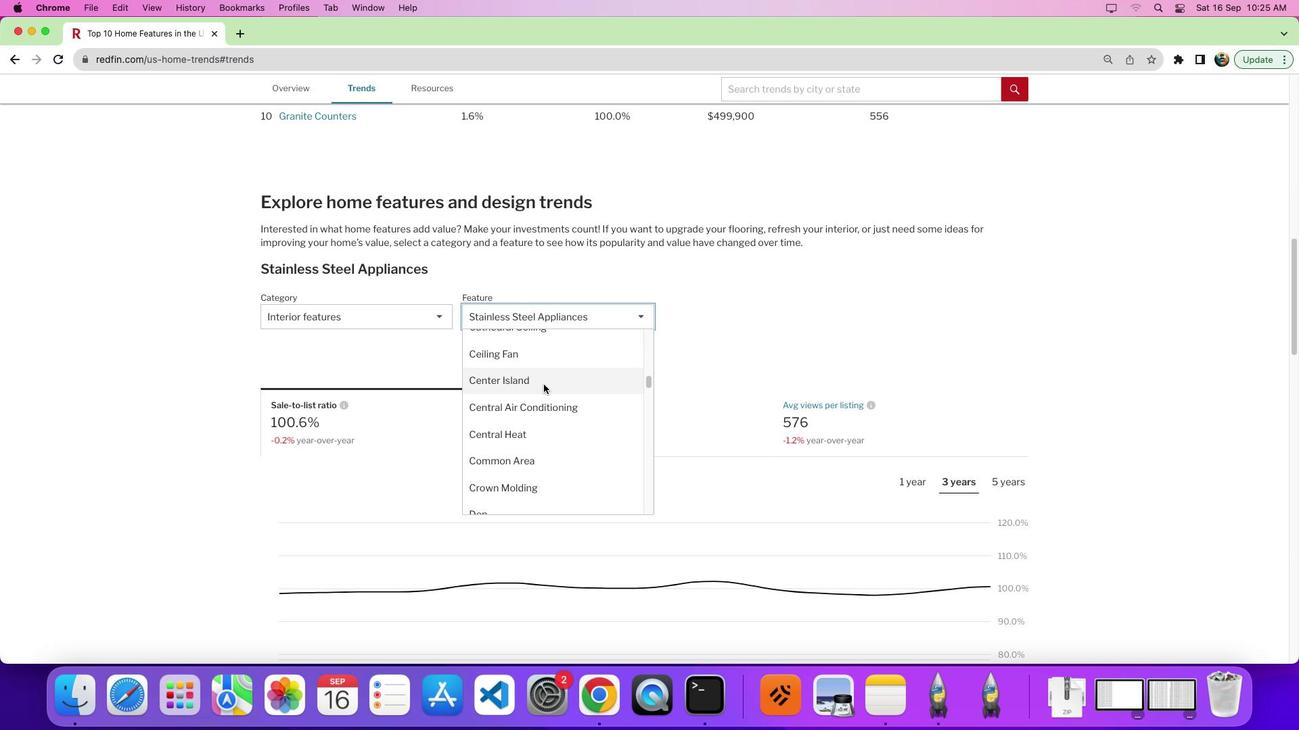 
Action: Mouse scrolled (543, 385) with delta (0, 0)
Screenshot: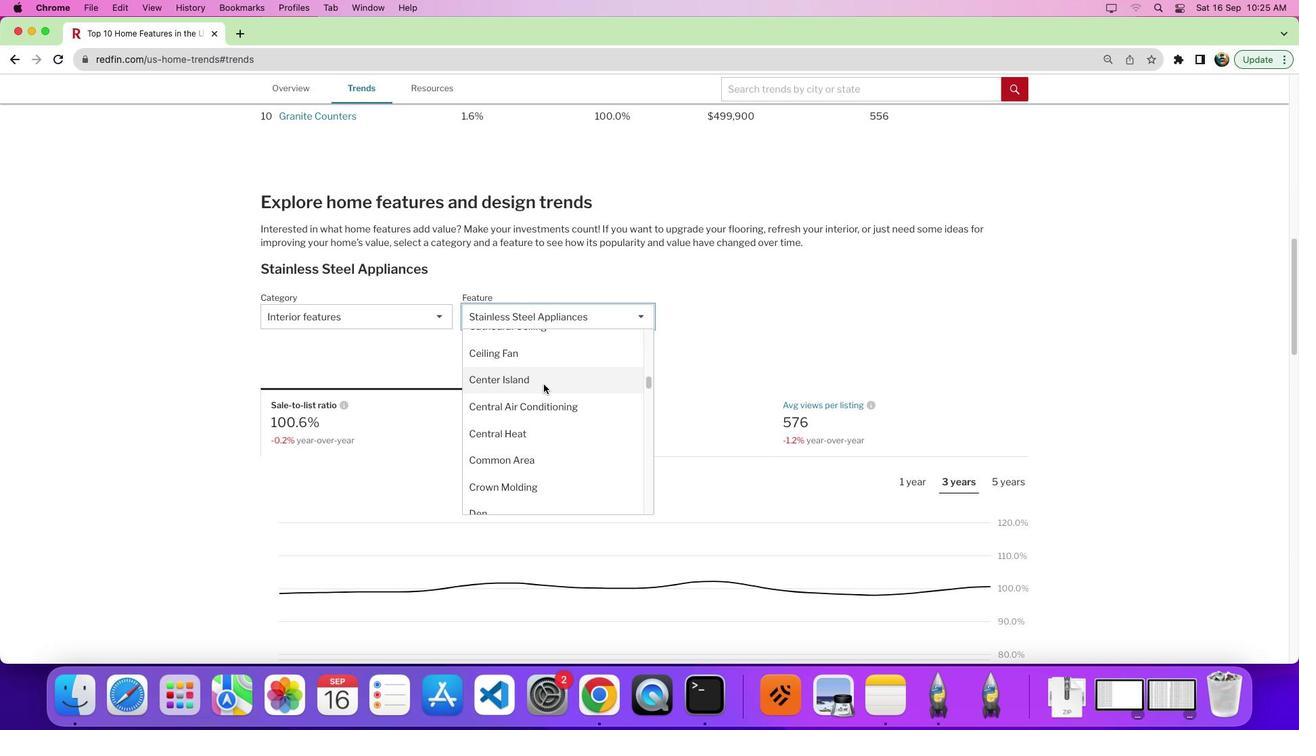 
Action: Mouse scrolled (543, 385) with delta (0, 0)
Screenshot: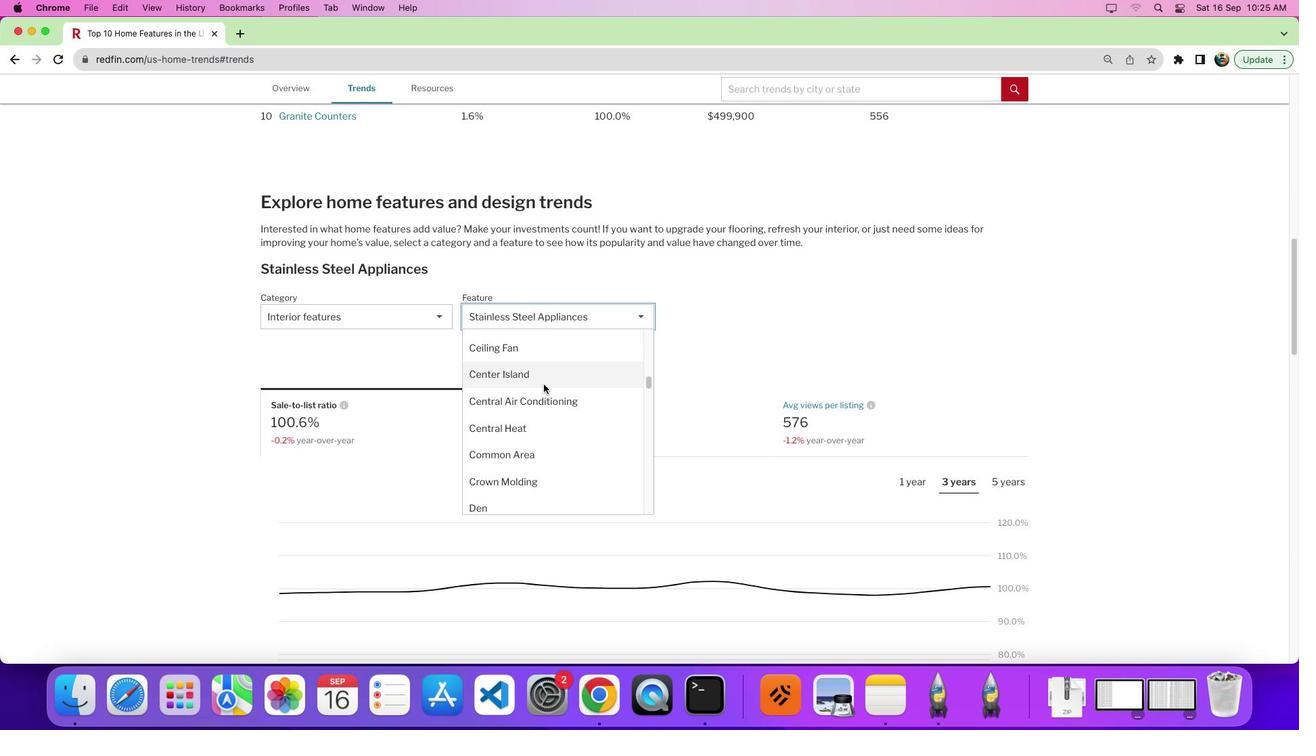 
Action: Mouse scrolled (543, 385) with delta (0, 0)
Screenshot: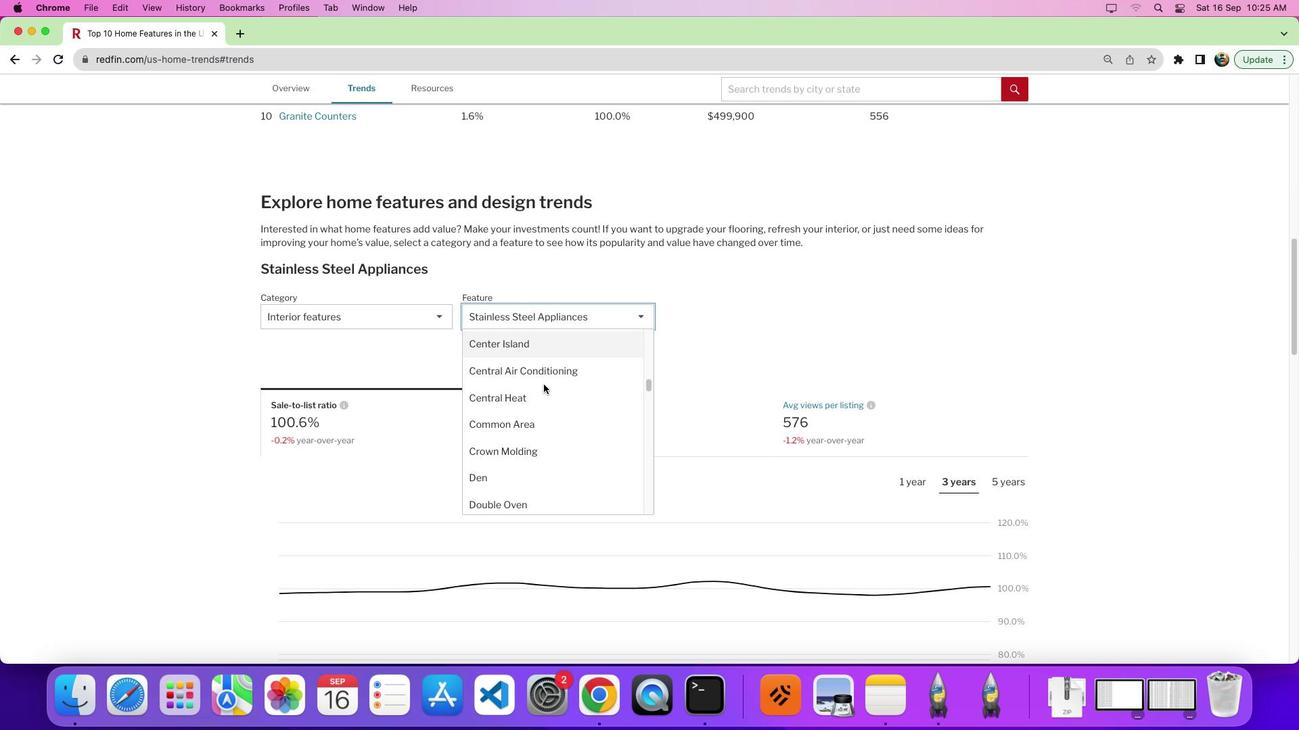 
Action: Mouse moved to (523, 481)
Screenshot: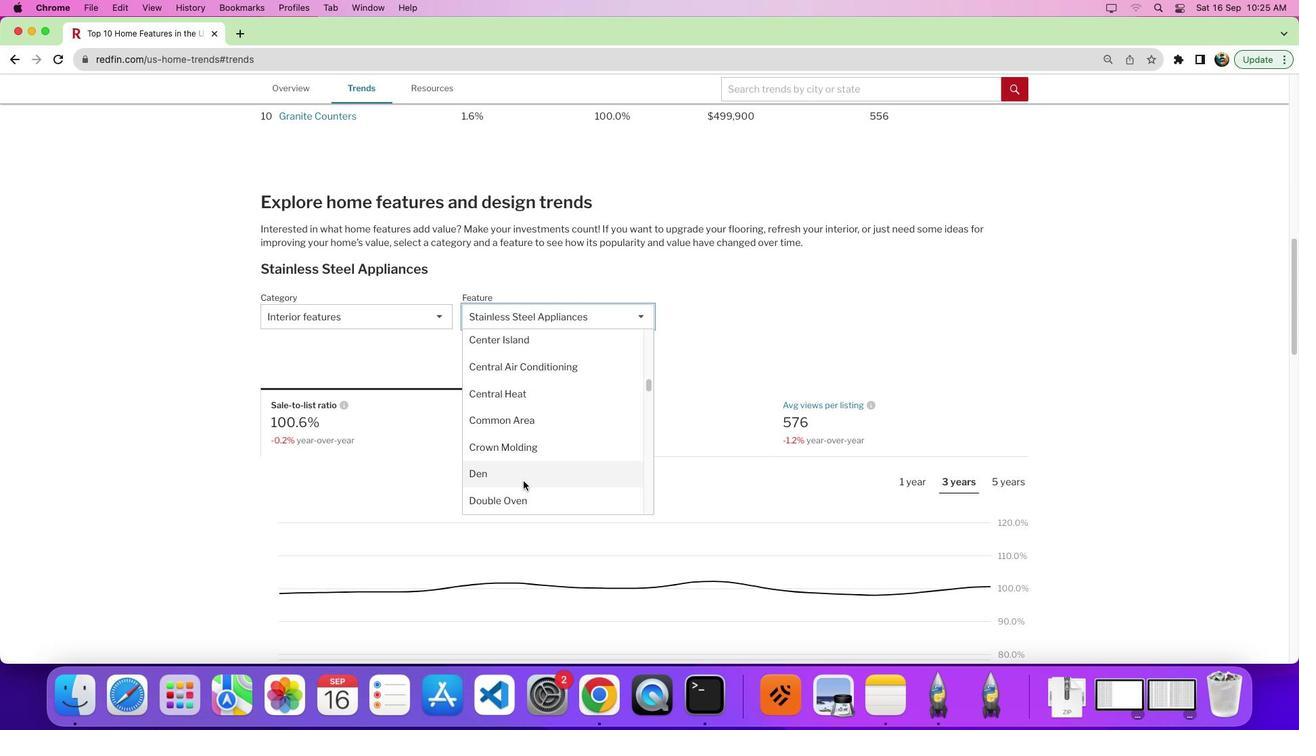 
Action: Mouse pressed left at (523, 481)
Screenshot: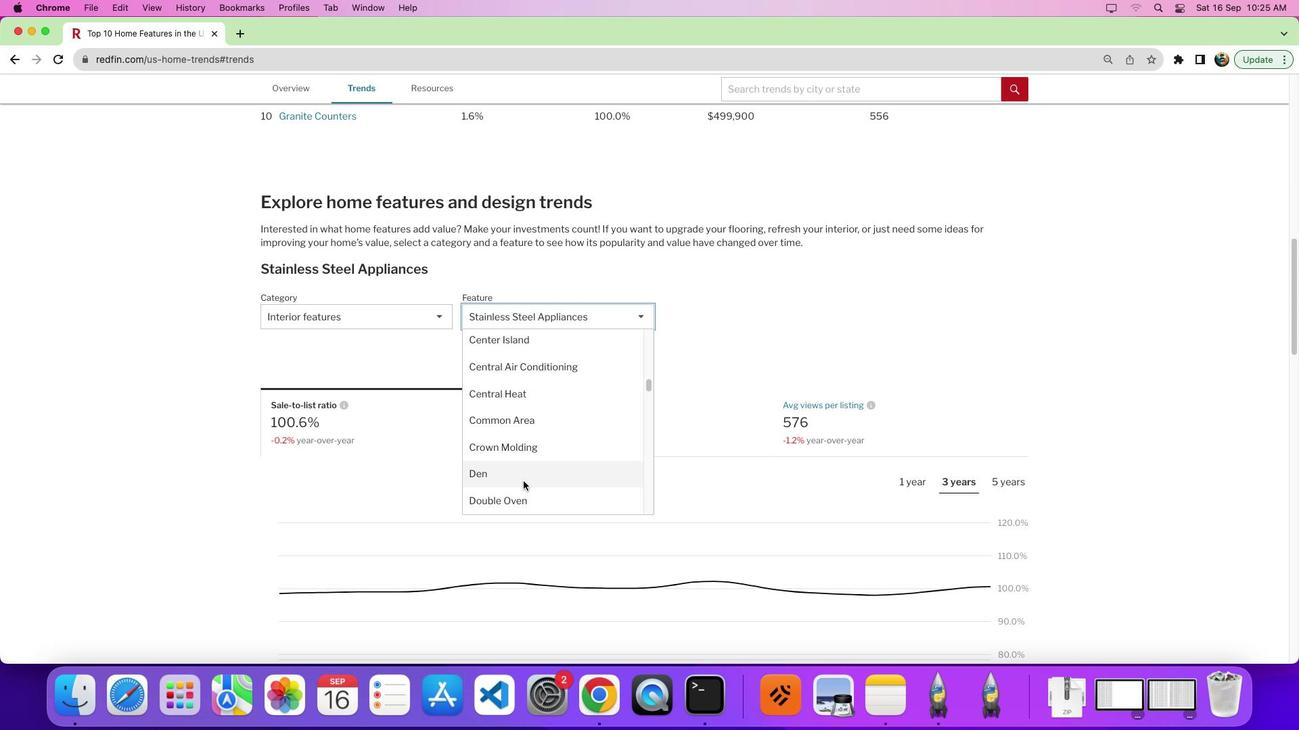 
Action: Mouse moved to (820, 454)
Screenshot: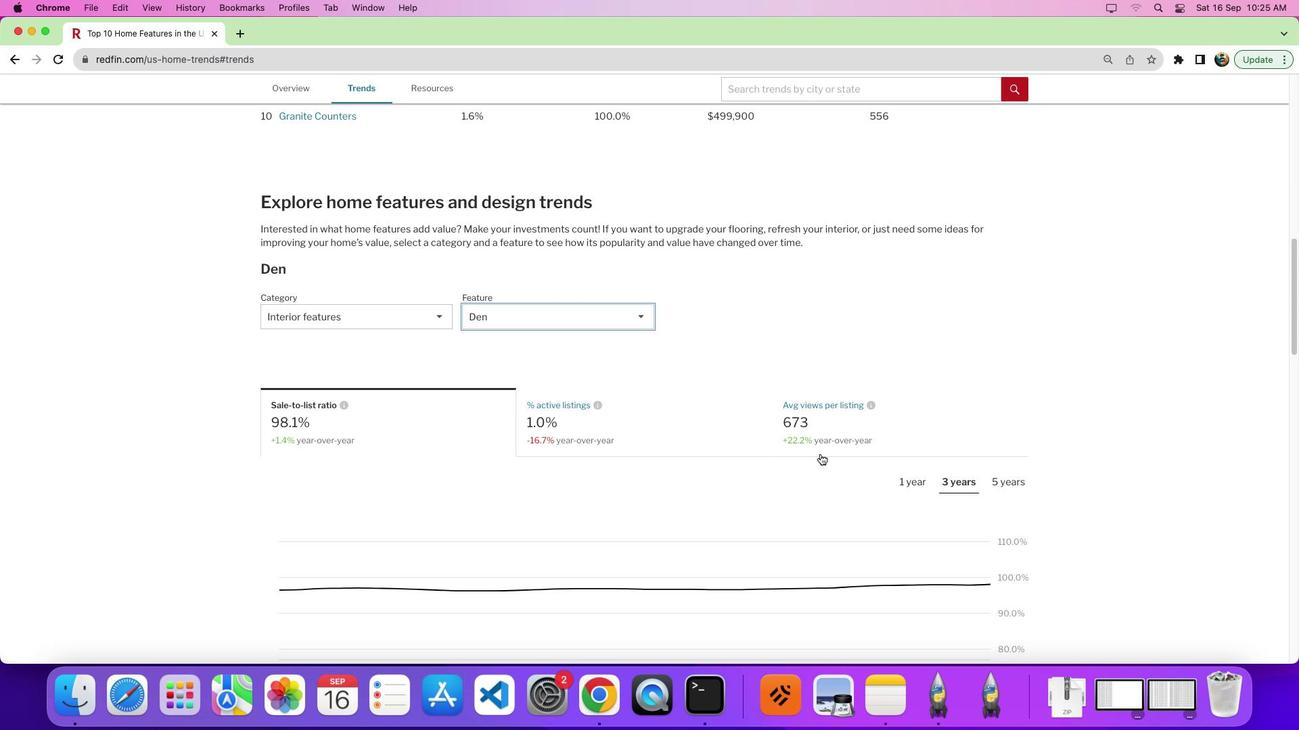 
Action: Mouse scrolled (820, 454) with delta (0, 0)
Screenshot: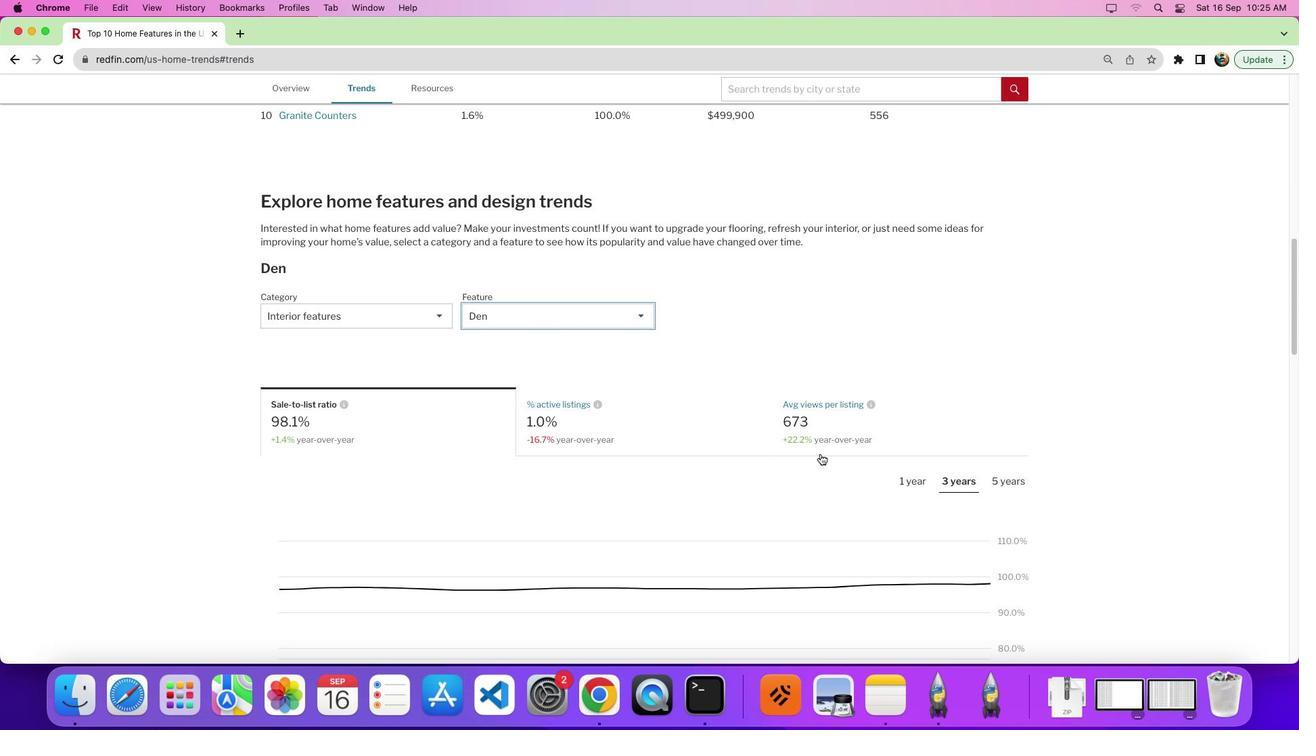 
Action: Mouse scrolled (820, 454) with delta (0, 0)
Screenshot: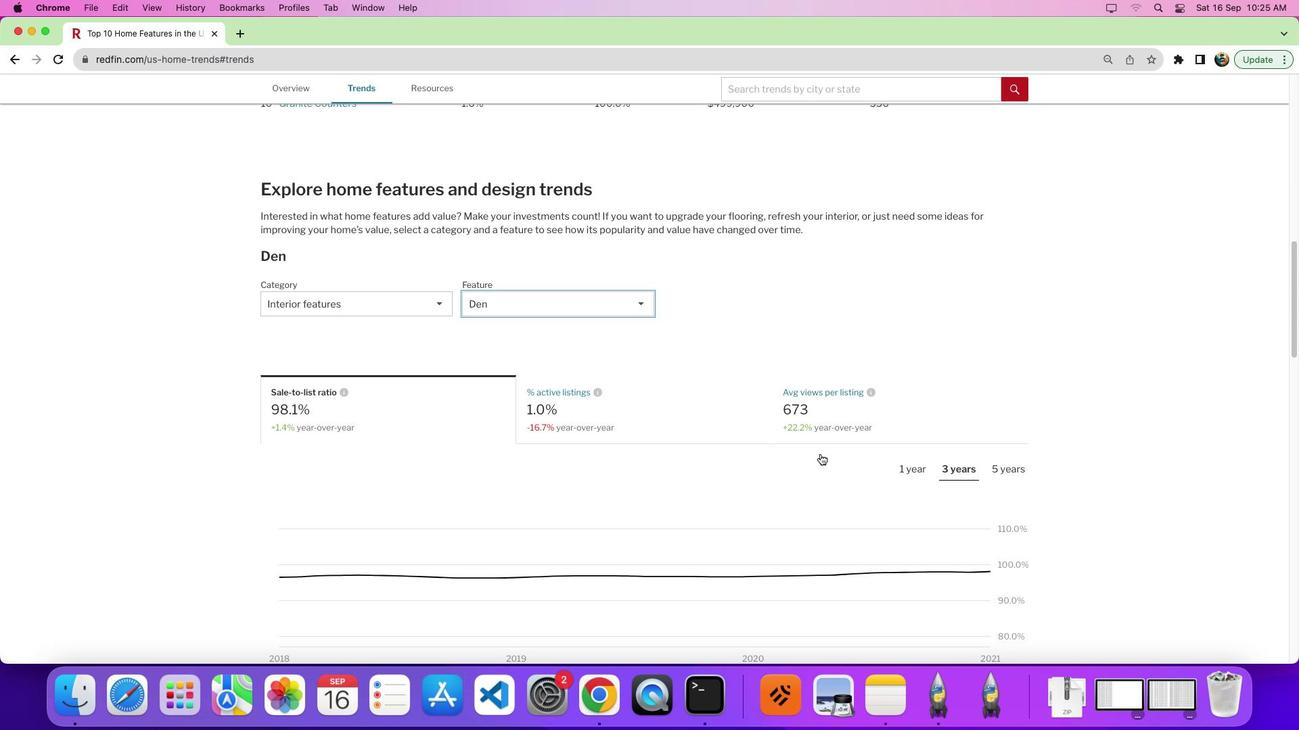 
Action: Mouse scrolled (820, 454) with delta (0, 0)
Screenshot: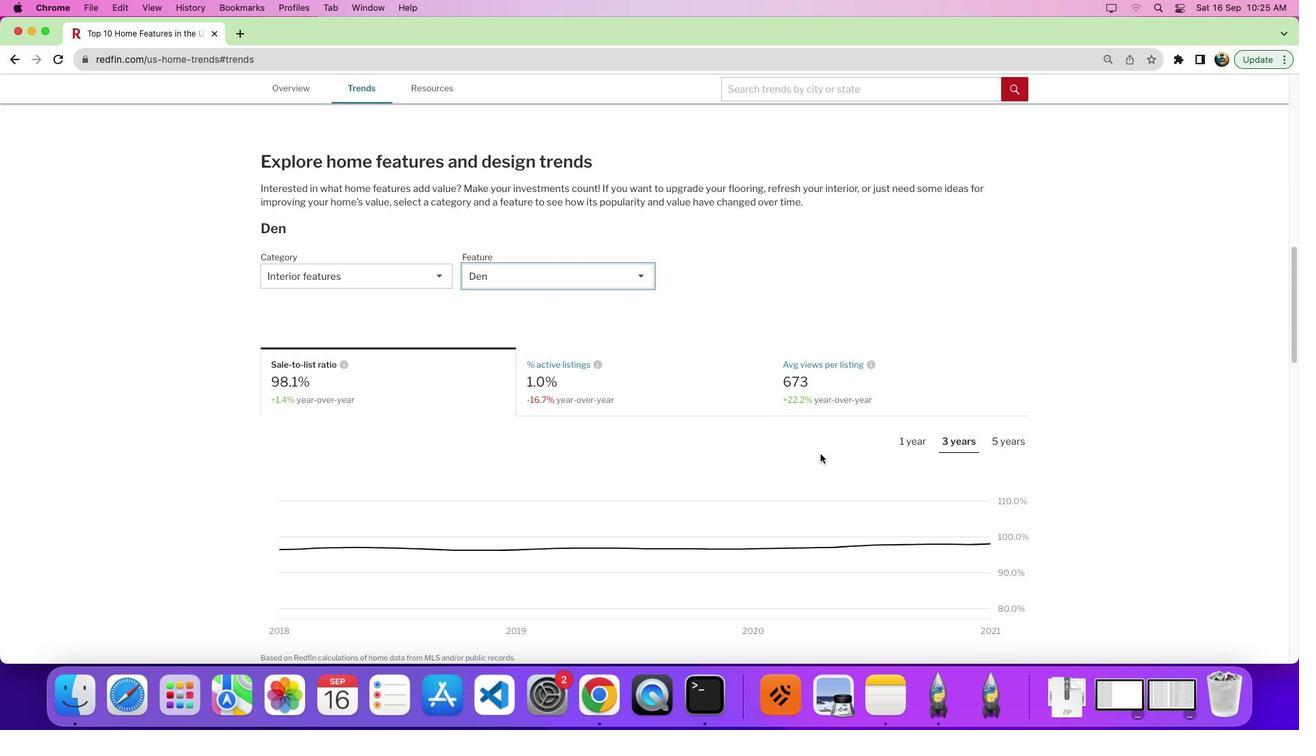 
Action: Mouse scrolled (820, 454) with delta (0, 0)
Screenshot: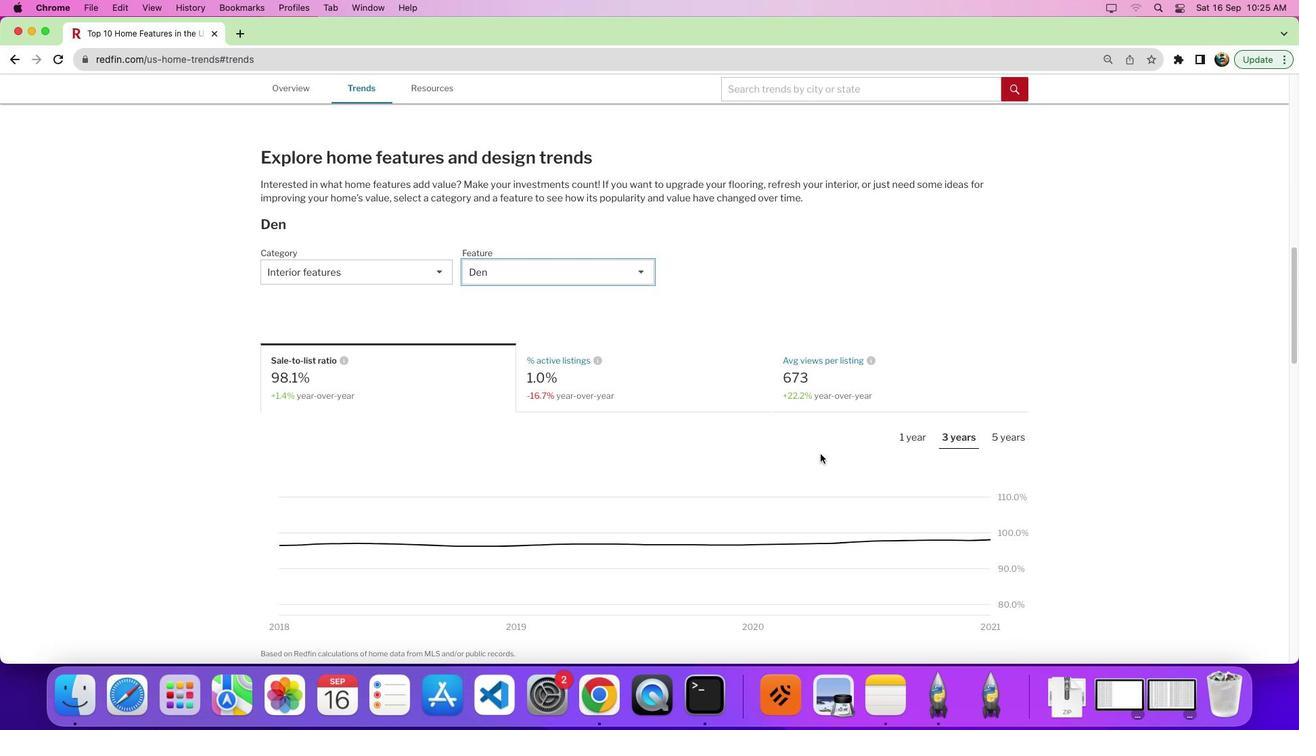 
Action: Mouse moved to (820, 459)
Screenshot: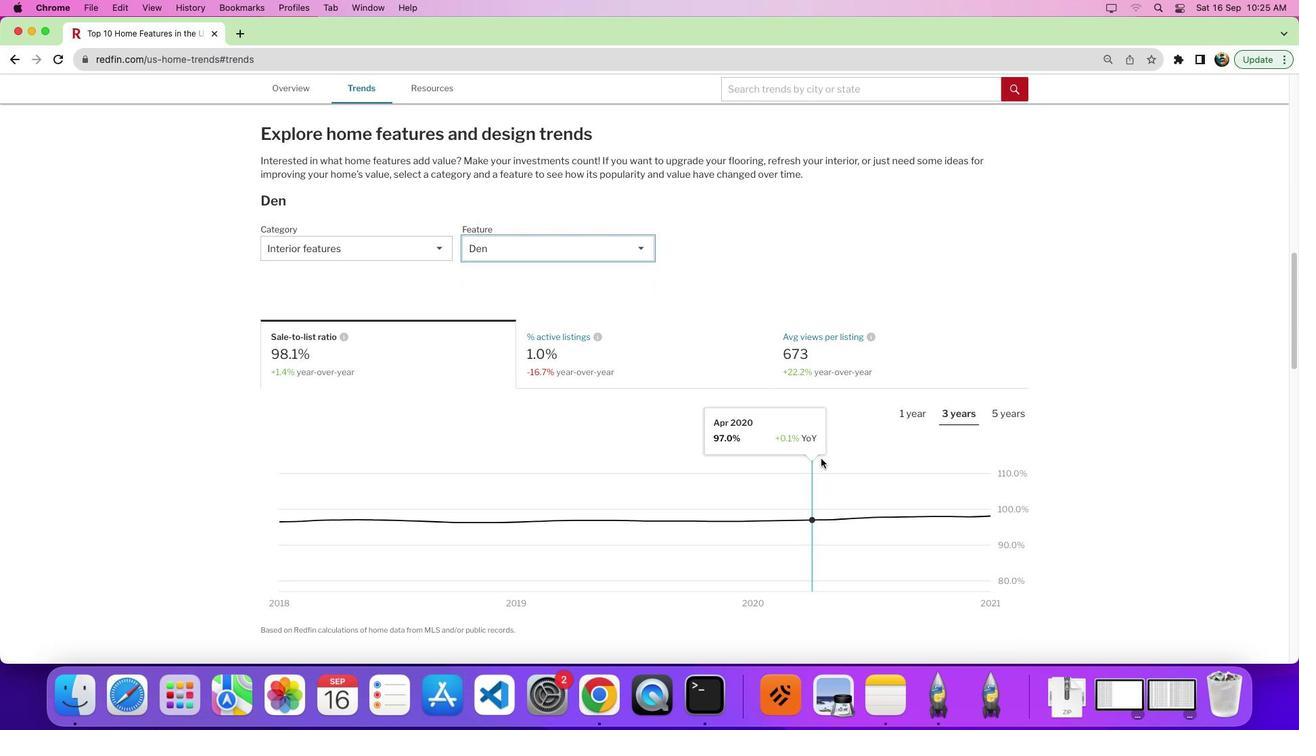 
Action: Mouse scrolled (820, 459) with delta (0, 0)
Screenshot: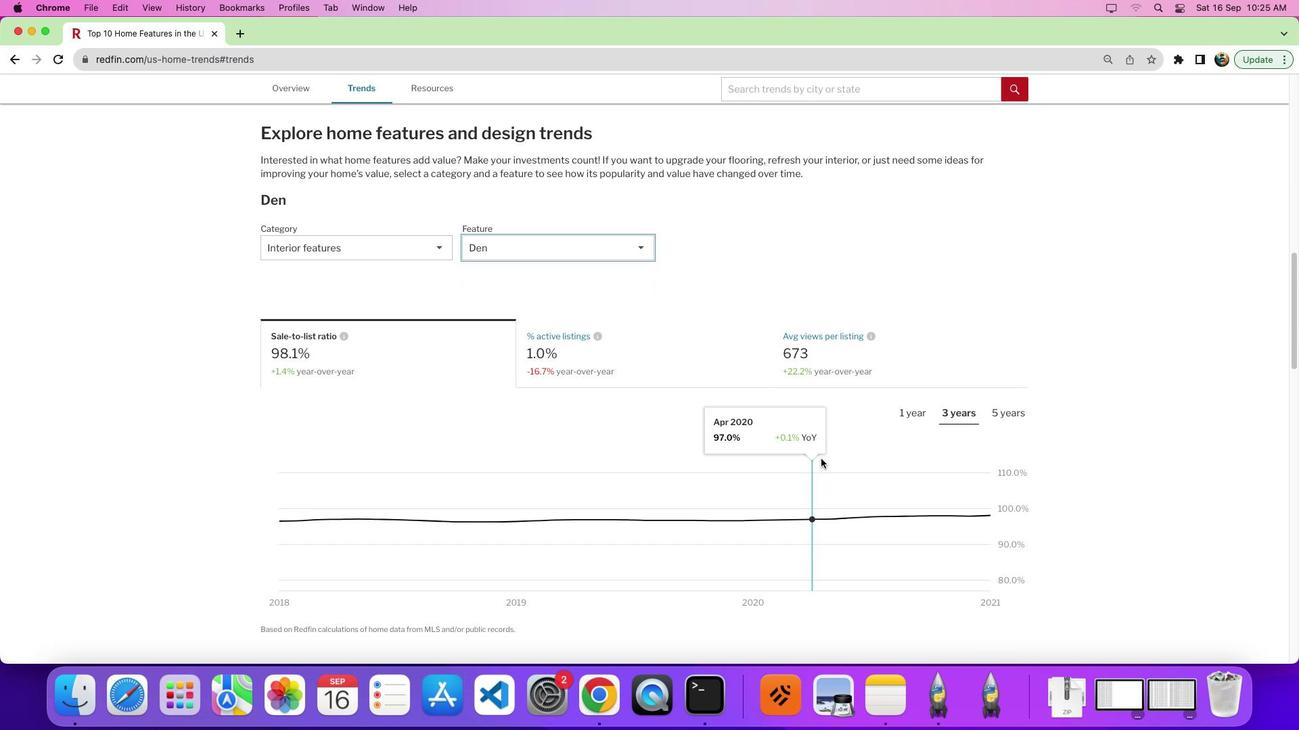 
Action: Mouse scrolled (820, 459) with delta (0, 0)
Screenshot: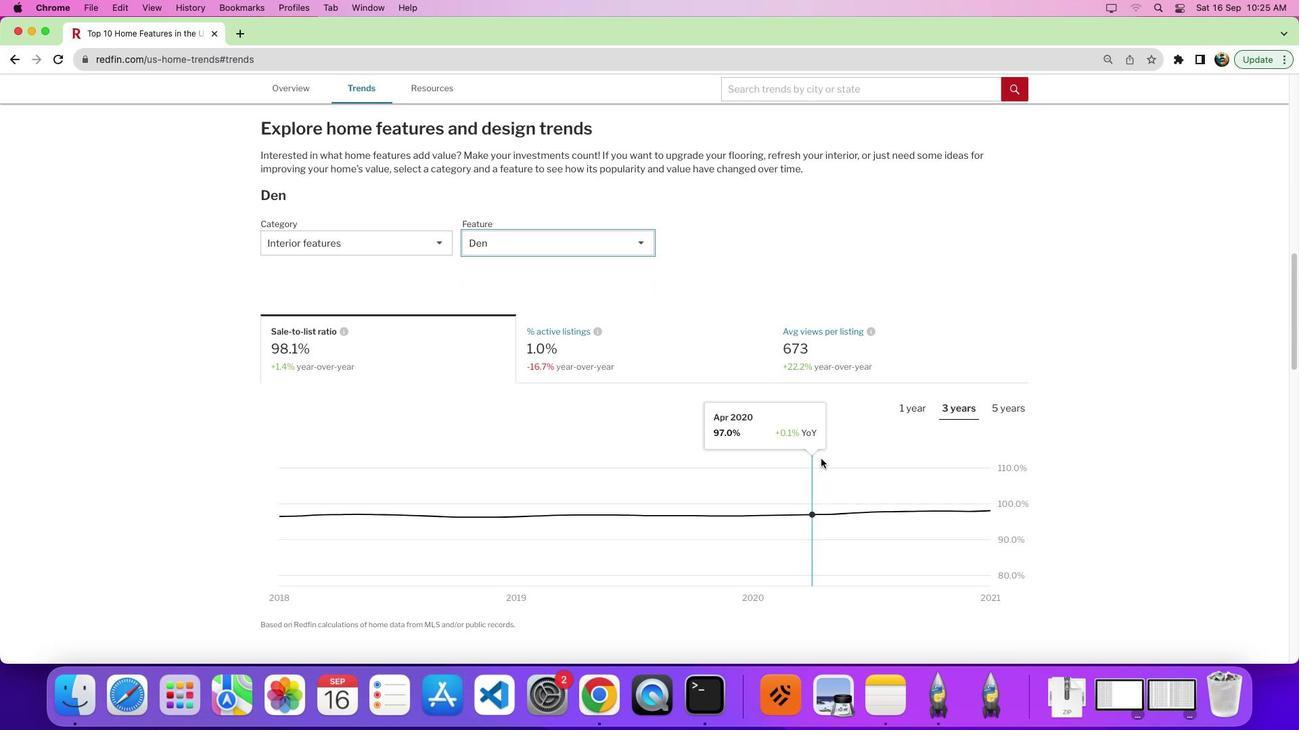 
Action: Mouse scrolled (820, 459) with delta (0, 0)
Screenshot: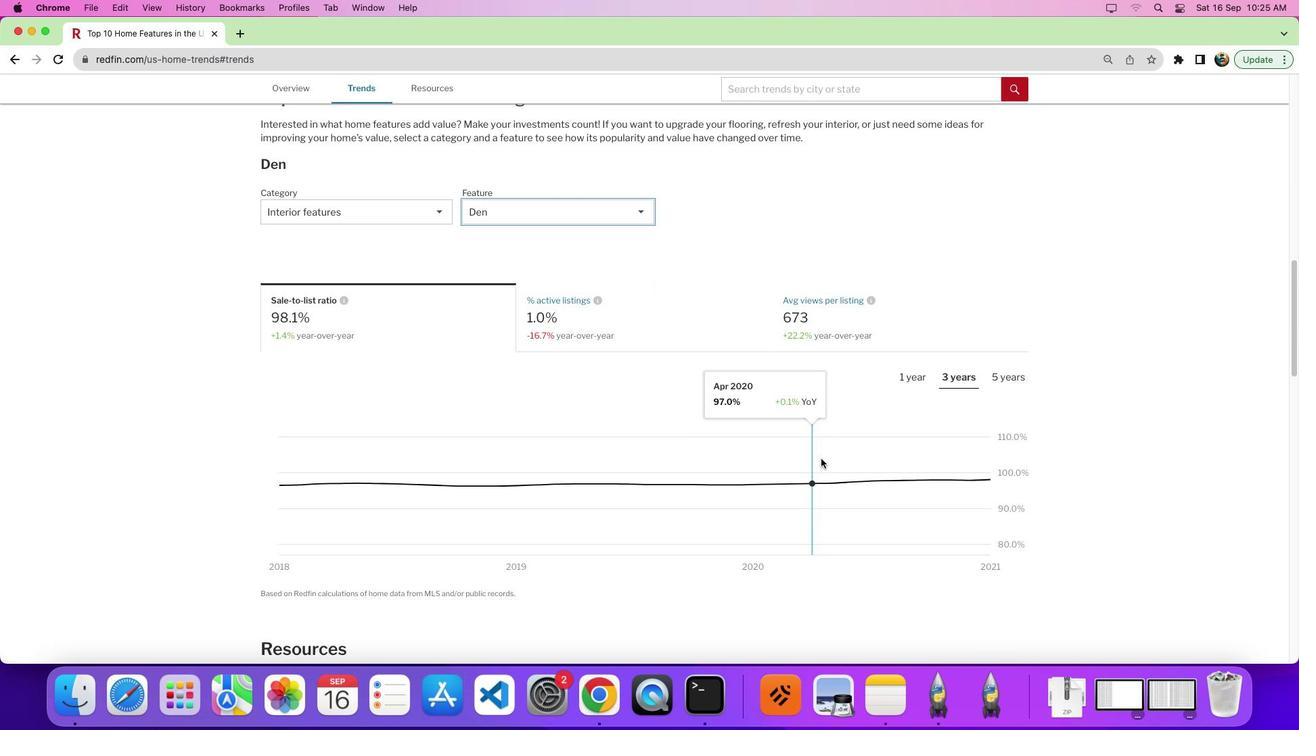 
Action: Mouse moved to (643, 510)
Screenshot: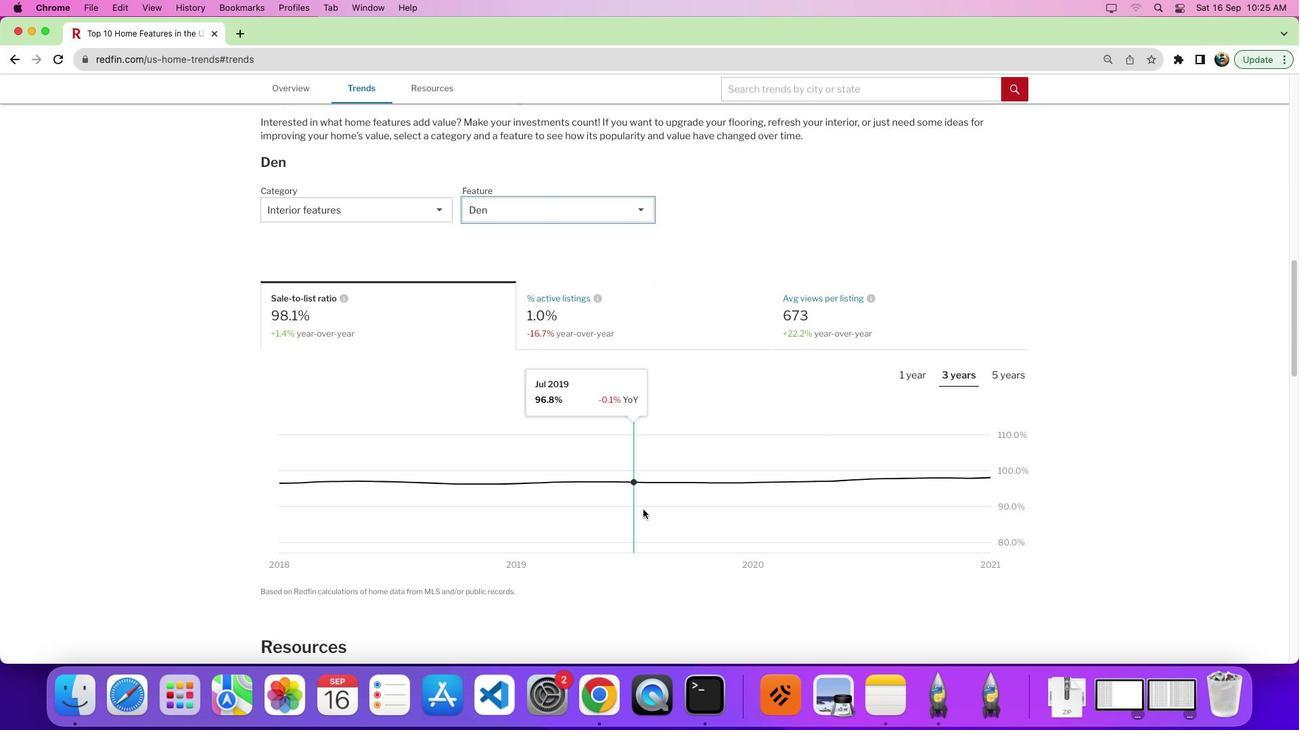 
